 Task: Create new invoice with Date Opened :15-Apr-23, Select Customer: Murphy's Deli, Terms: Payment Term 1. Make invoice entry for item-1 with Date: 15-Apr-23, Description: Artskills Classic Poster Boards (5 ct)_x000D_
, Action: Material, Income Account: Income:Sales, Quantity: 1, Unit Price: 8.6, Discount %: 7. Make entry for item-2 with Date: 15-Apr-23, Description: Bon Appetit Chocolate Donuts, Action: Material, Income Account: Income:Sales, Quantity: 2, Unit Price: 9.5, Discount %: 8. Make entry for item-3 with Date: 15-Apr-23, Description: Woodford Reserve (750 ml)_x000D_
, Action: Material, Income Account: Income:Sales, Quantity: 1, Unit Price: 10.5, Discount %: 10. Write Notes: 'Looking forward to serving you again.'. Post Invoice with Post Date: 15-Apr-23, Post to Accounts: Assets:Accounts Receivable. Pay / Process Payment with Transaction Date: 15-May-23, Amount: 34.928, Transfer Account: Checking Account. Print Invoice, display notes by going to Option, then go to Display Tab and check 'Invoice Notes'.
Action: Mouse moved to (189, 39)
Screenshot: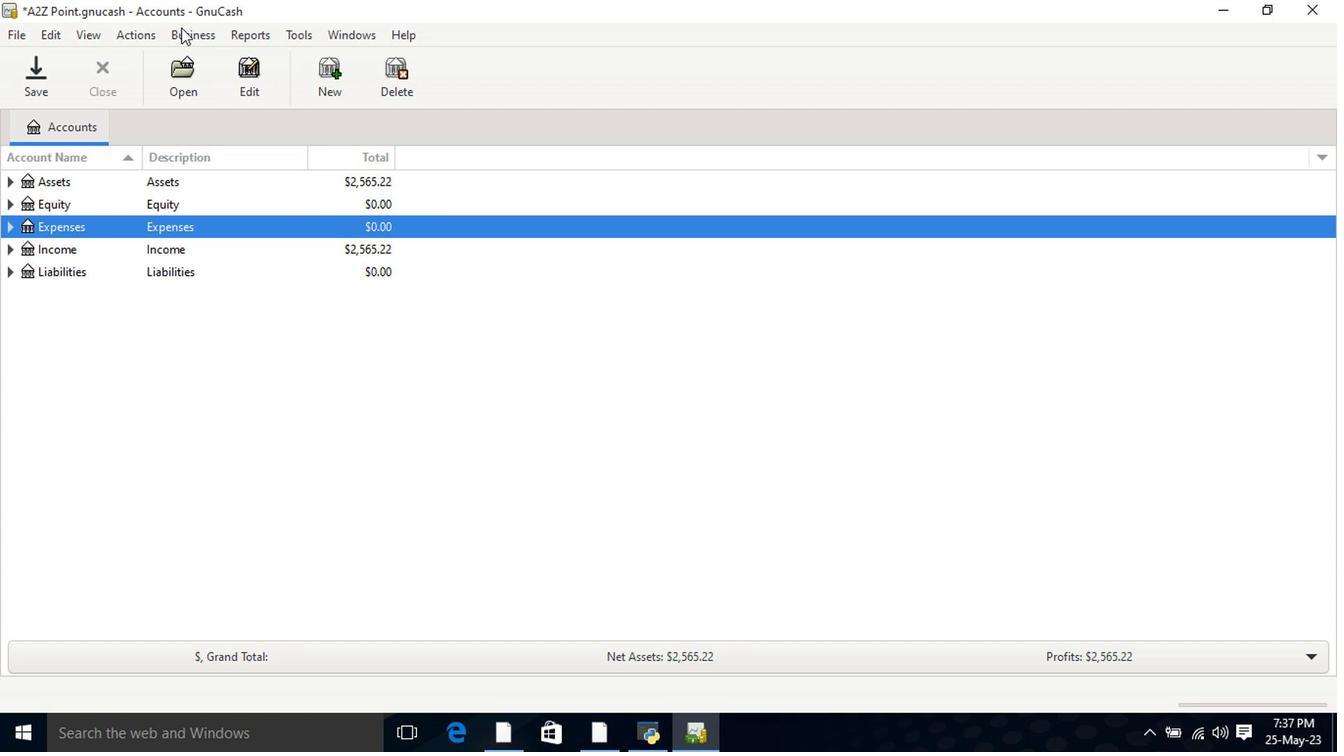 
Action: Mouse pressed left at (189, 39)
Screenshot: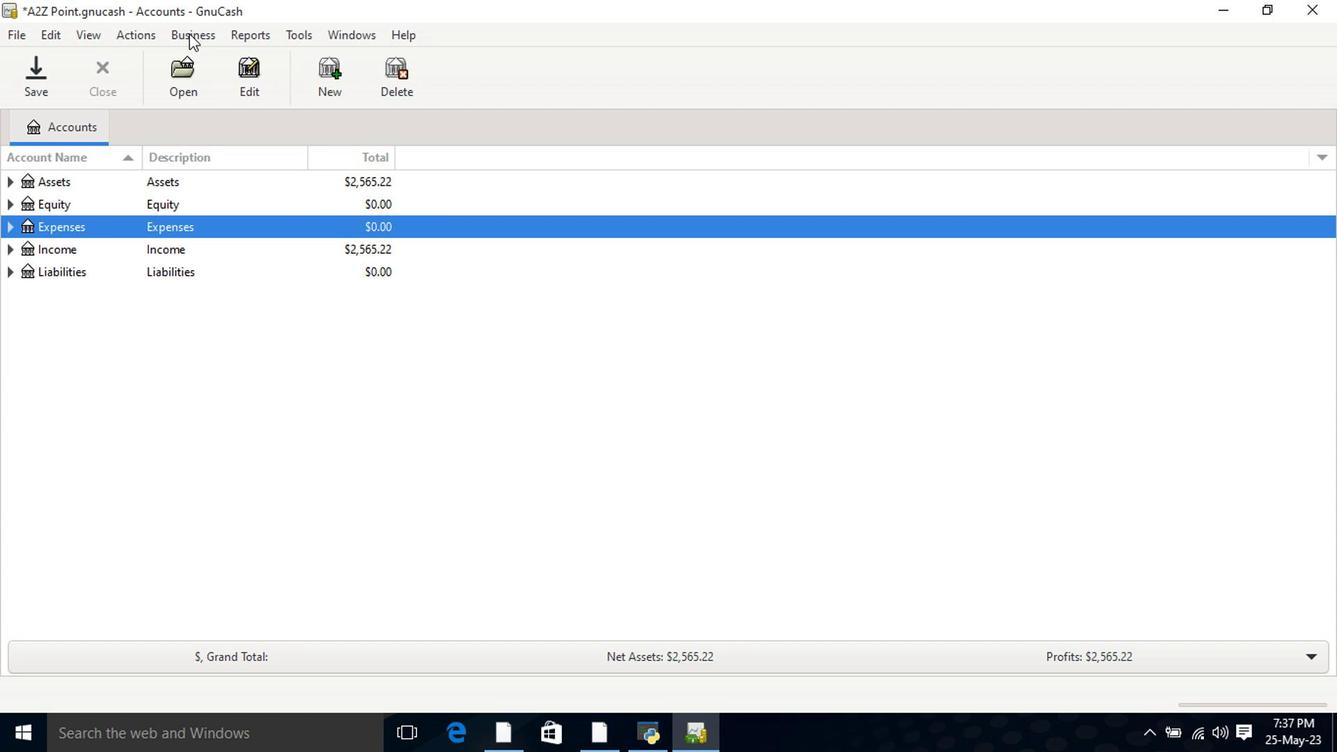 
Action: Mouse moved to (410, 137)
Screenshot: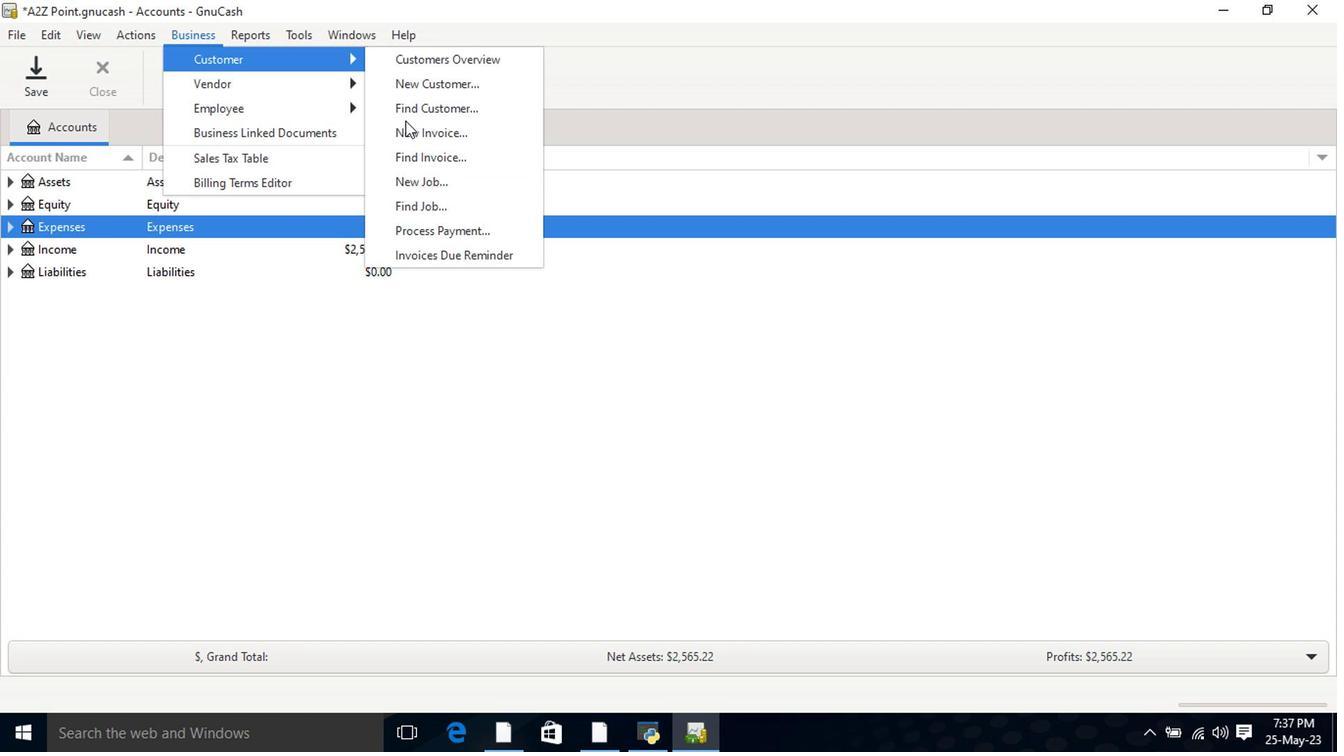 
Action: Mouse pressed left at (410, 137)
Screenshot: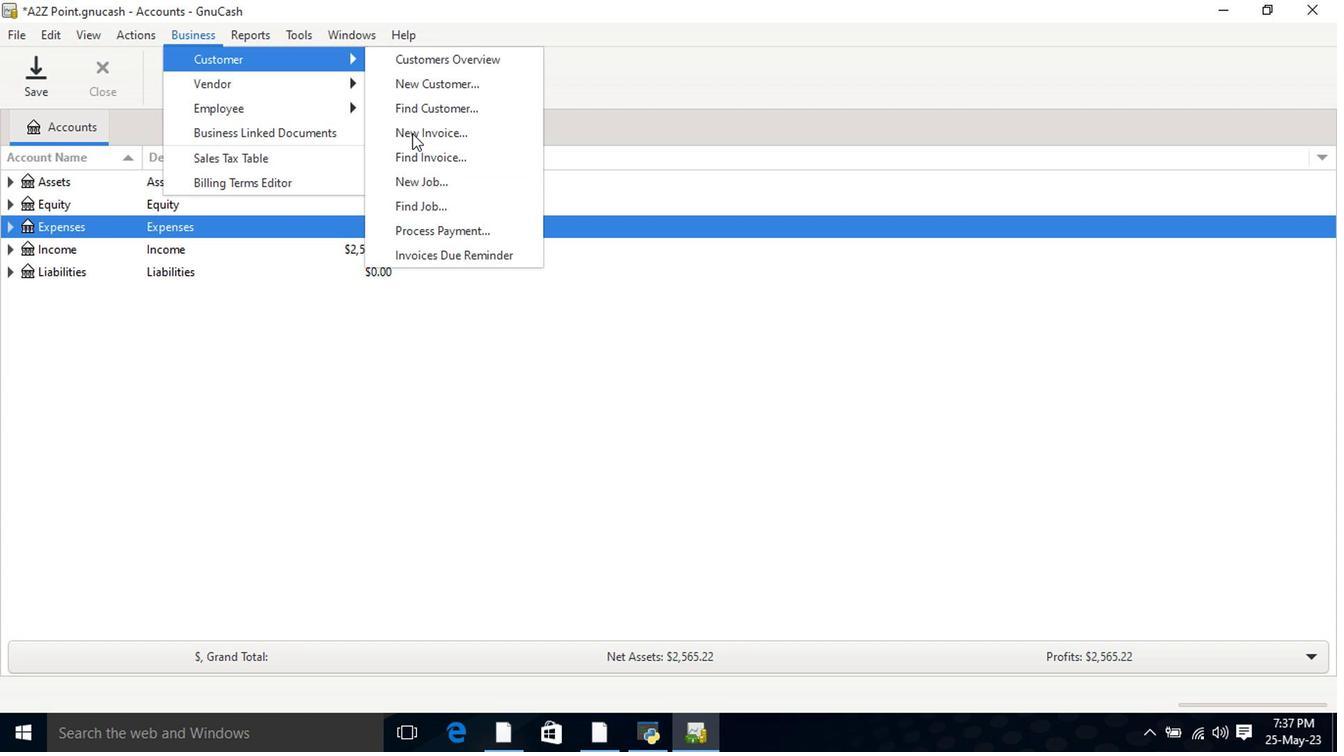 
Action: Mouse moved to (800, 300)
Screenshot: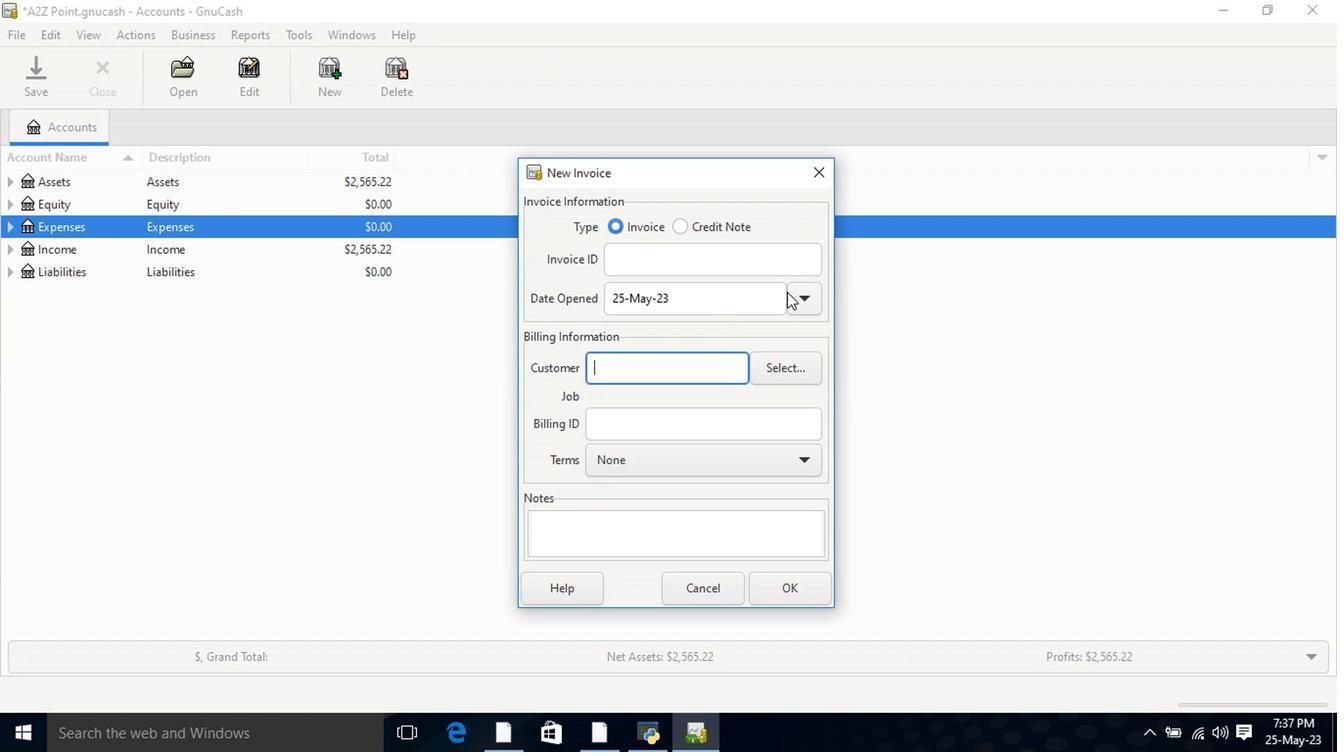 
Action: Mouse pressed left at (800, 300)
Screenshot: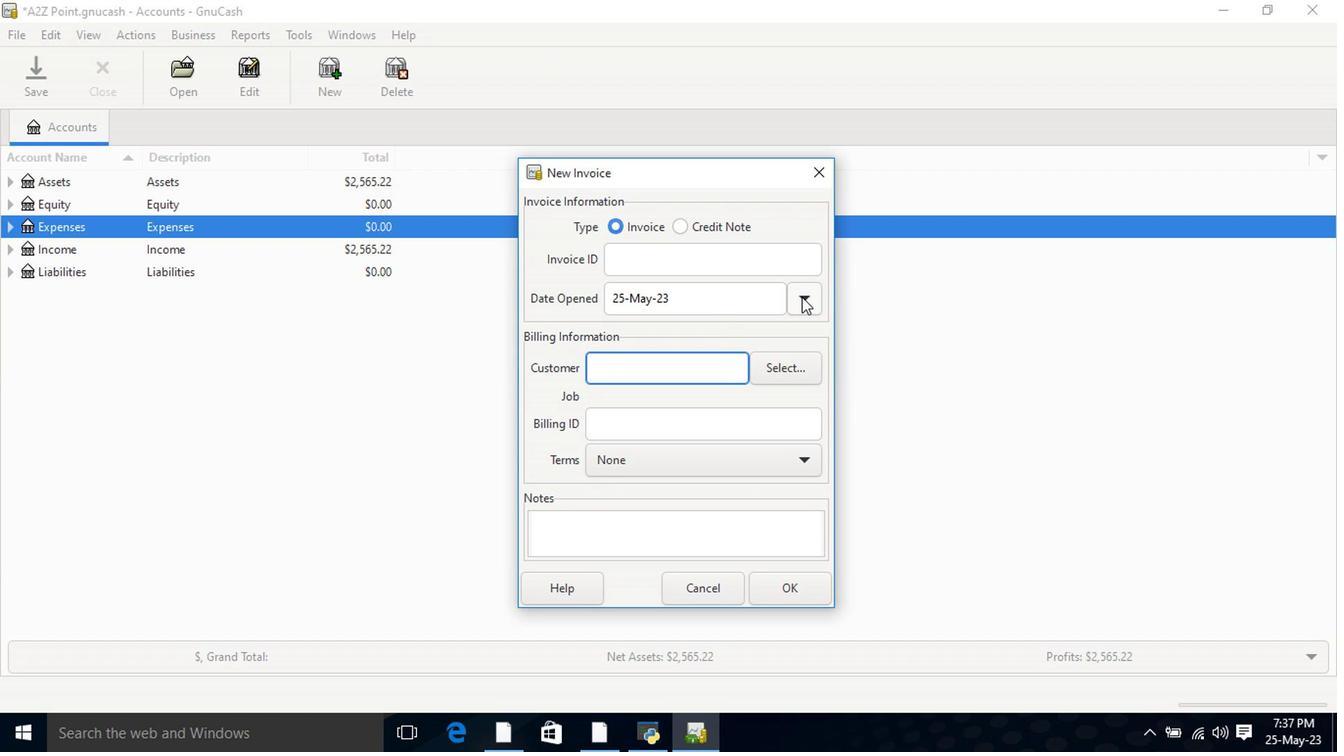
Action: Mouse moved to (650, 335)
Screenshot: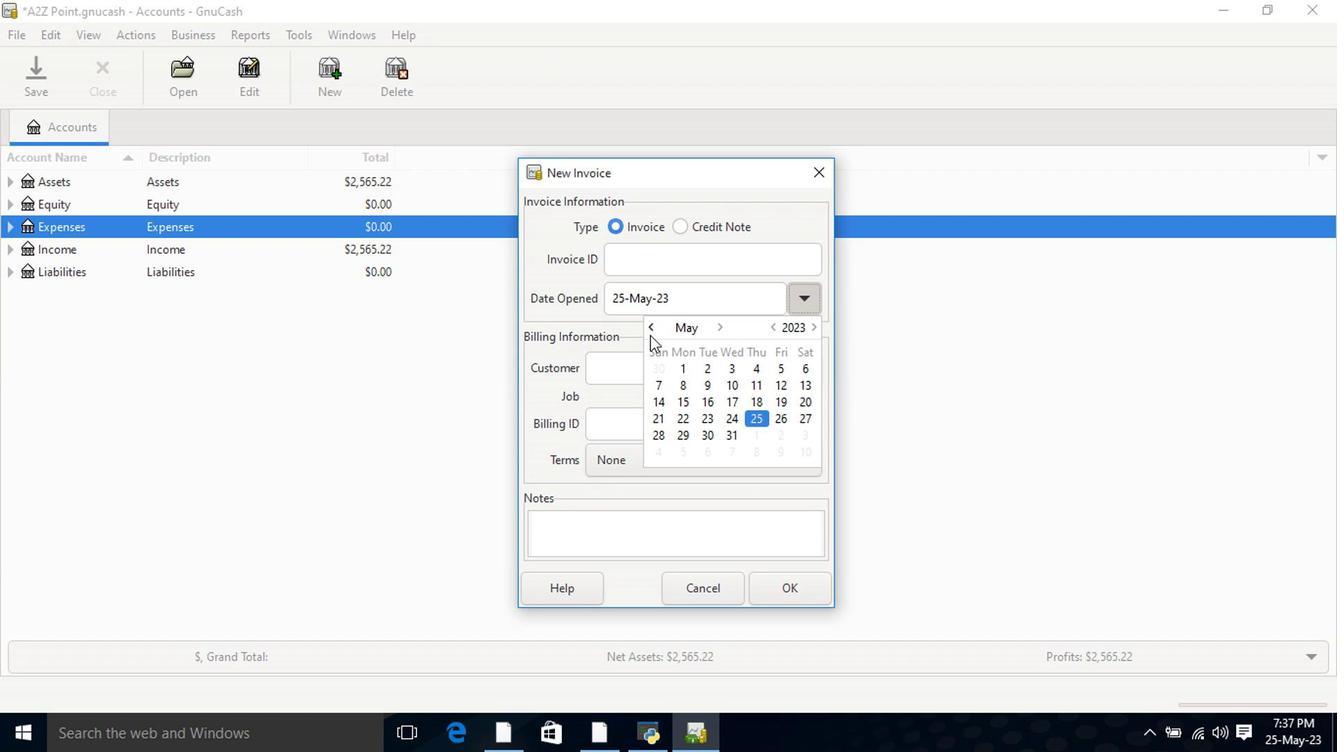 
Action: Mouse pressed left at (650, 335)
Screenshot: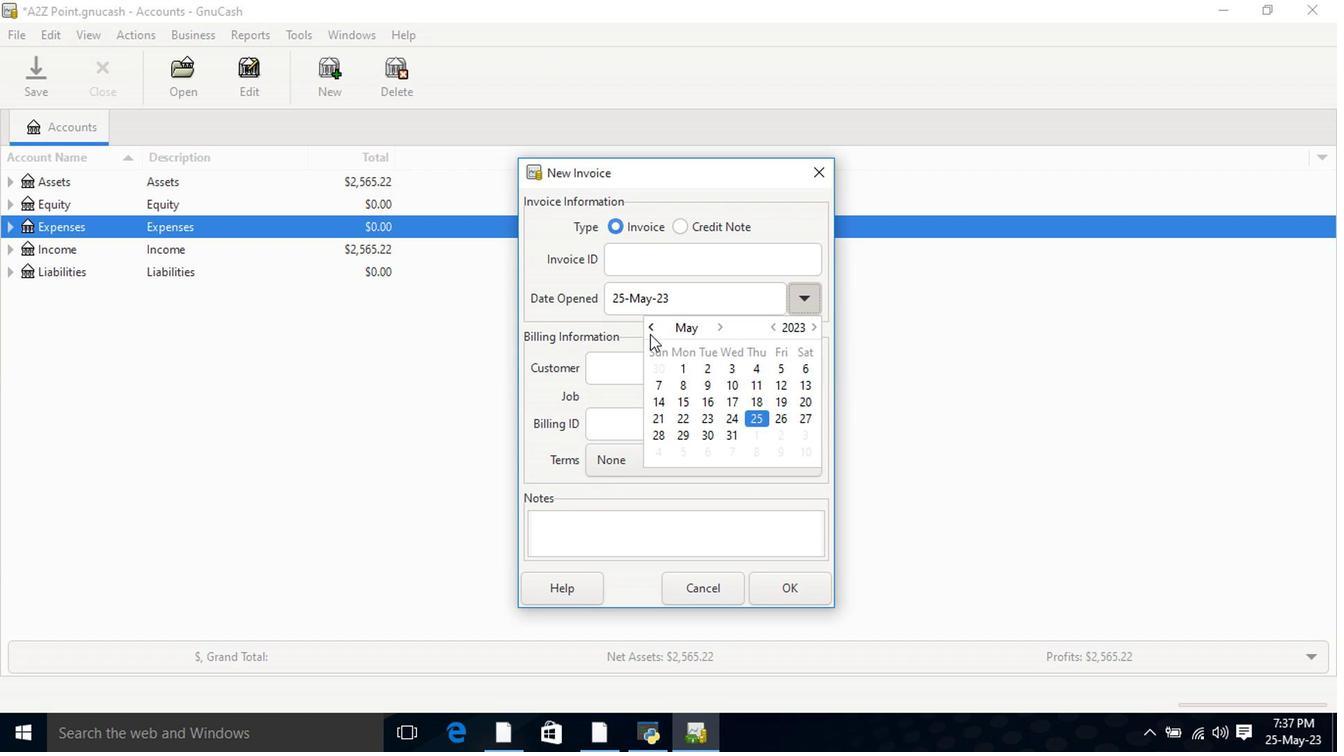
Action: Mouse moved to (799, 404)
Screenshot: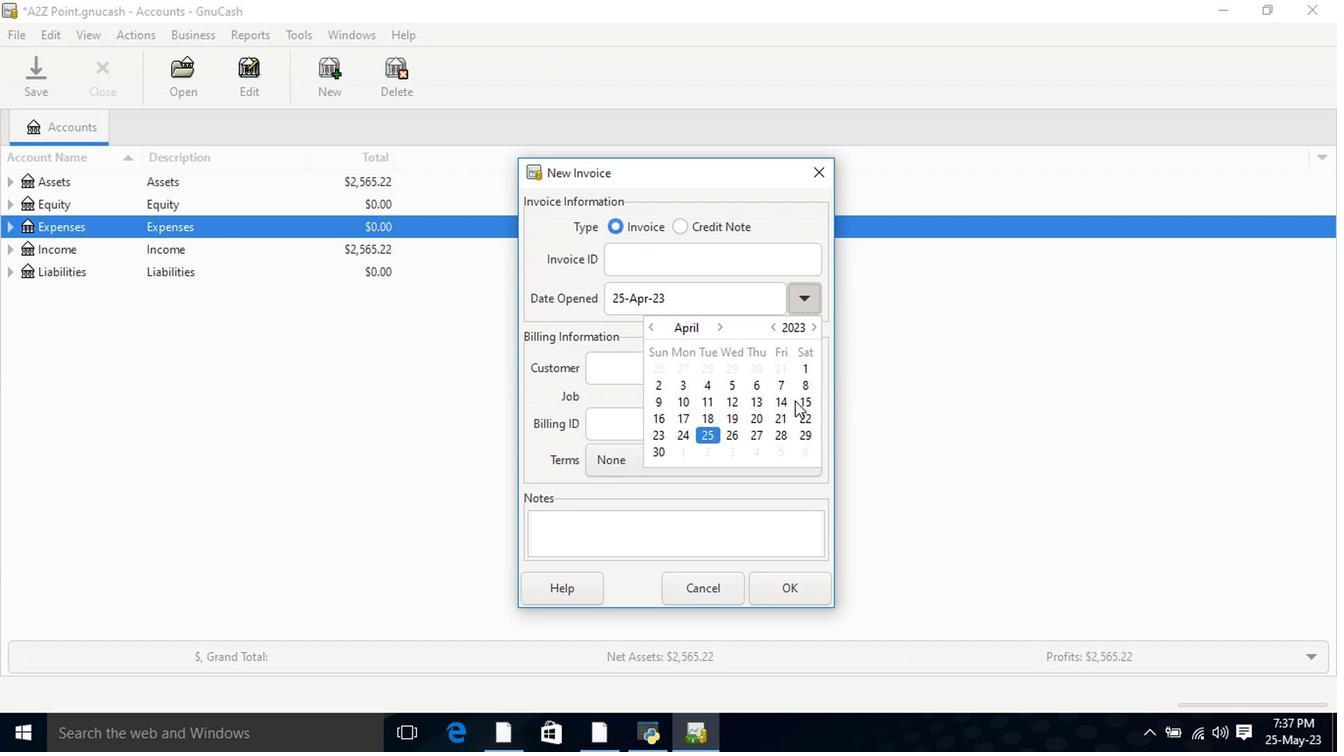 
Action: Mouse pressed left at (799, 404)
Screenshot: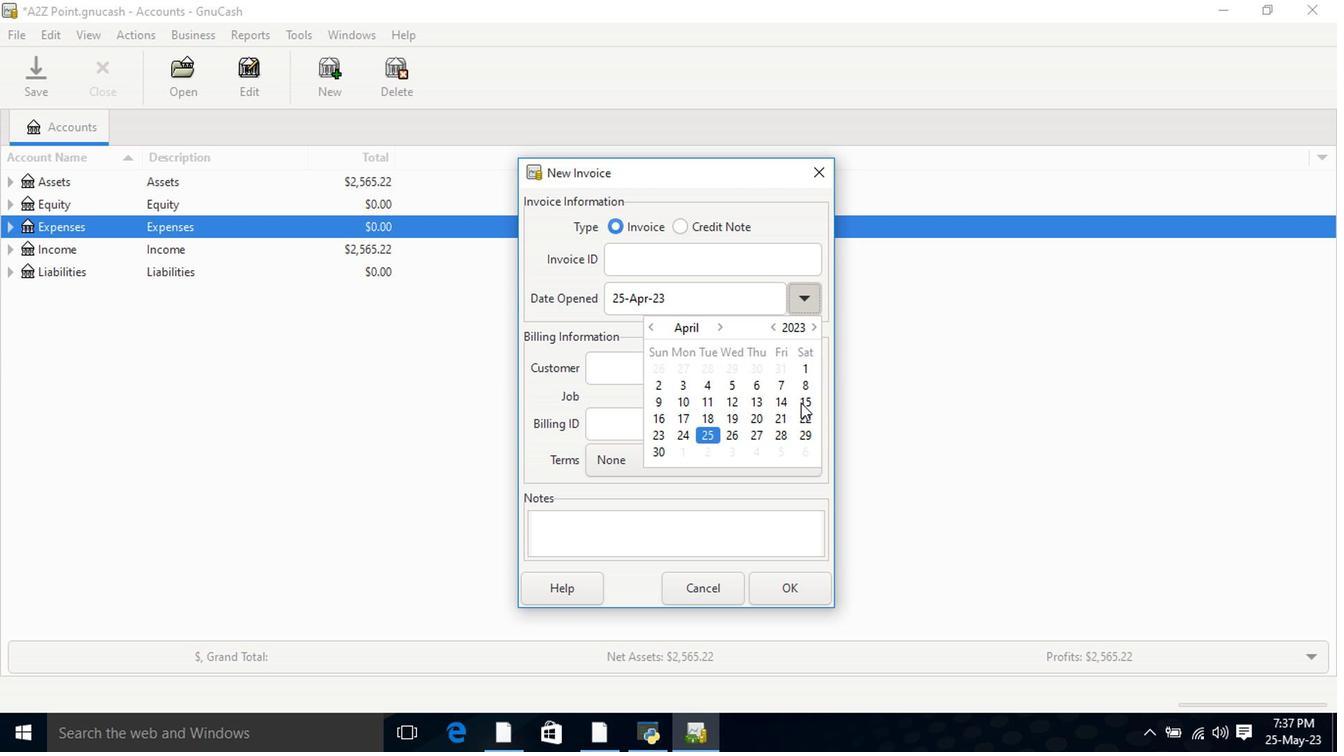 
Action: Mouse pressed left at (799, 404)
Screenshot: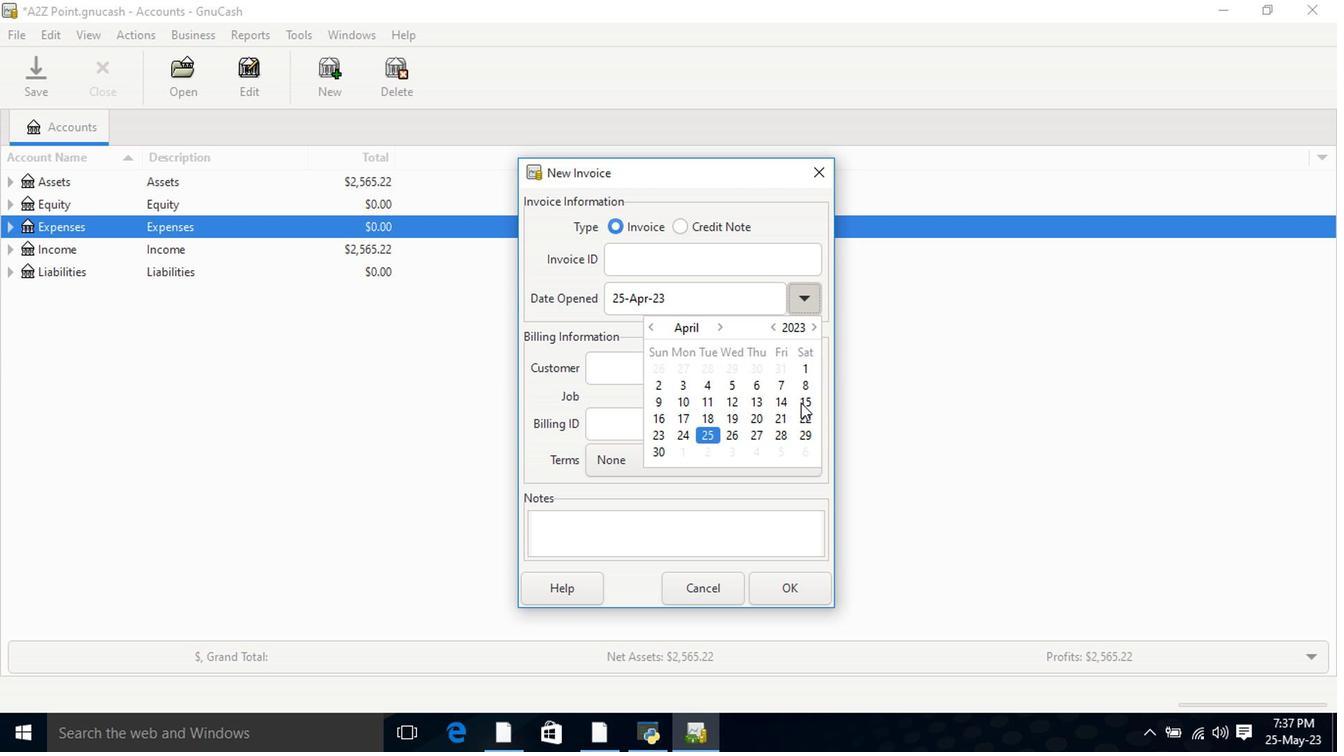 
Action: Mouse moved to (653, 370)
Screenshot: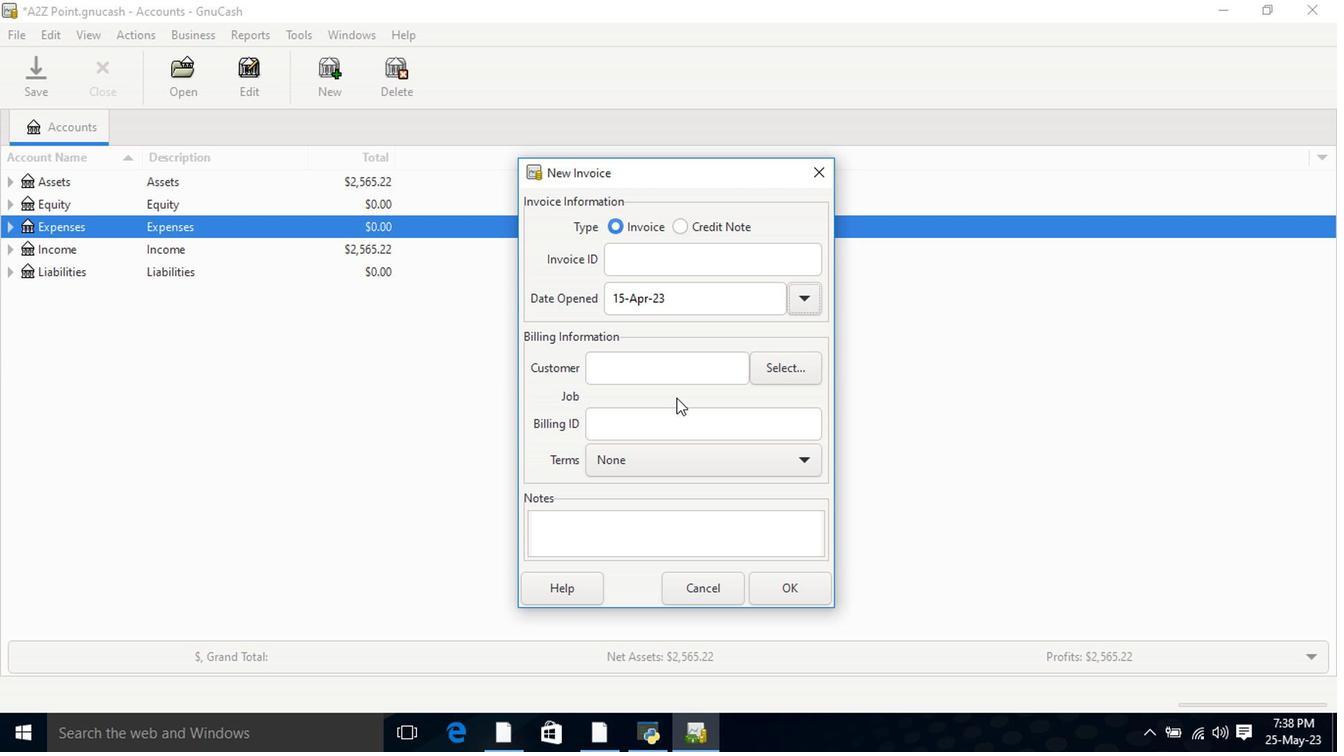 
Action: Mouse pressed left at (653, 370)
Screenshot: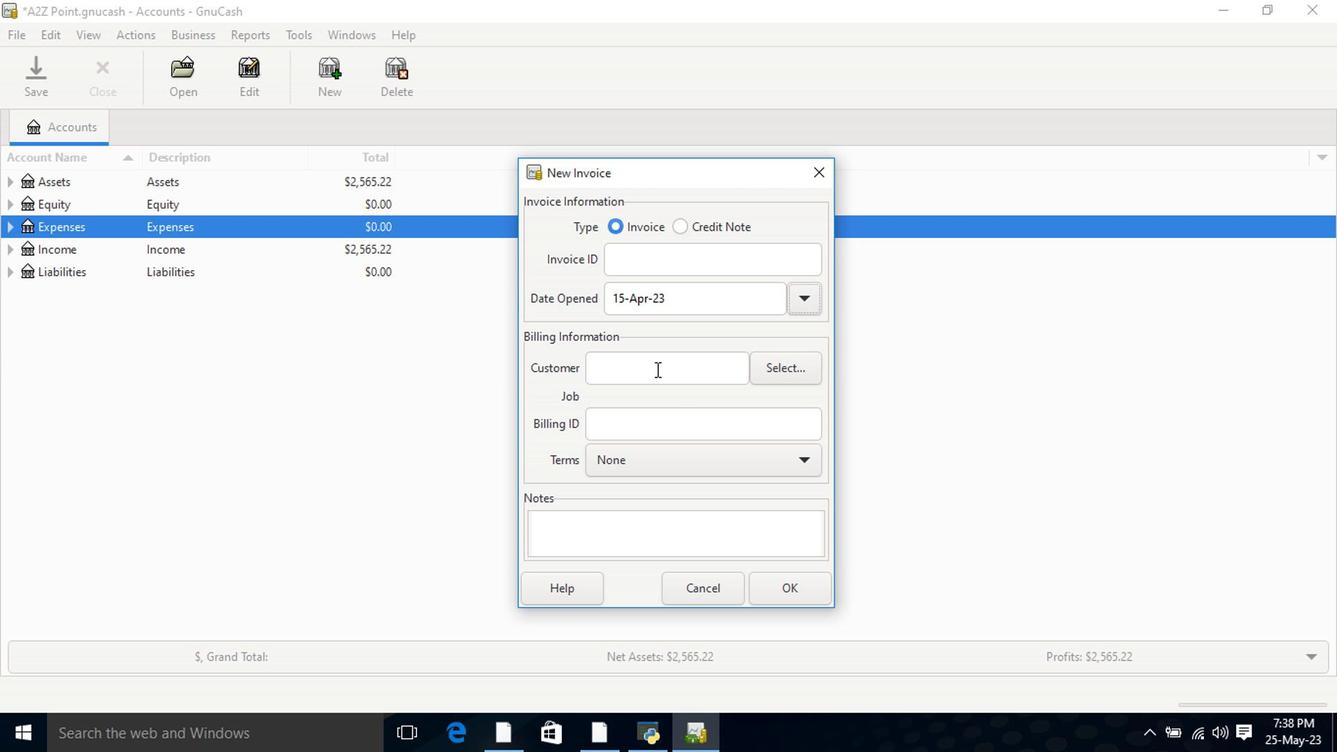 
Action: Key pressed mur
Screenshot: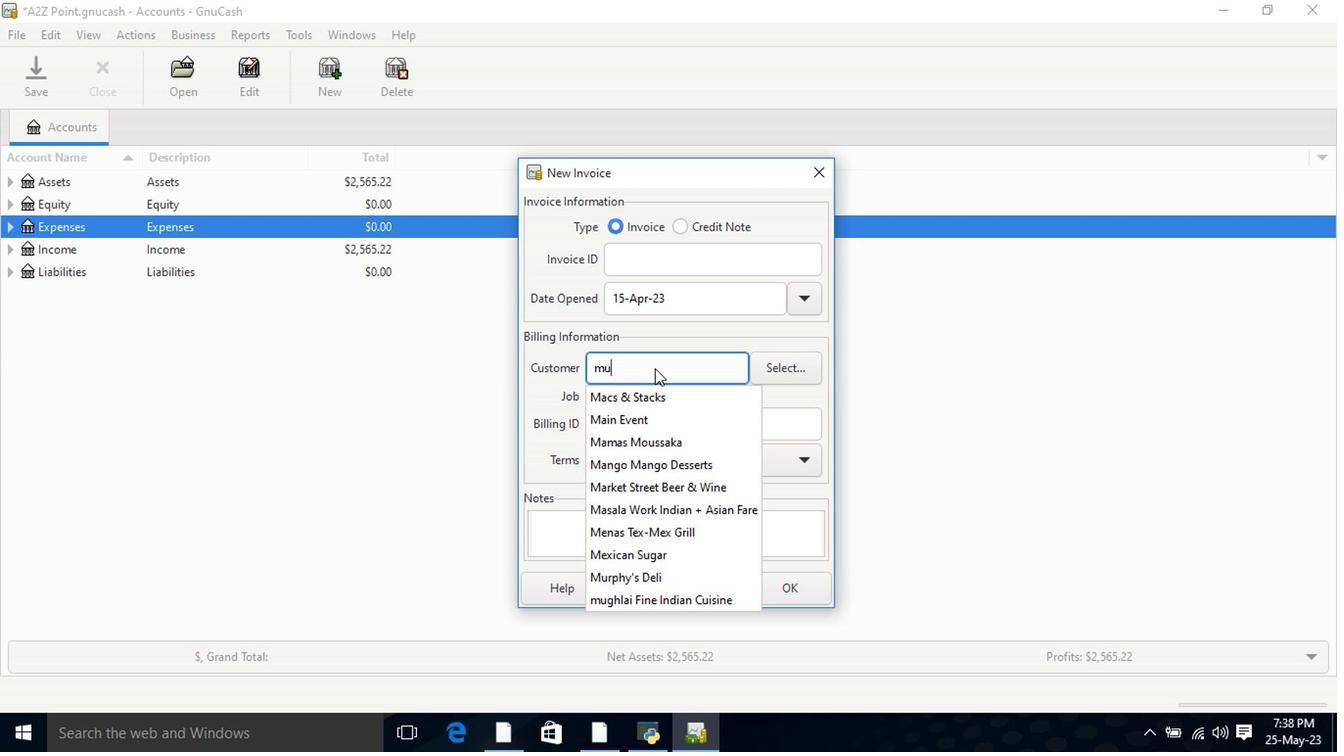 
Action: Mouse moved to (645, 399)
Screenshot: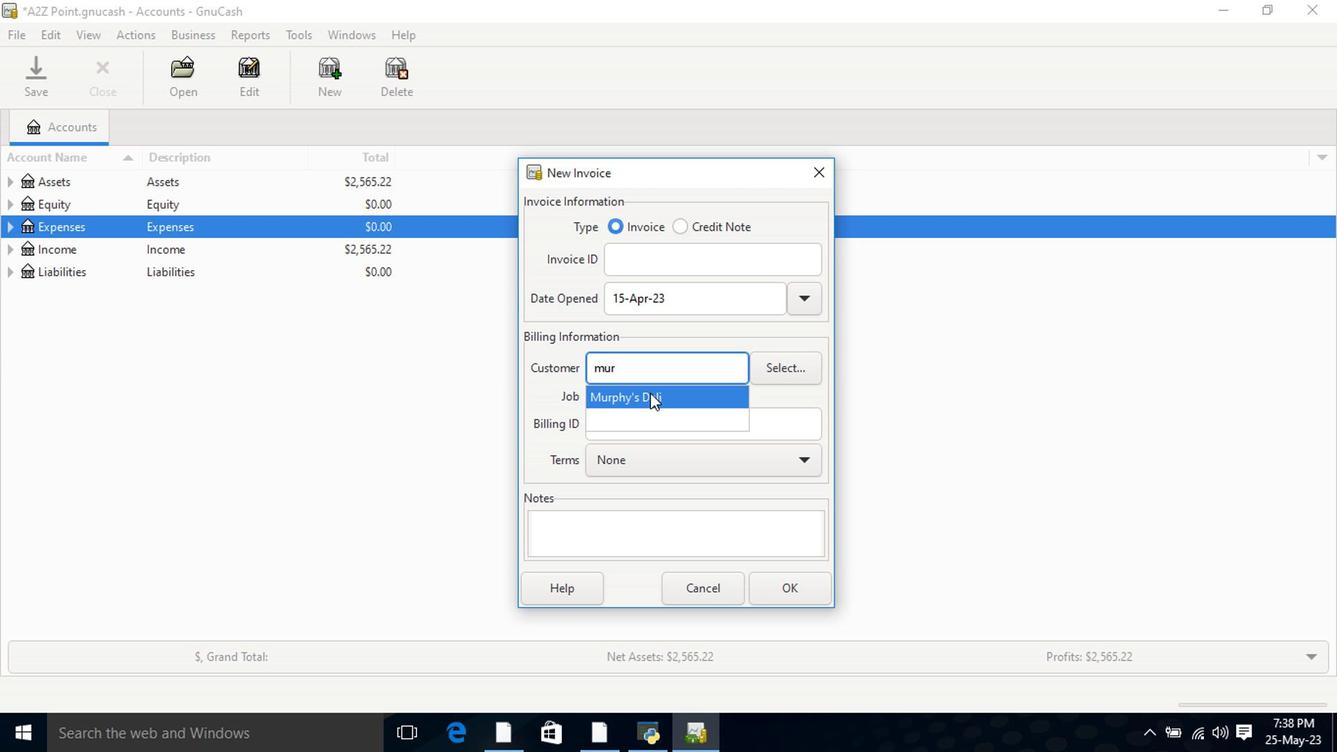 
Action: Mouse pressed left at (645, 399)
Screenshot: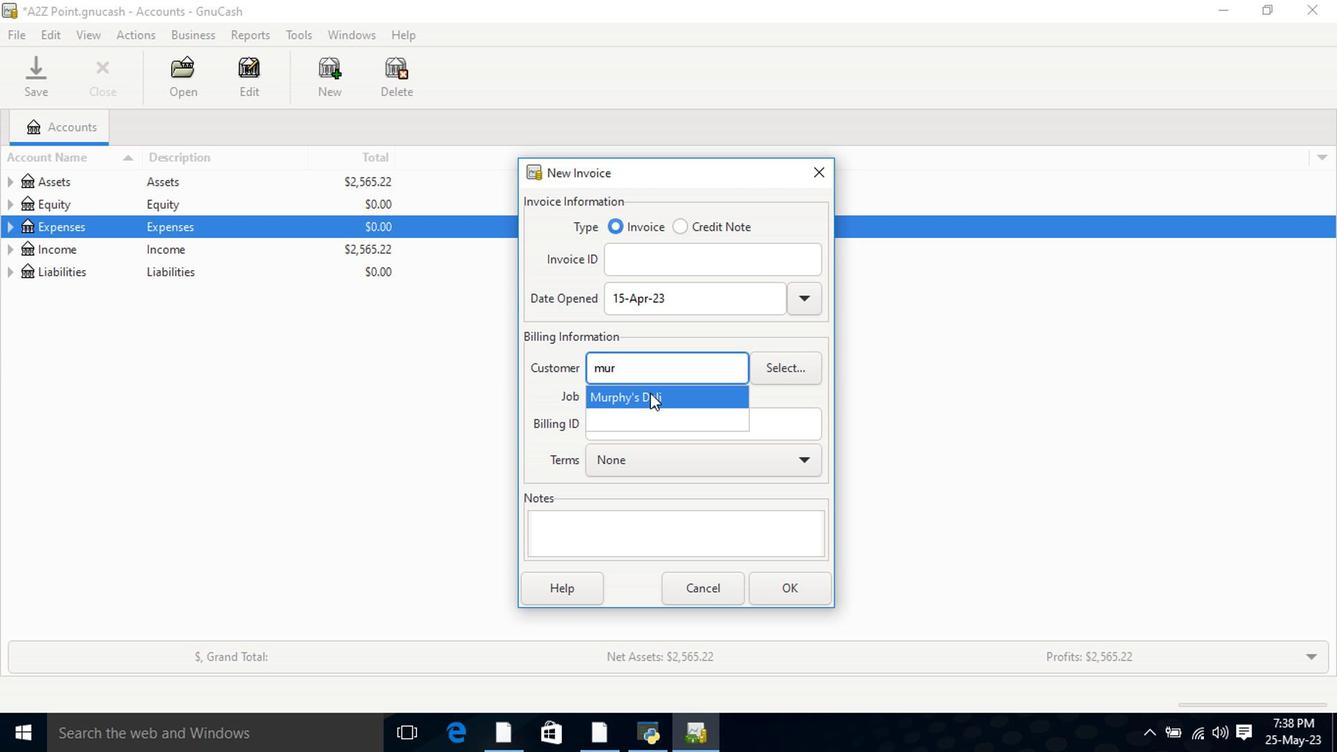 
Action: Mouse moved to (635, 485)
Screenshot: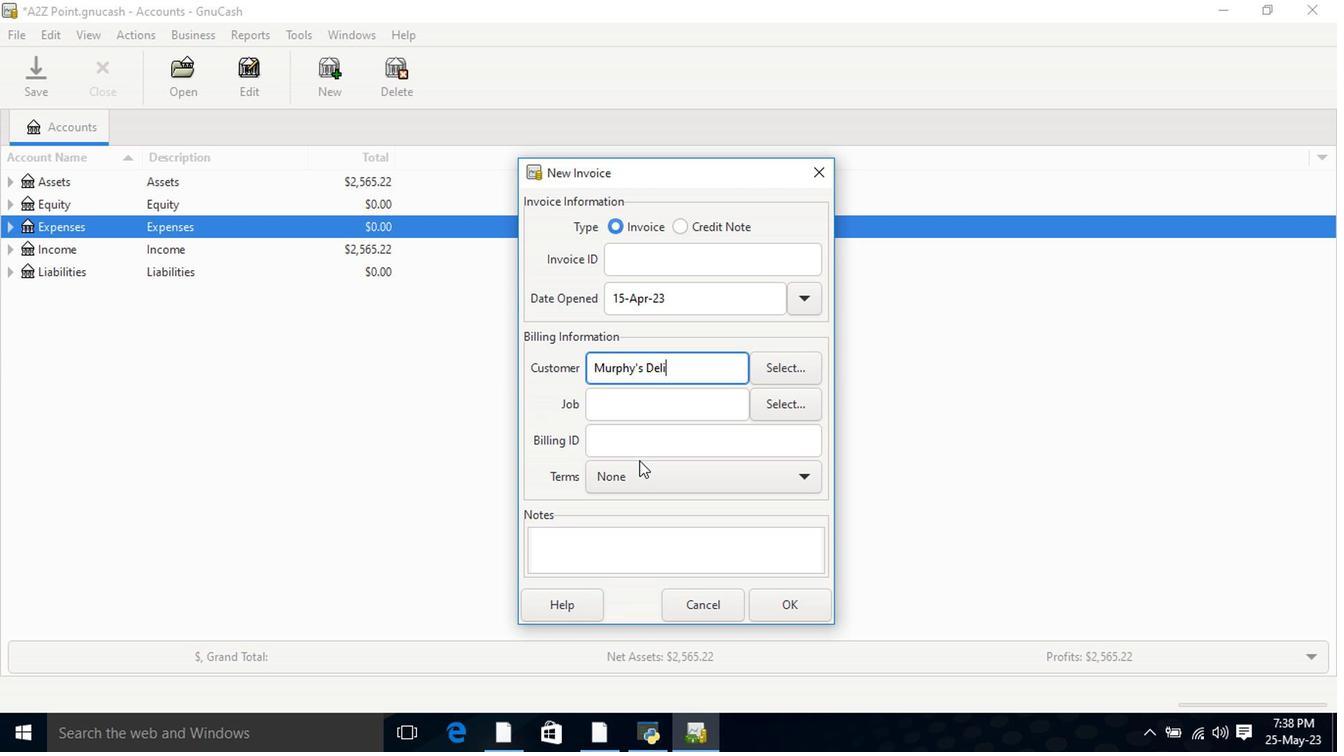 
Action: Mouse pressed left at (635, 485)
Screenshot: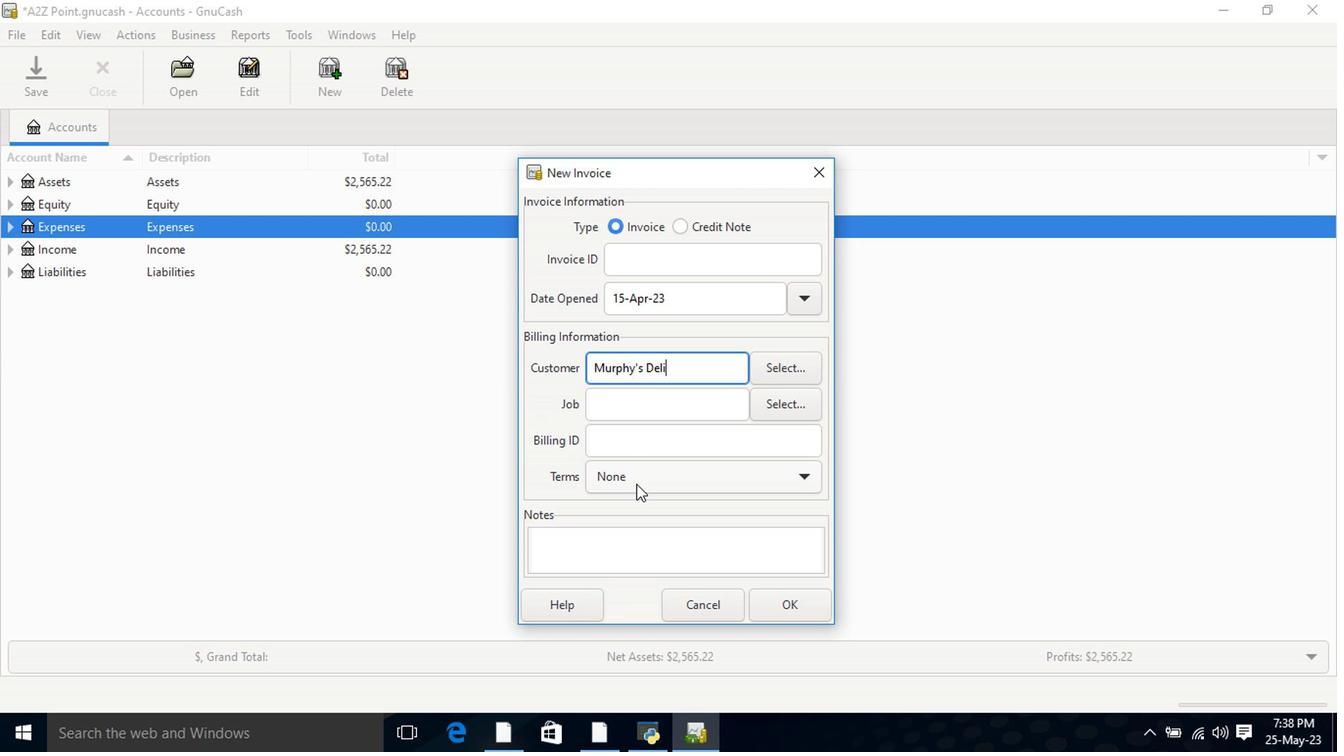 
Action: Mouse moved to (633, 507)
Screenshot: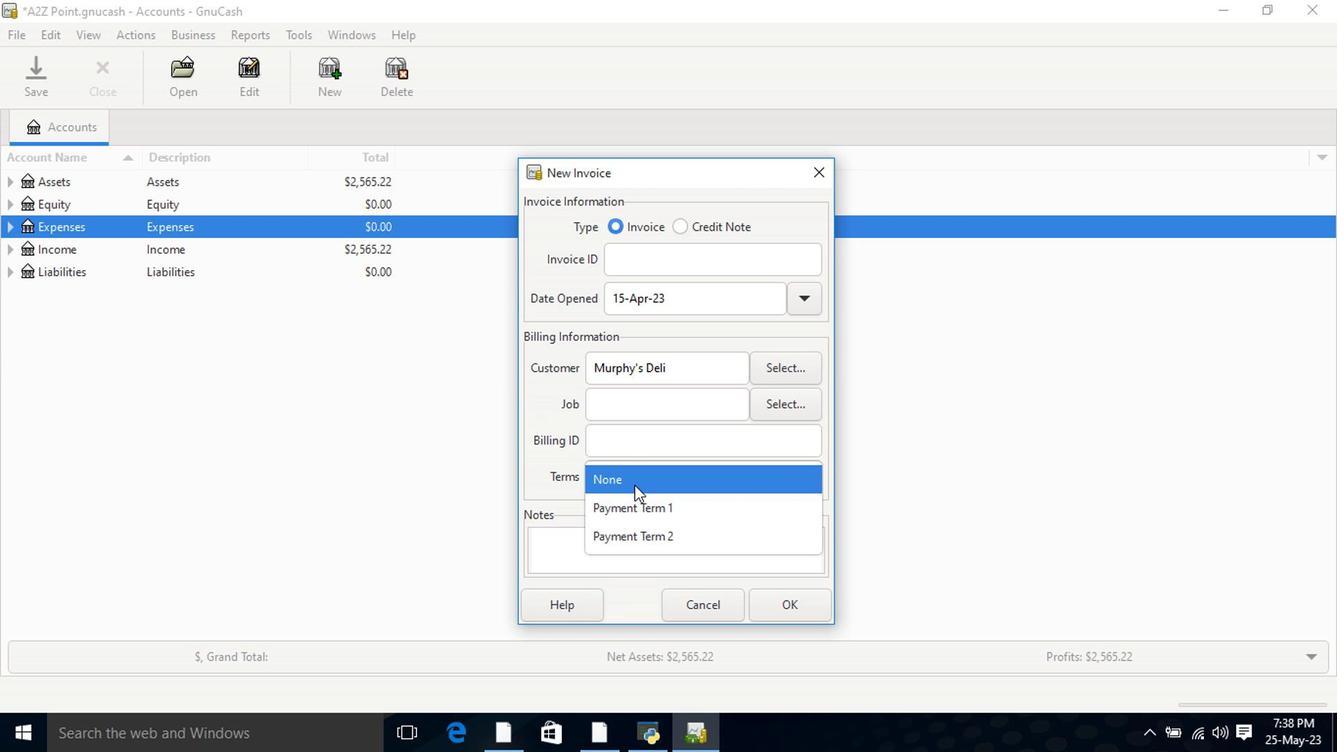 
Action: Mouse pressed left at (633, 507)
Screenshot: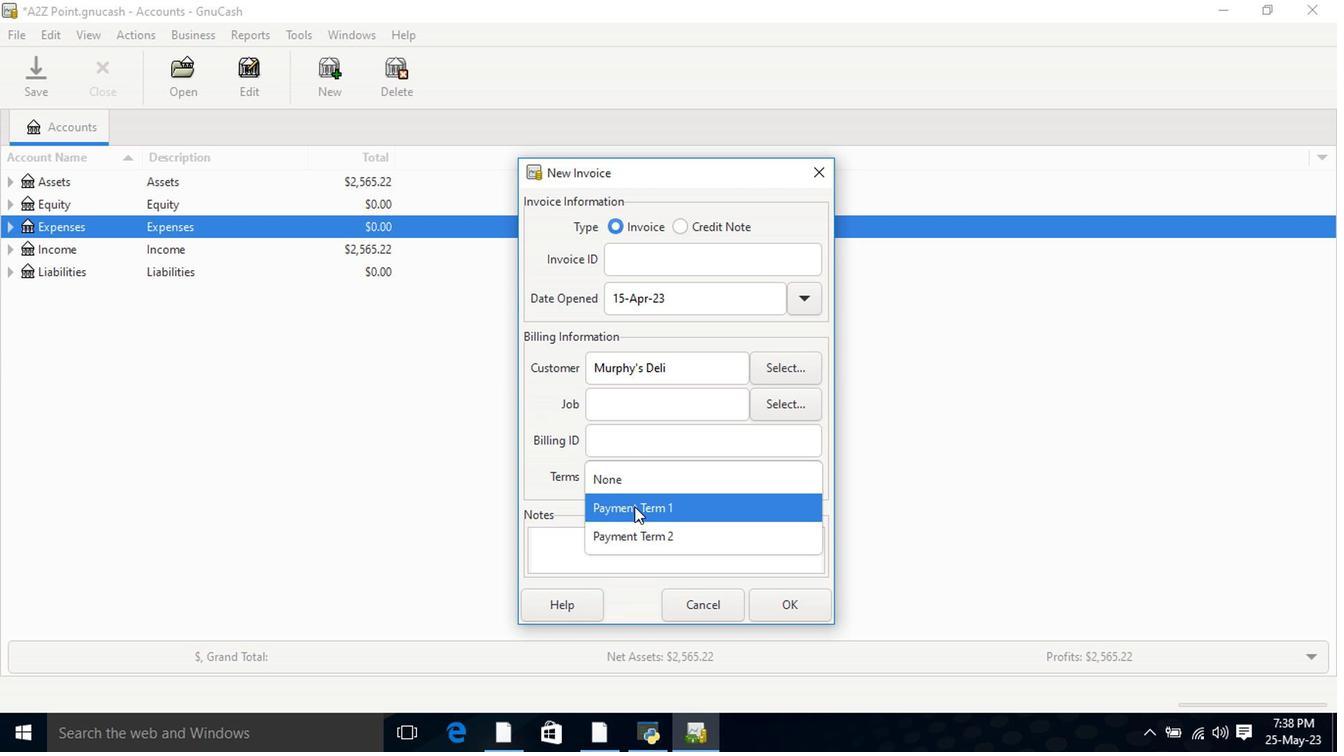 
Action: Mouse moved to (789, 599)
Screenshot: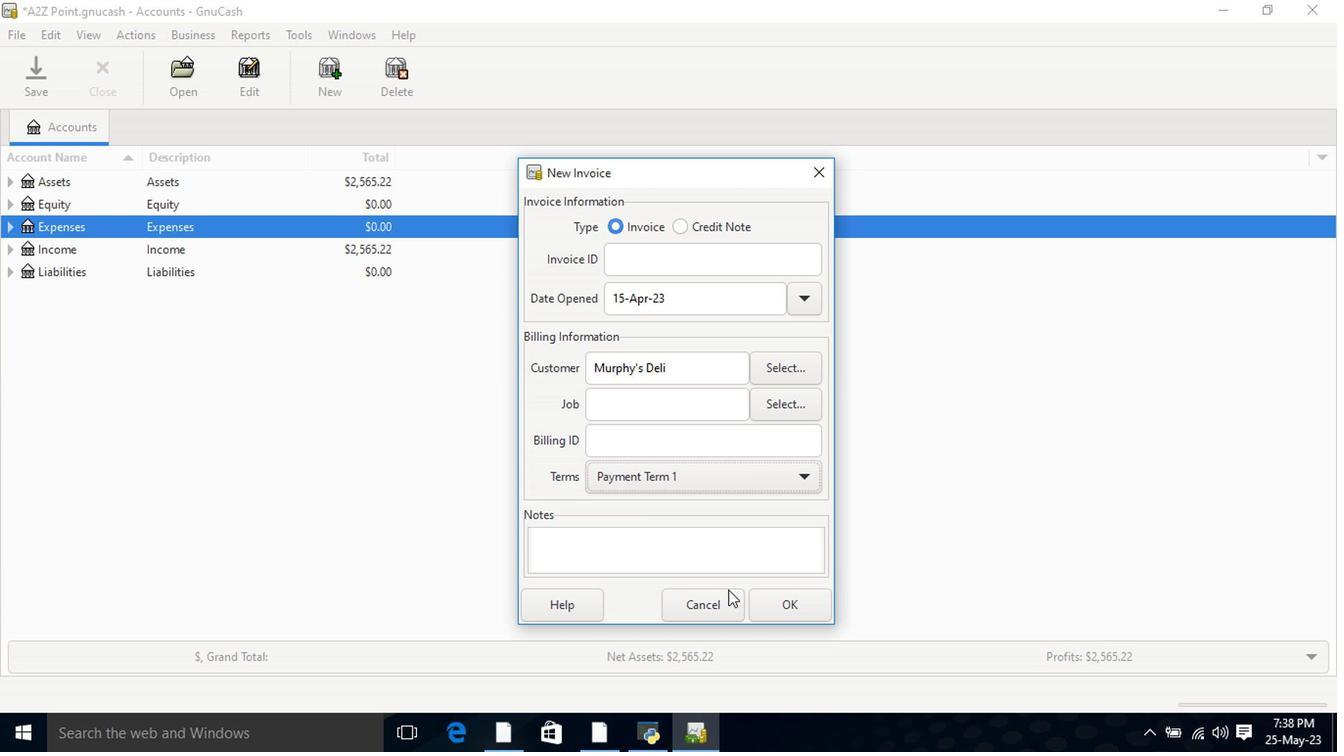 
Action: Mouse pressed left at (789, 599)
Screenshot: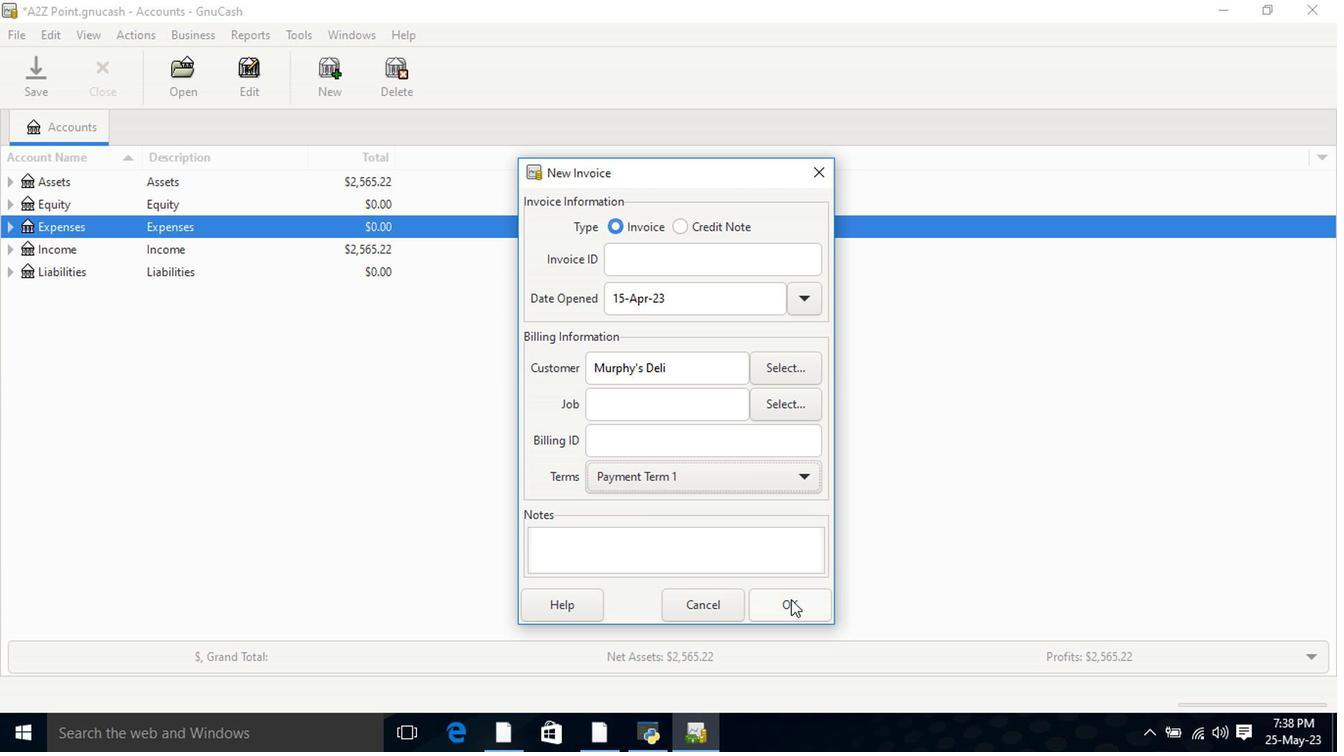 
Action: Mouse moved to (89, 379)
Screenshot: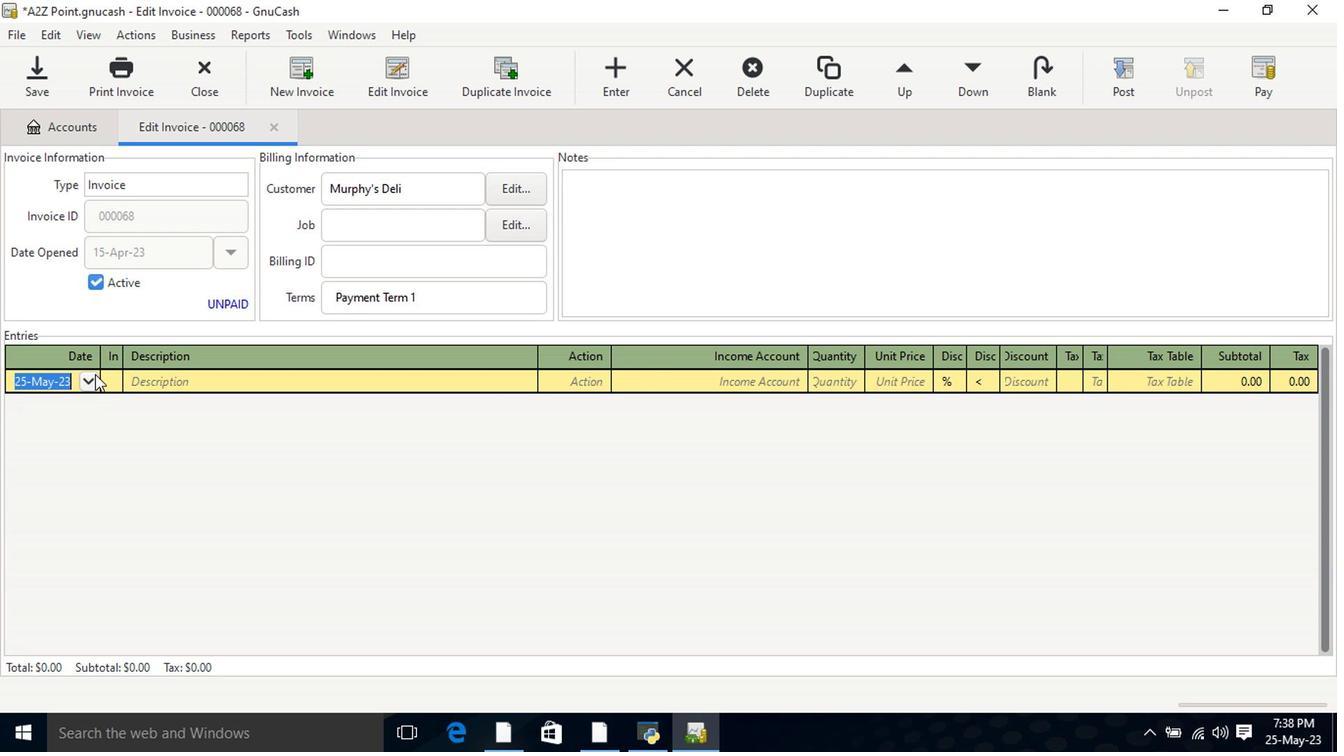 
Action: Mouse pressed left at (89, 379)
Screenshot: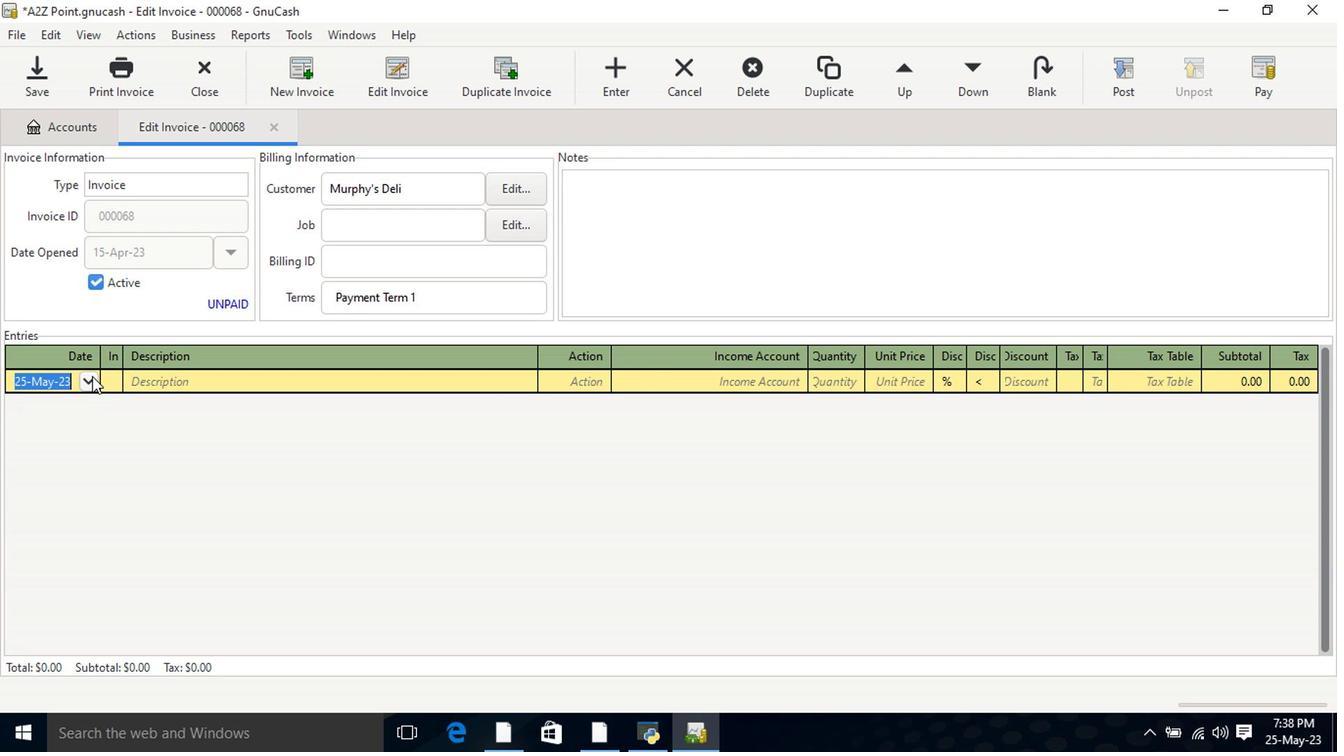 
Action: Mouse moved to (12, 410)
Screenshot: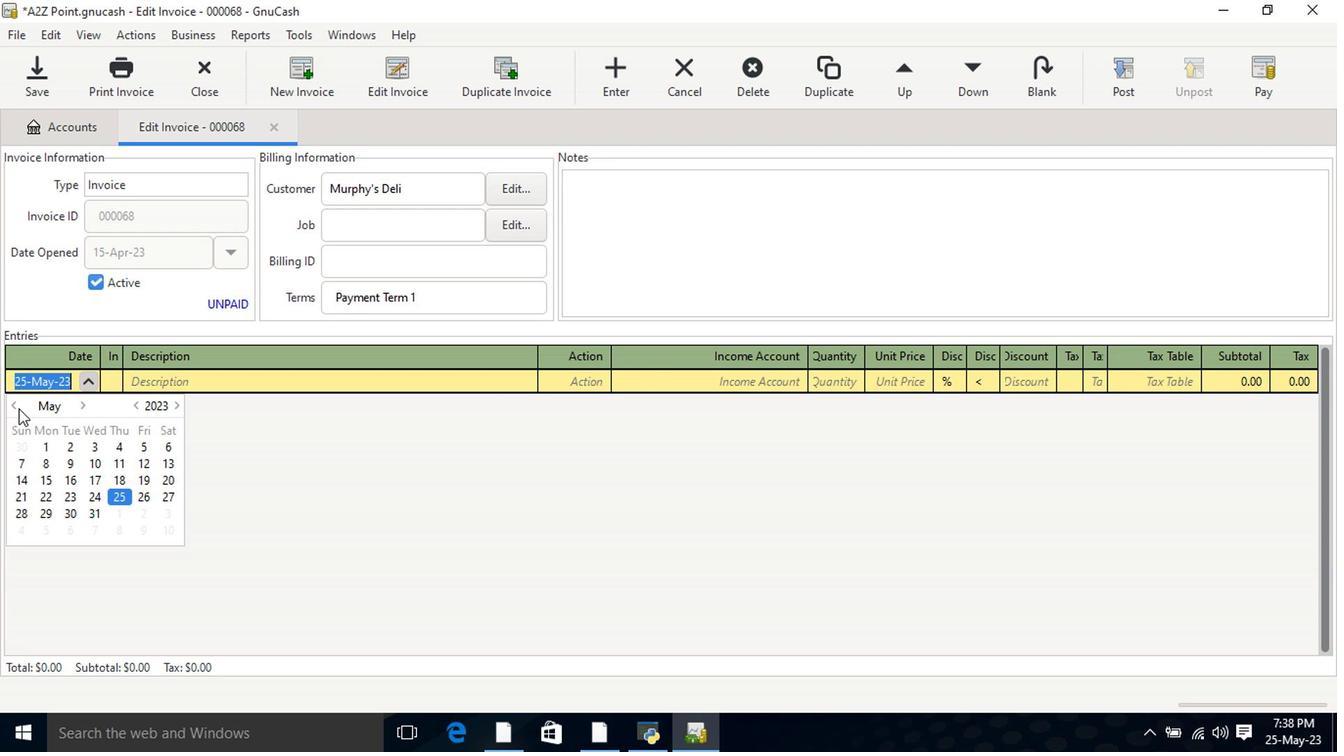 
Action: Mouse pressed left at (12, 410)
Screenshot: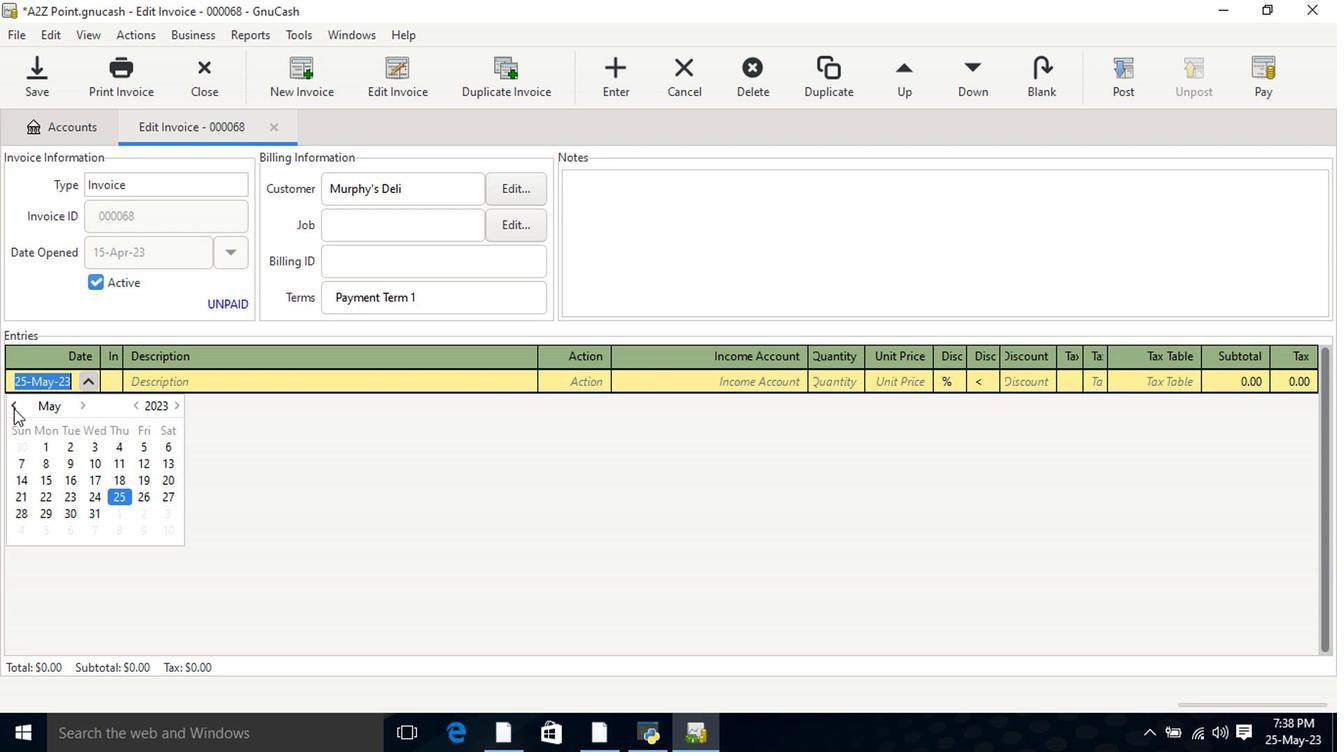 
Action: Mouse moved to (159, 481)
Screenshot: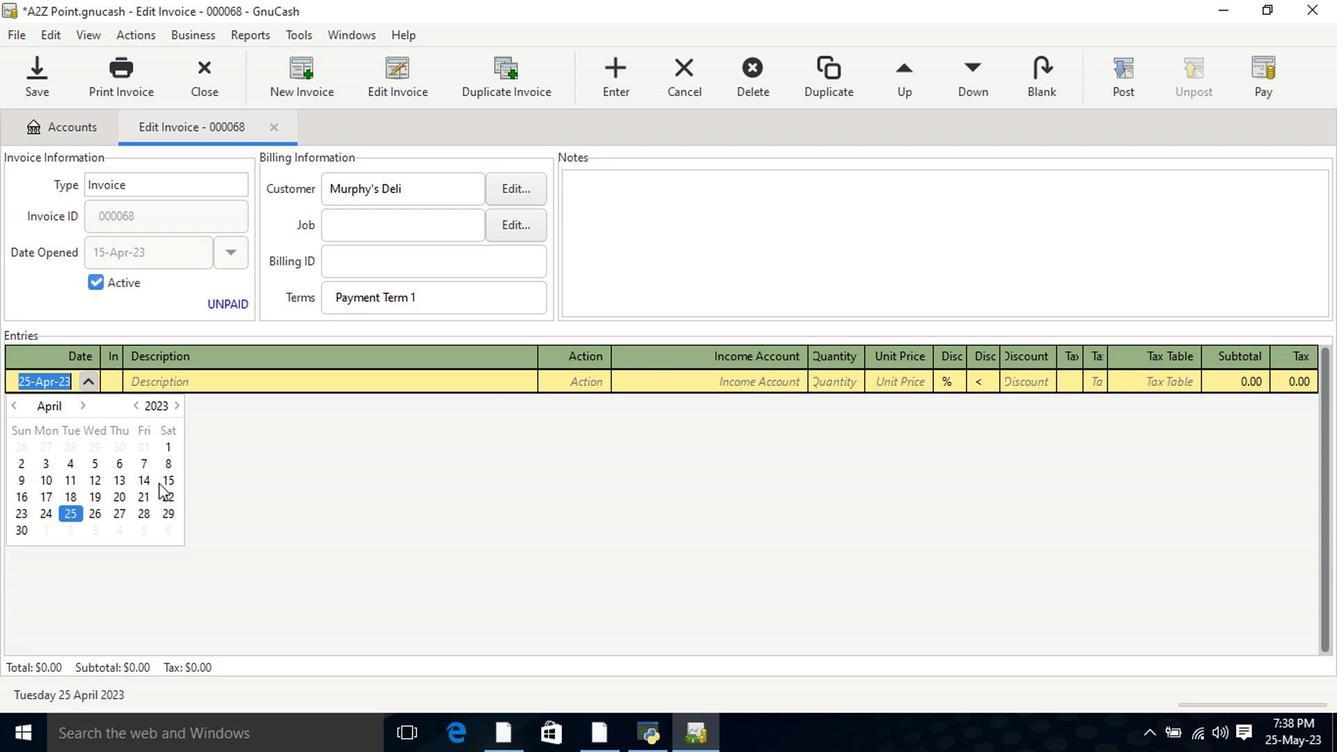 
Action: Mouse pressed left at (159, 481)
Screenshot: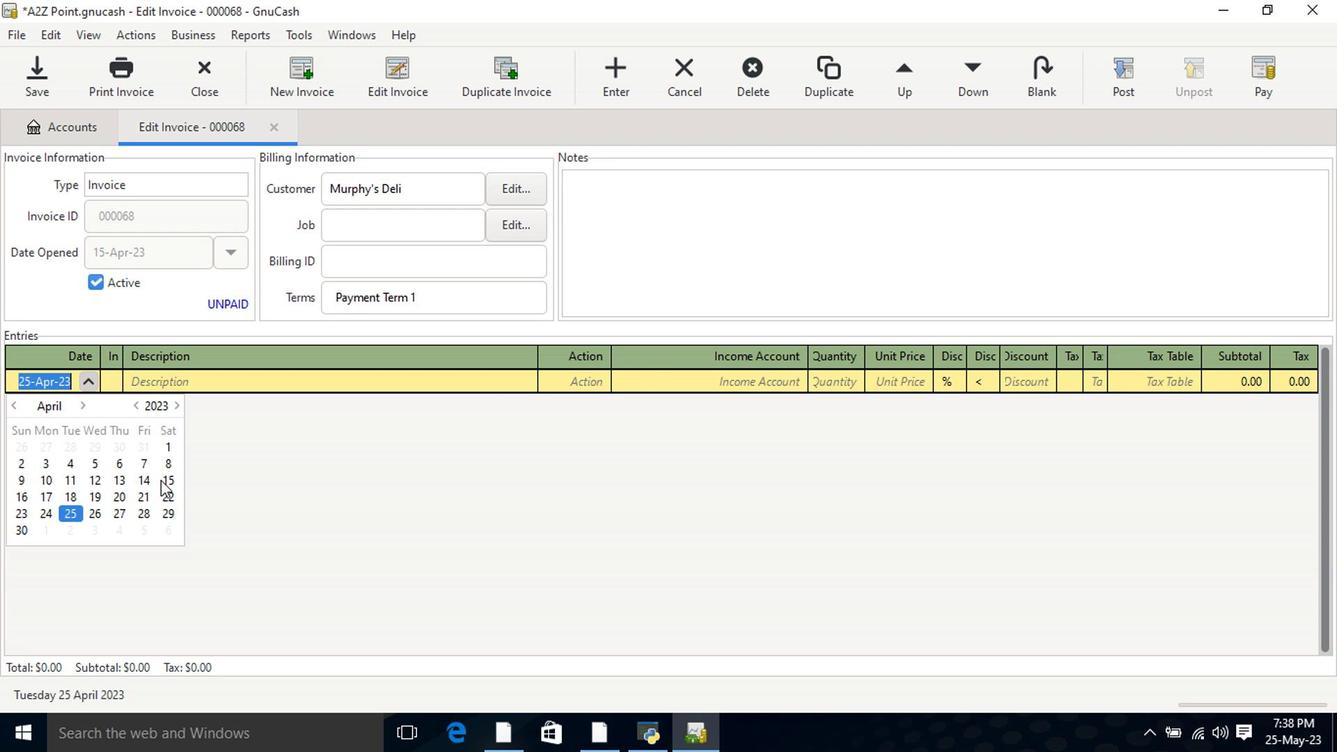 
Action: Mouse pressed left at (159, 481)
Screenshot: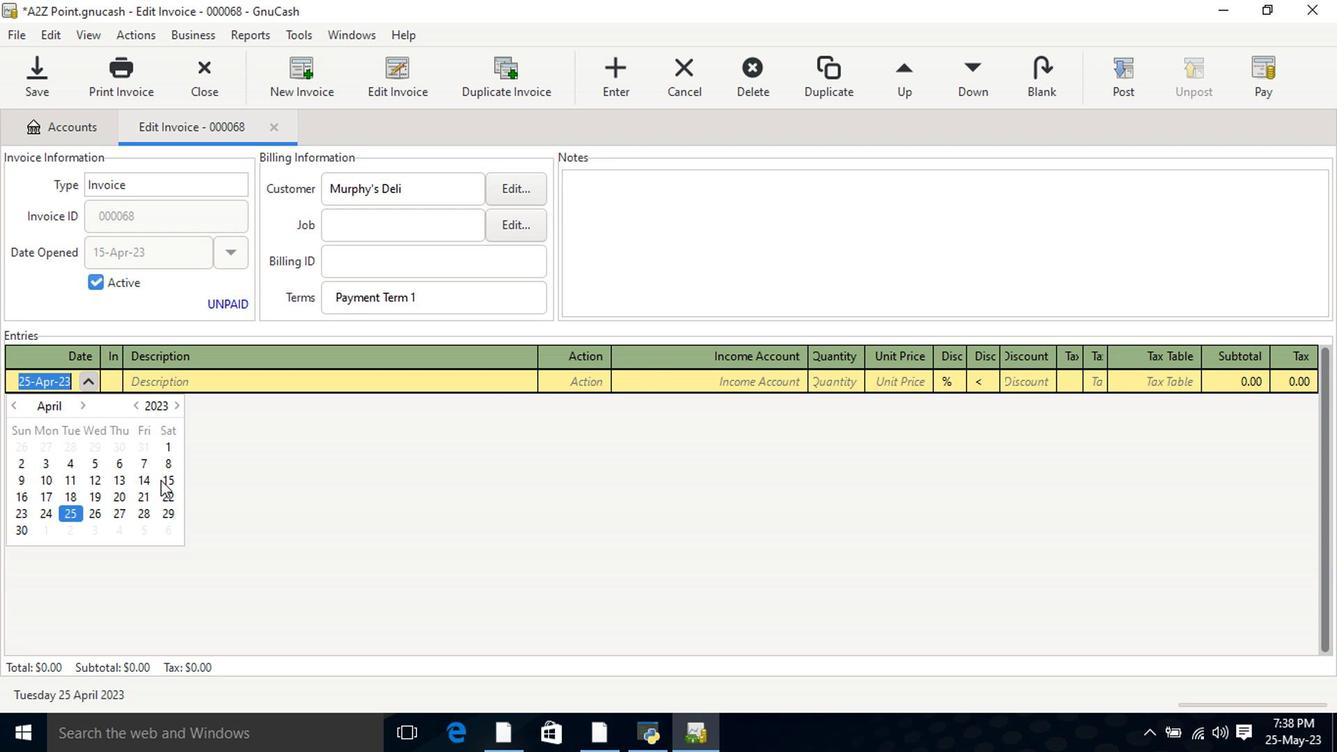 
Action: Mouse moved to (183, 367)
Screenshot: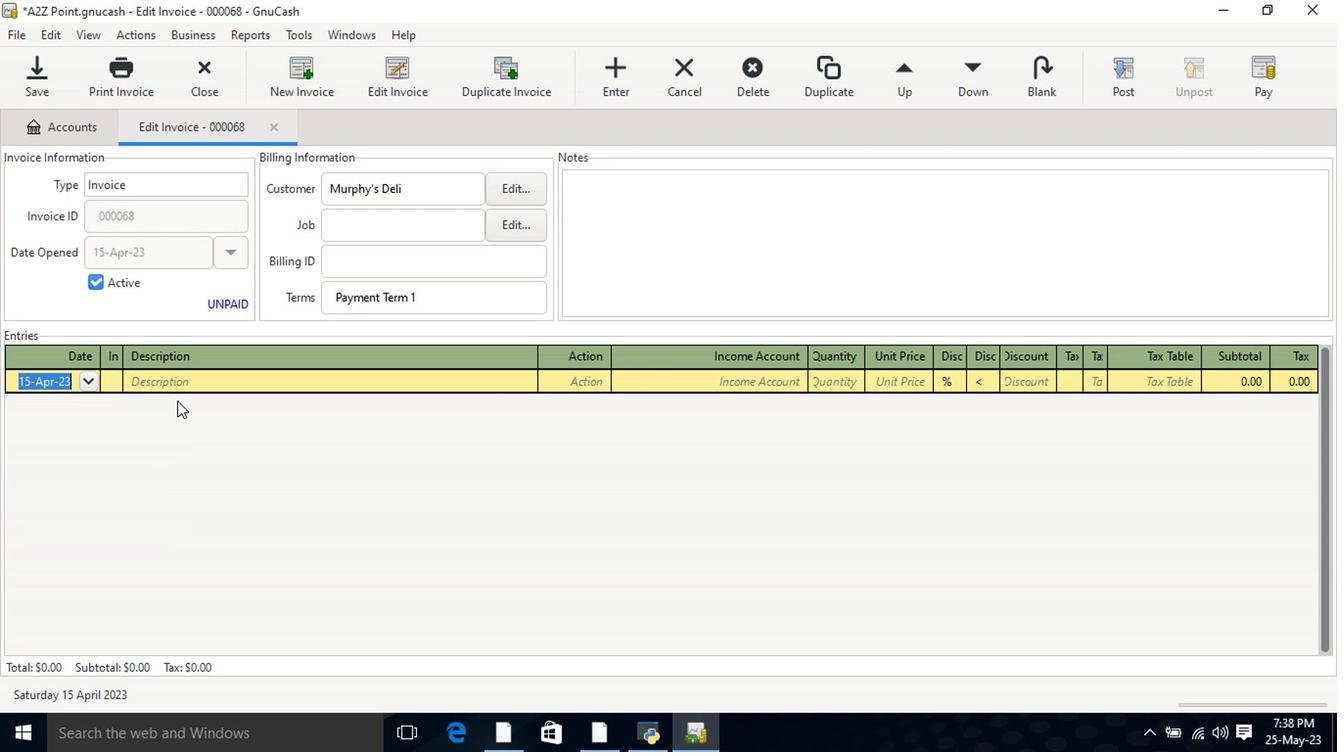 
Action: Mouse pressed left at (183, 367)
Screenshot: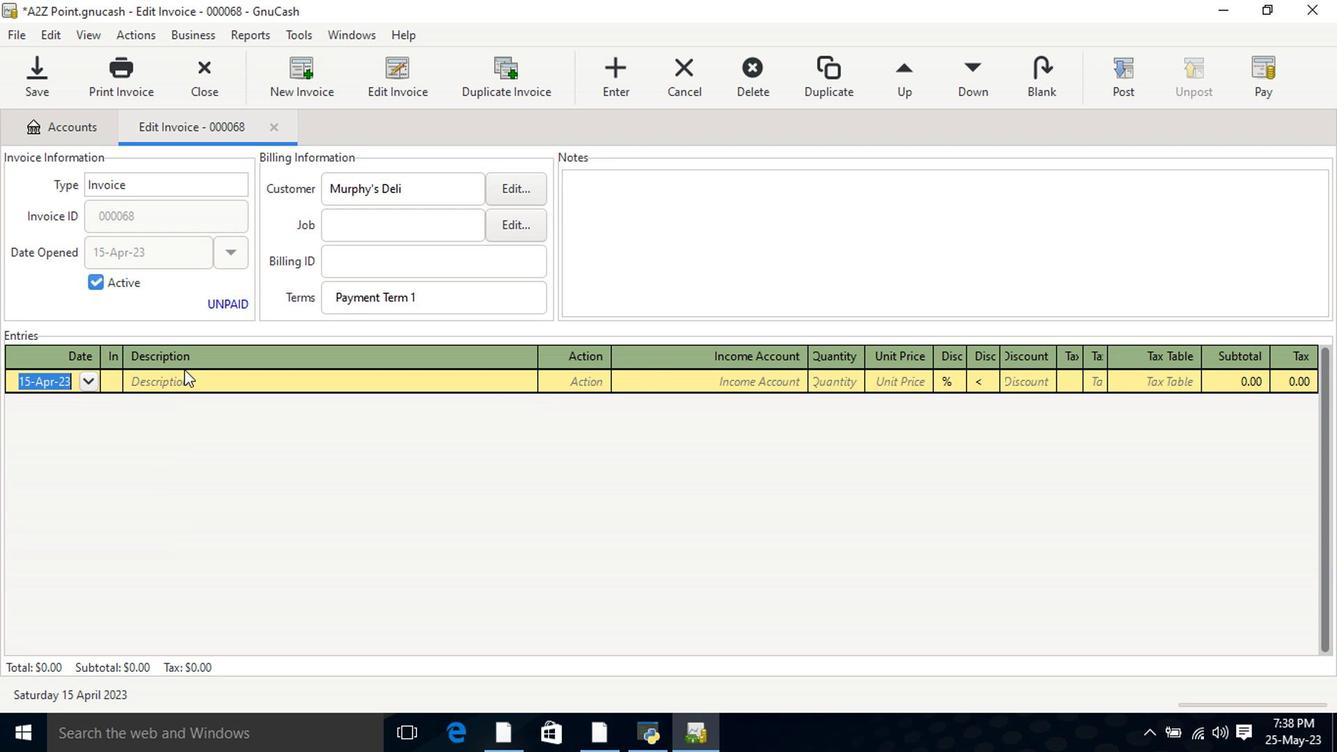 
Action: Mouse moved to (183, 385)
Screenshot: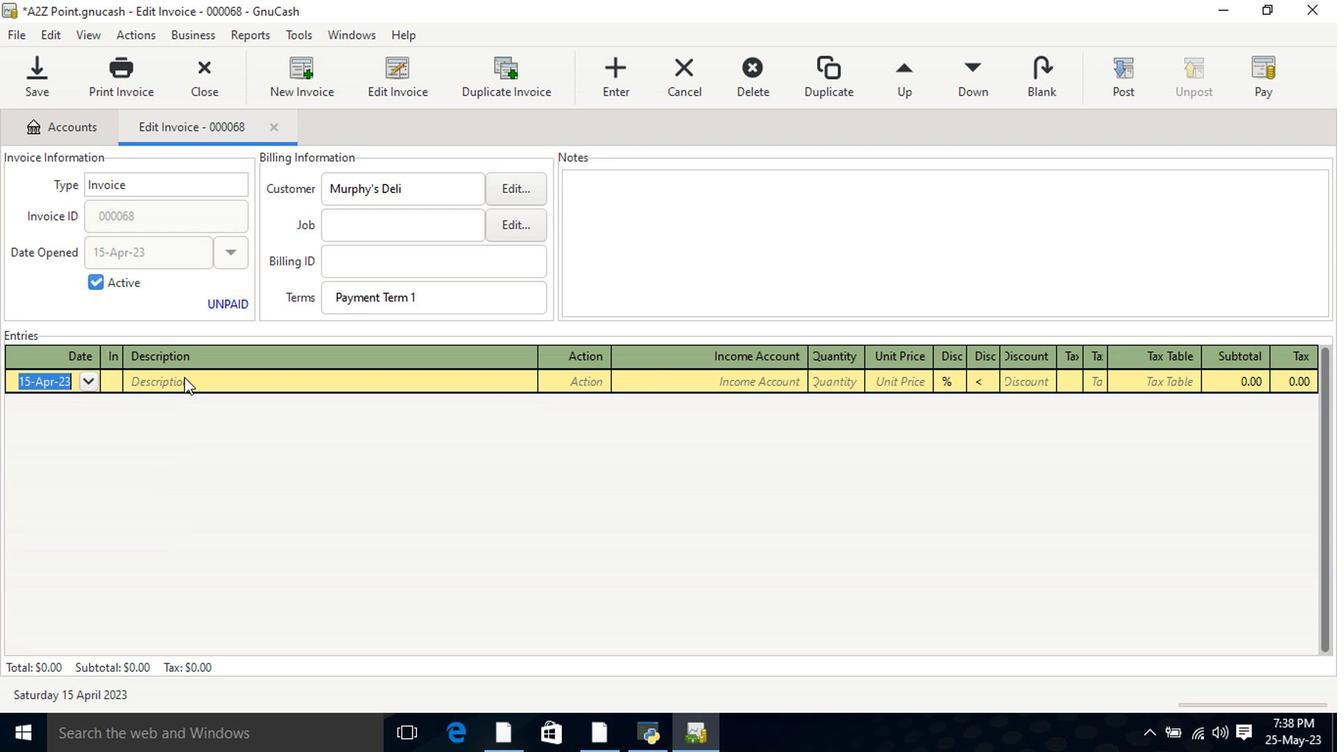 
Action: Mouse pressed left at (183, 385)
Screenshot: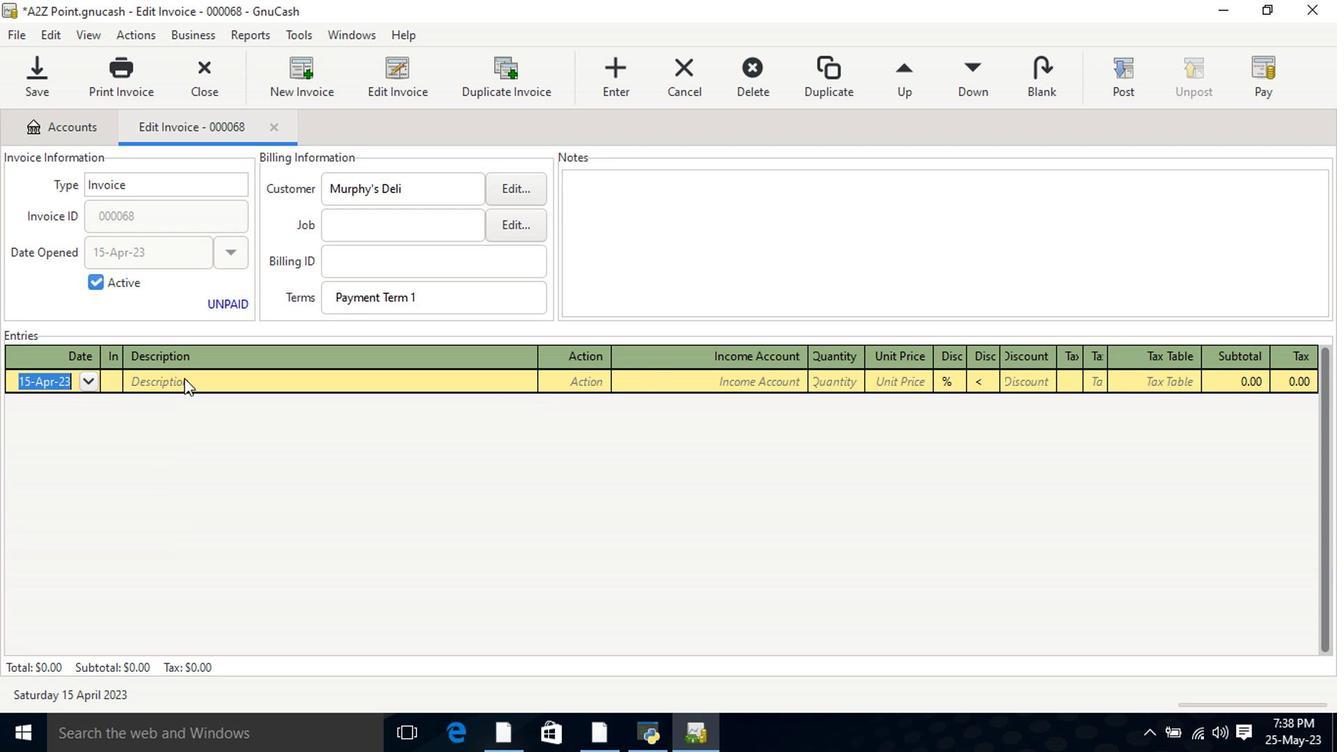 
Action: Key pressed <Key.shift>Artskills<Key.space><Key.shift>Classic<Key.space><Key.shift>Poser<Key.space><Key.shift>Boards<Key.space><Key.shift_r>(5<Key.space>ct<Key.shift_r>)<Key.tab>mat<Key.tab>inco<Key.down><Key.down><Key.down><Key.tab>1<Key.tab>8.6<Key.tab>
Screenshot: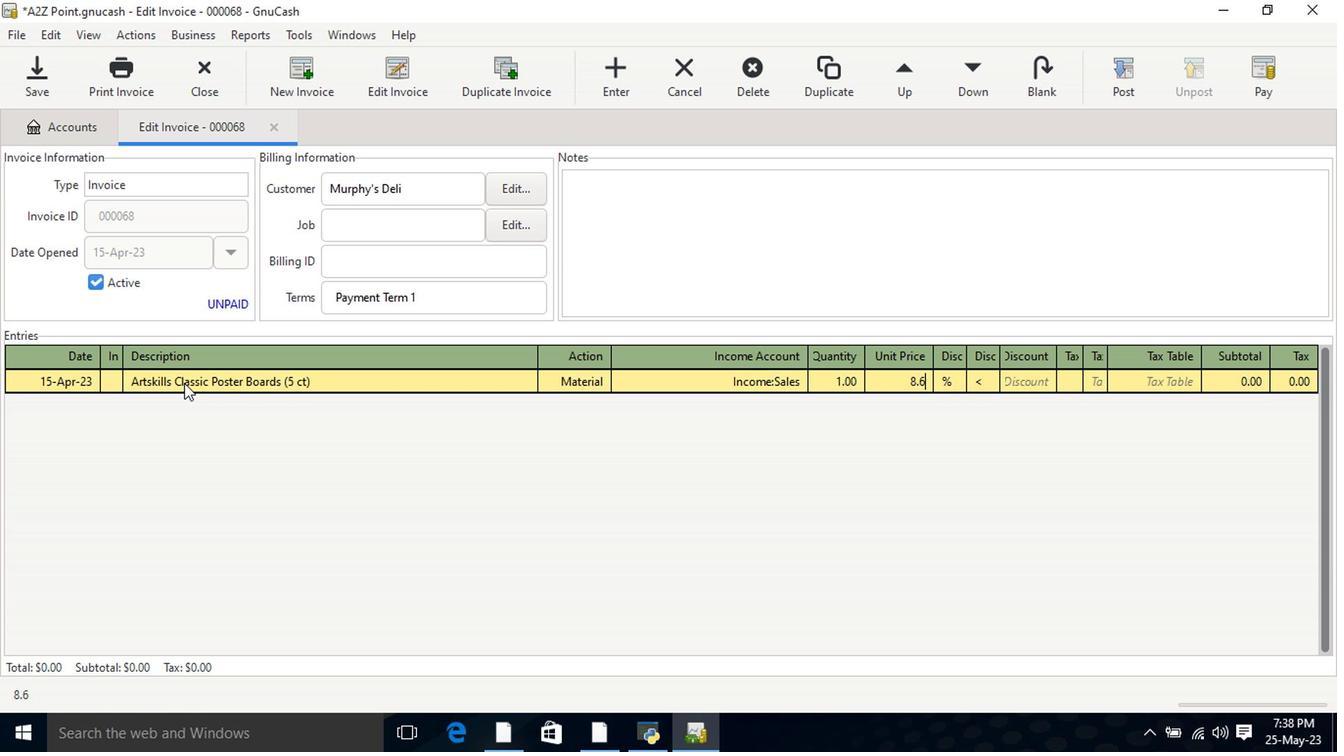
Action: Mouse moved to (970, 382)
Screenshot: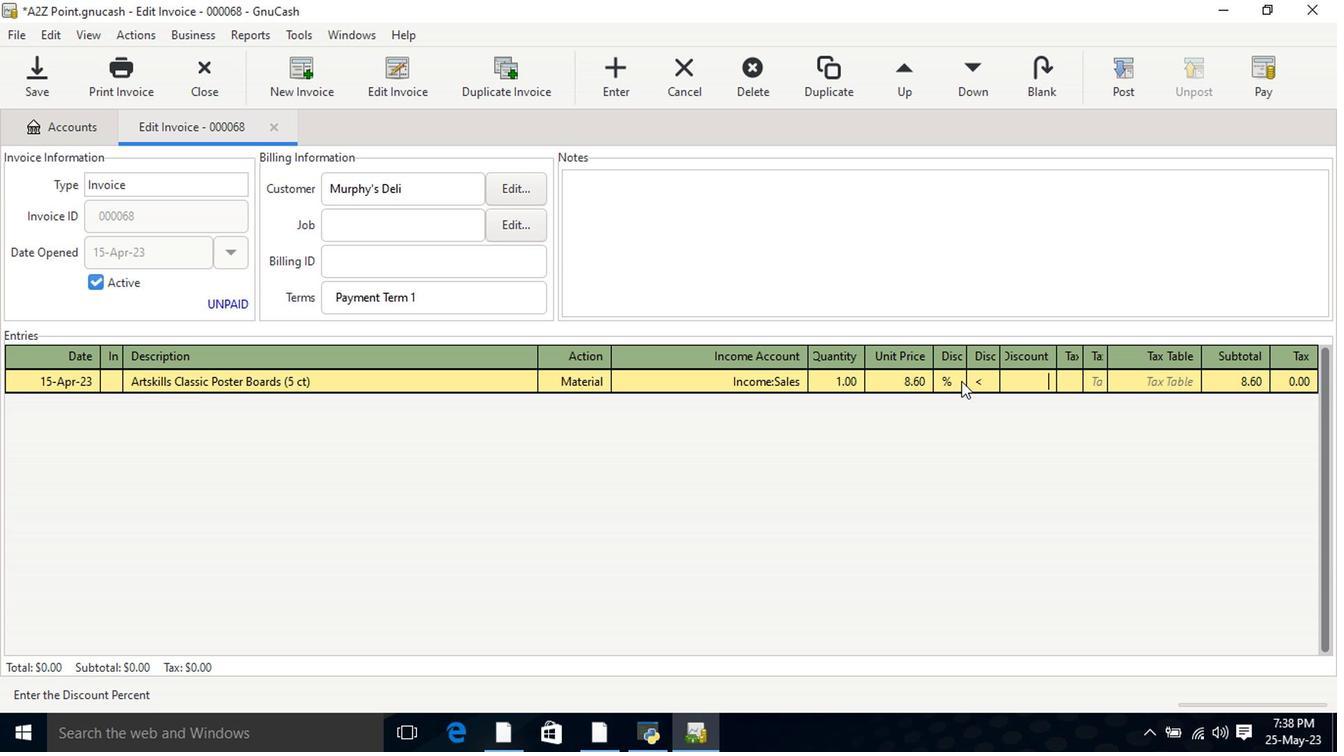 
Action: Mouse pressed left at (970, 382)
Screenshot: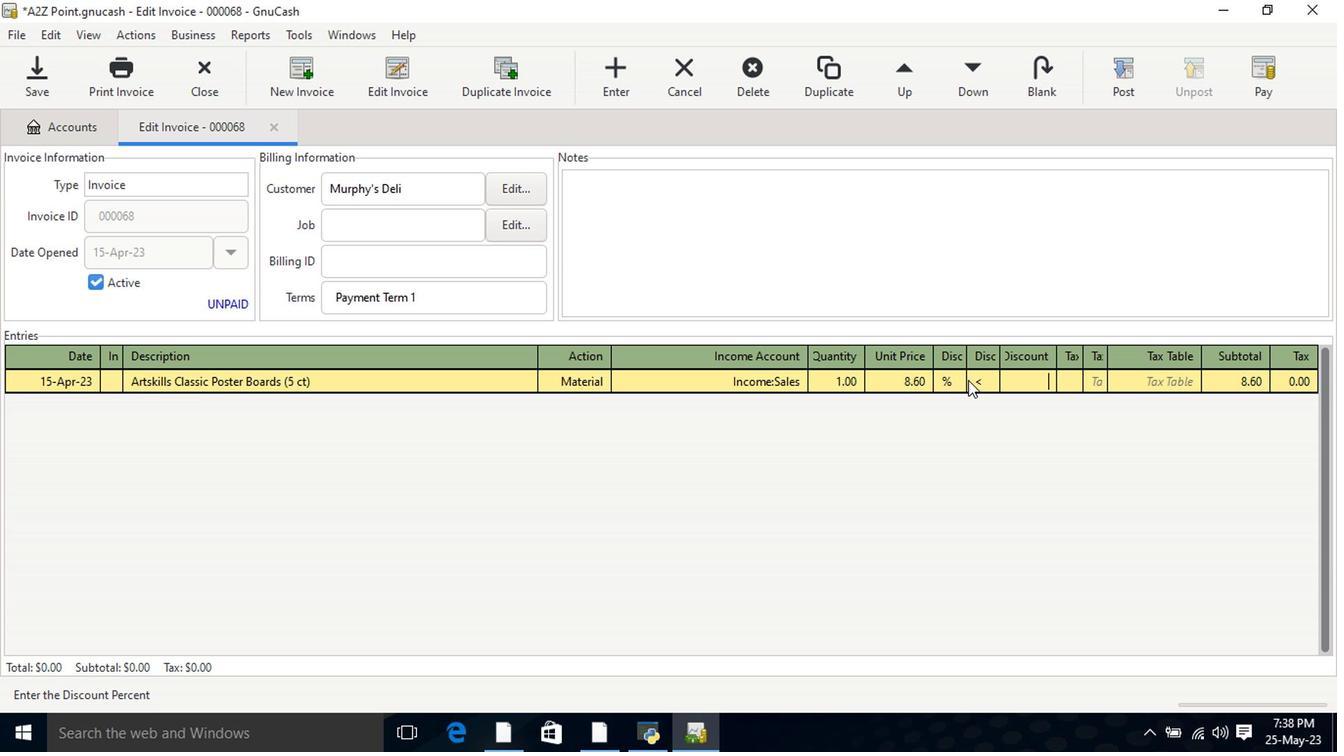 
Action: Mouse moved to (1039, 381)
Screenshot: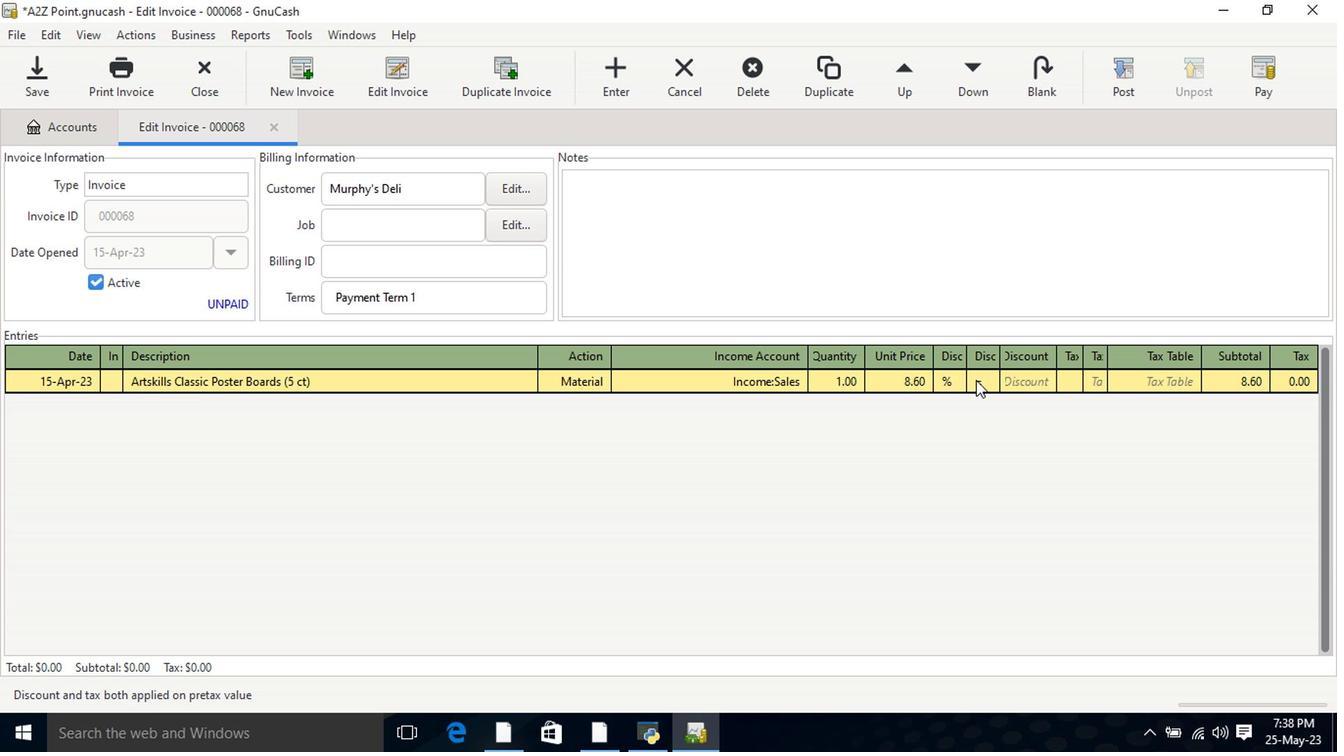 
Action: Mouse pressed left at (1039, 381)
Screenshot: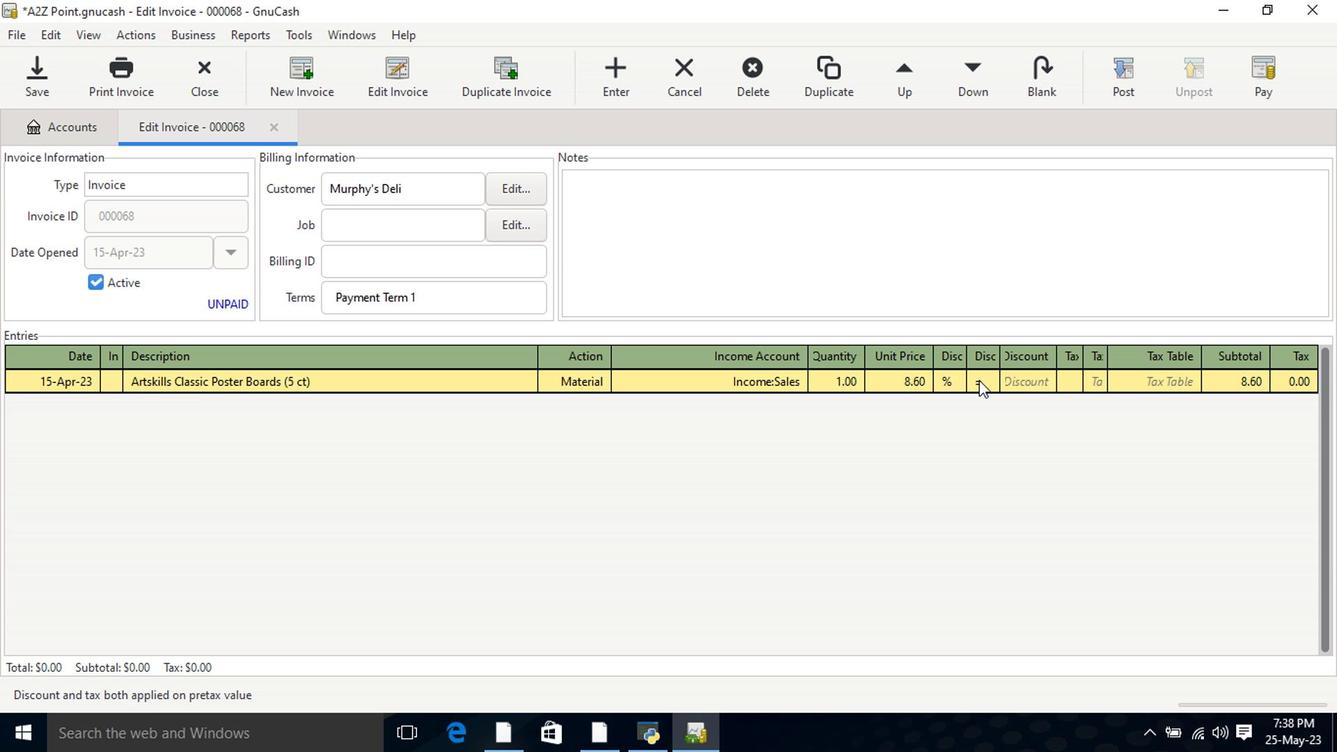
Action: Mouse moved to (1040, 380)
Screenshot: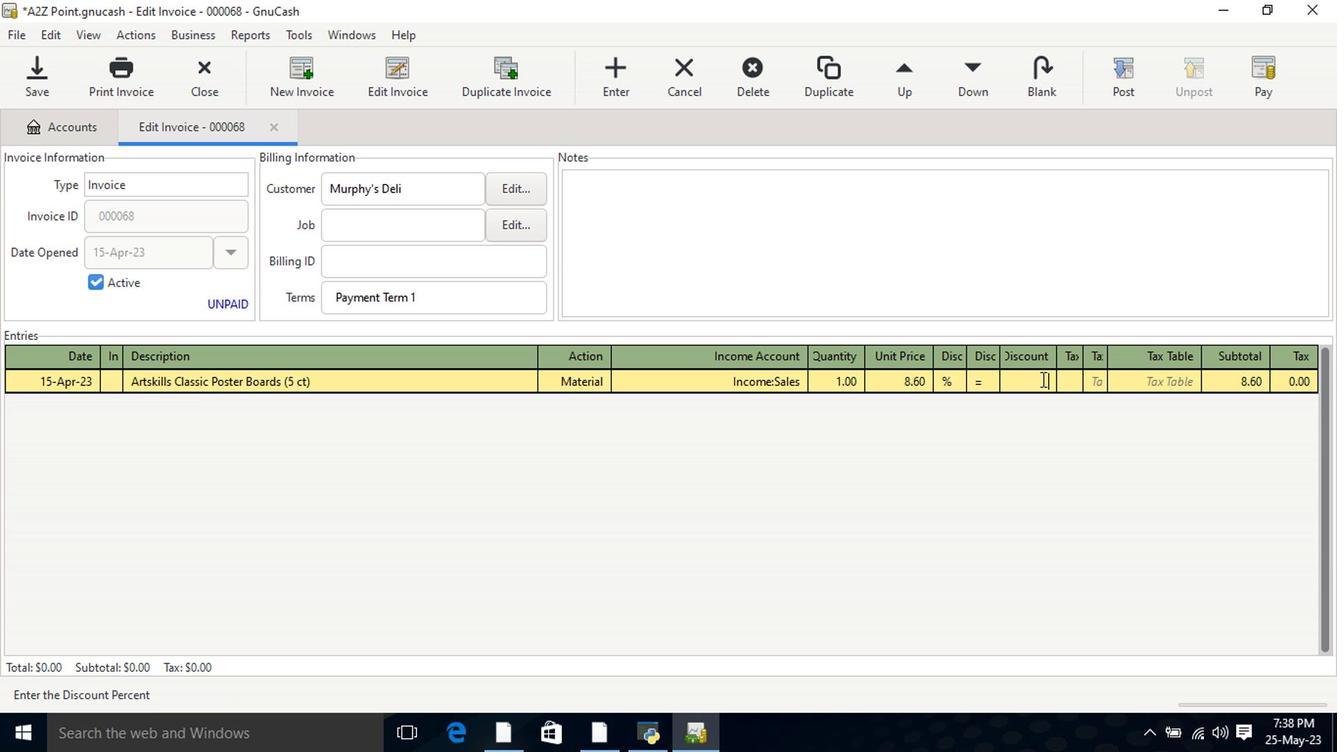 
Action: Key pressed 7<Key.tab><Key.tab><Key.shift>Bon<Key.space><Key.shift>Appetit<Key.space><Key.shift>Chocolate<Key.space><Key.shift>DONUTS<Key.tab>MA<Key.tab>INCO<Key.down><Key.down><Key.down><Key.tab>2<Key.tab>9.5<Key.tab>
Screenshot: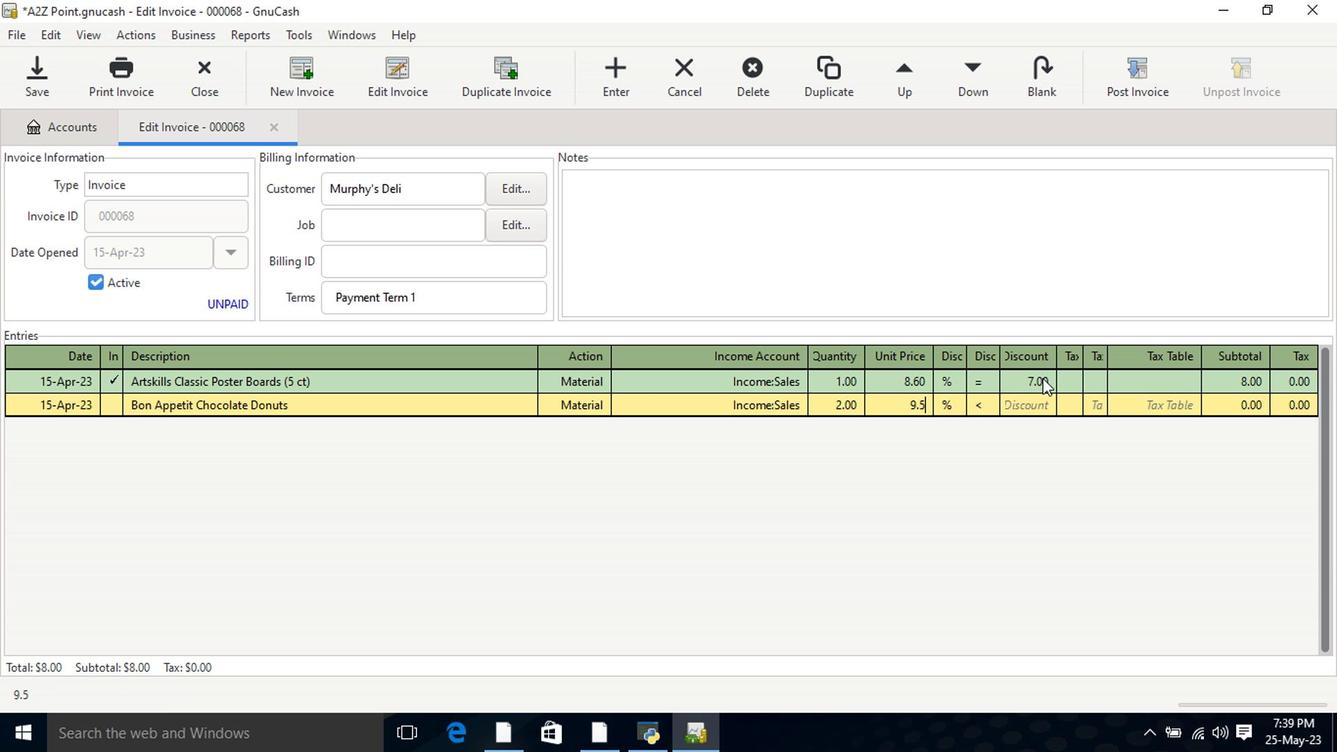 
Action: Mouse moved to (968, 404)
Screenshot: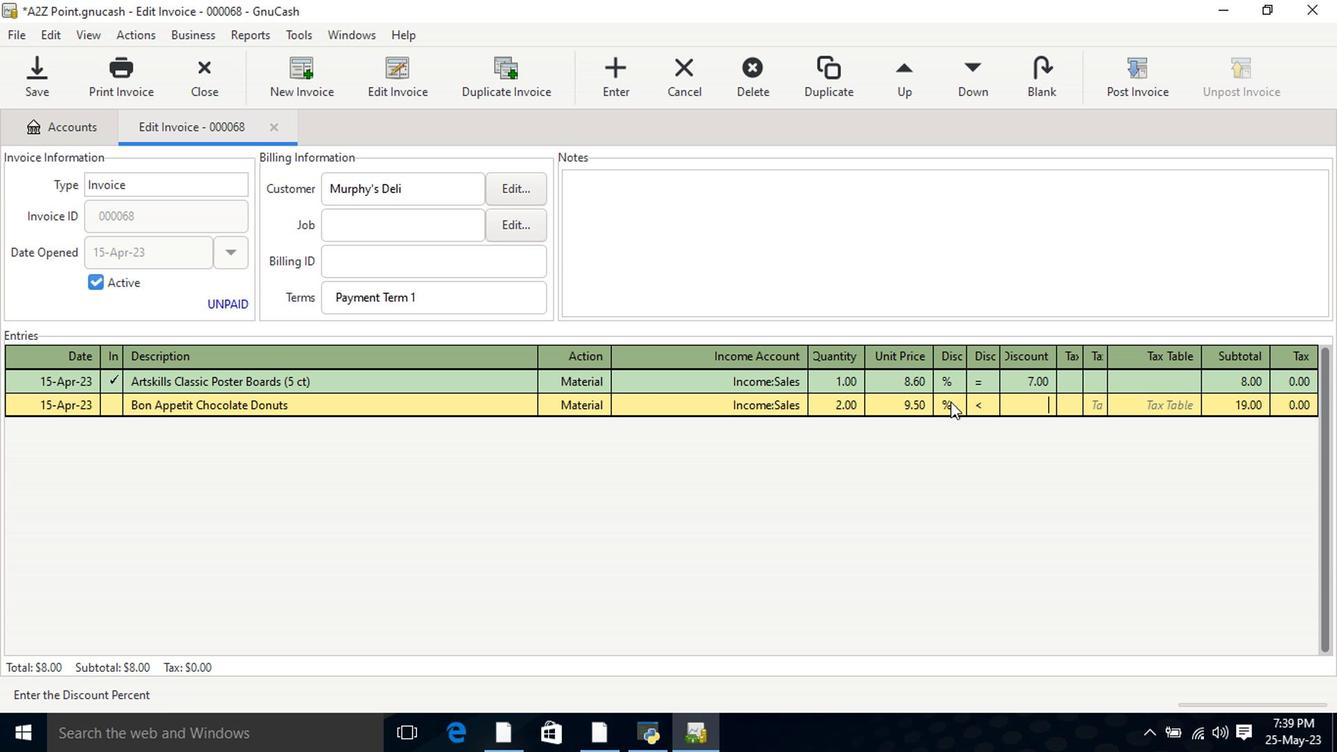 
Action: Mouse pressed left at (968, 404)
Screenshot: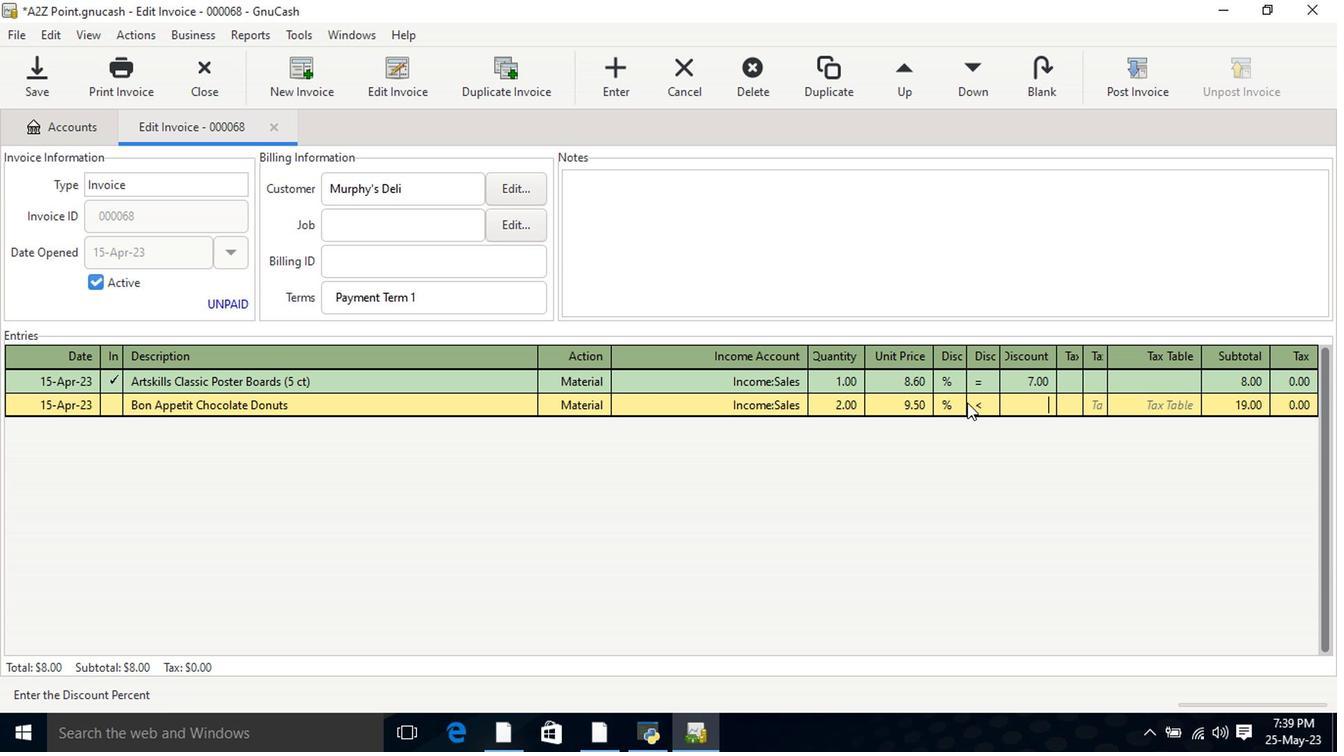 
Action: Mouse moved to (1014, 407)
Screenshot: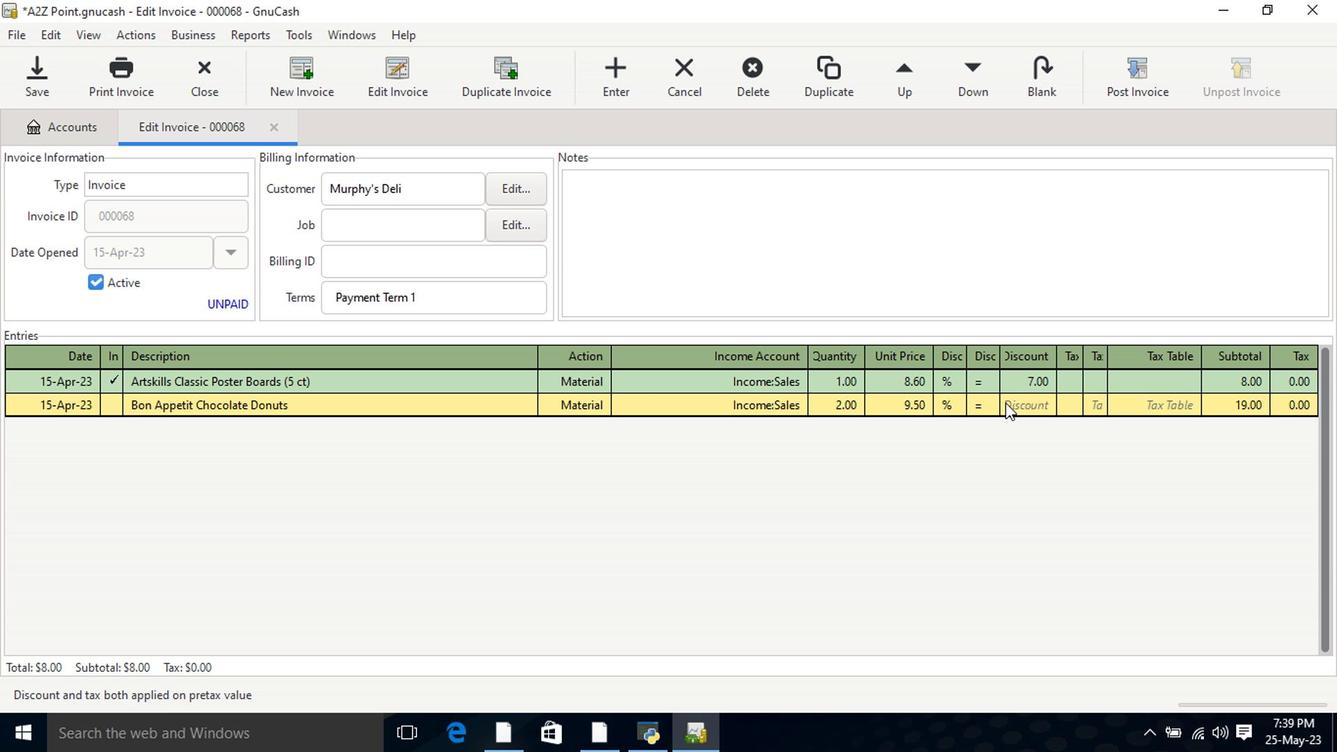 
Action: Mouse pressed left at (1014, 407)
Screenshot: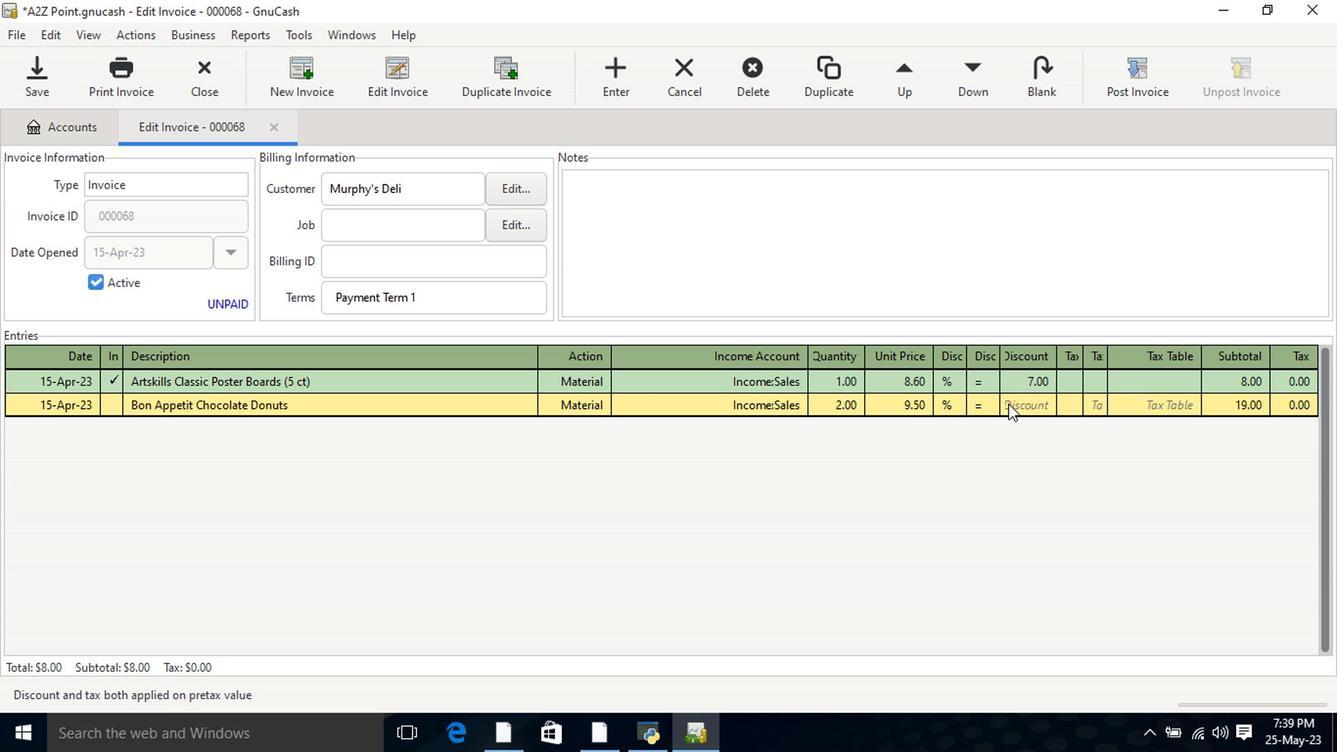 
Action: Mouse moved to (1015, 407)
Screenshot: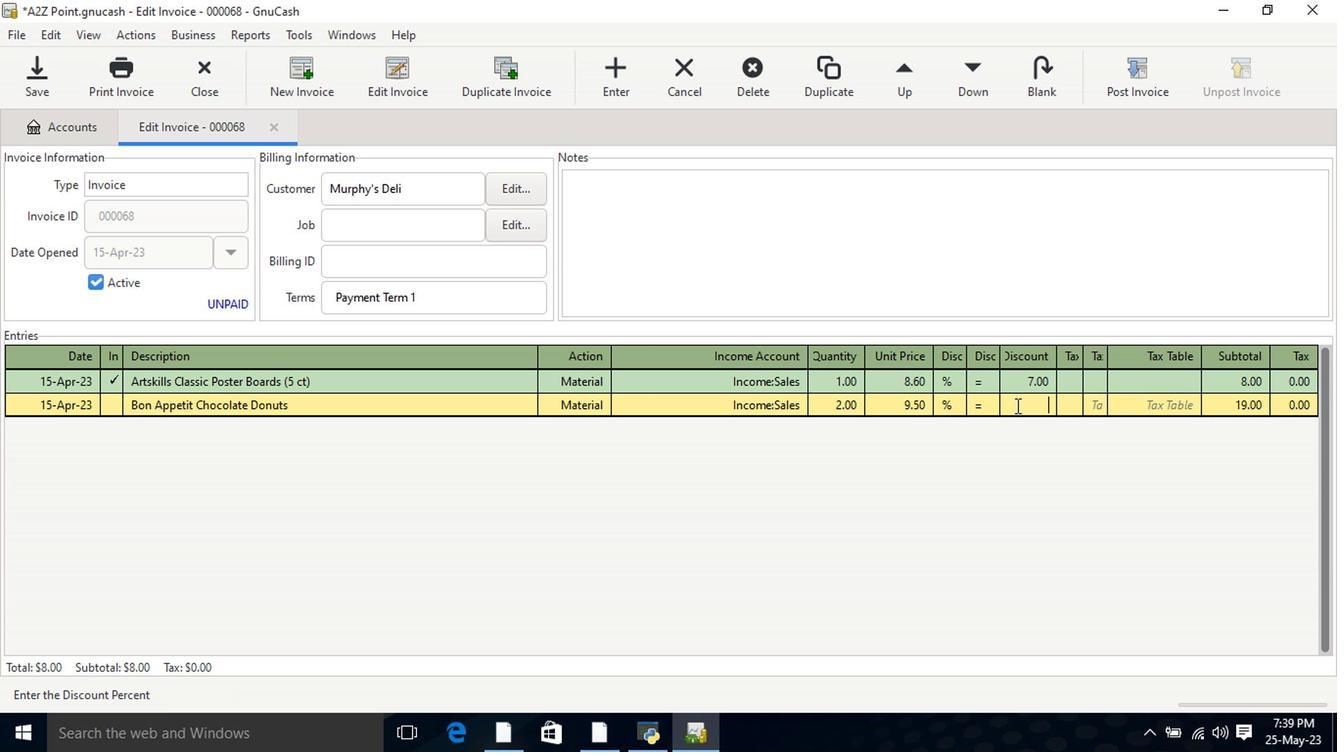 
Action: Key pressed 8<Key.tab><Key.tab><Key.shift>Woodford<Key.space><Key.shift>Reserve<Key.space><Key.shift_r>(750<Key.space>ml<Key.shift_r>)<Key.tab>mat<Key.tab>inco<Key.down><Key.down>
Screenshot: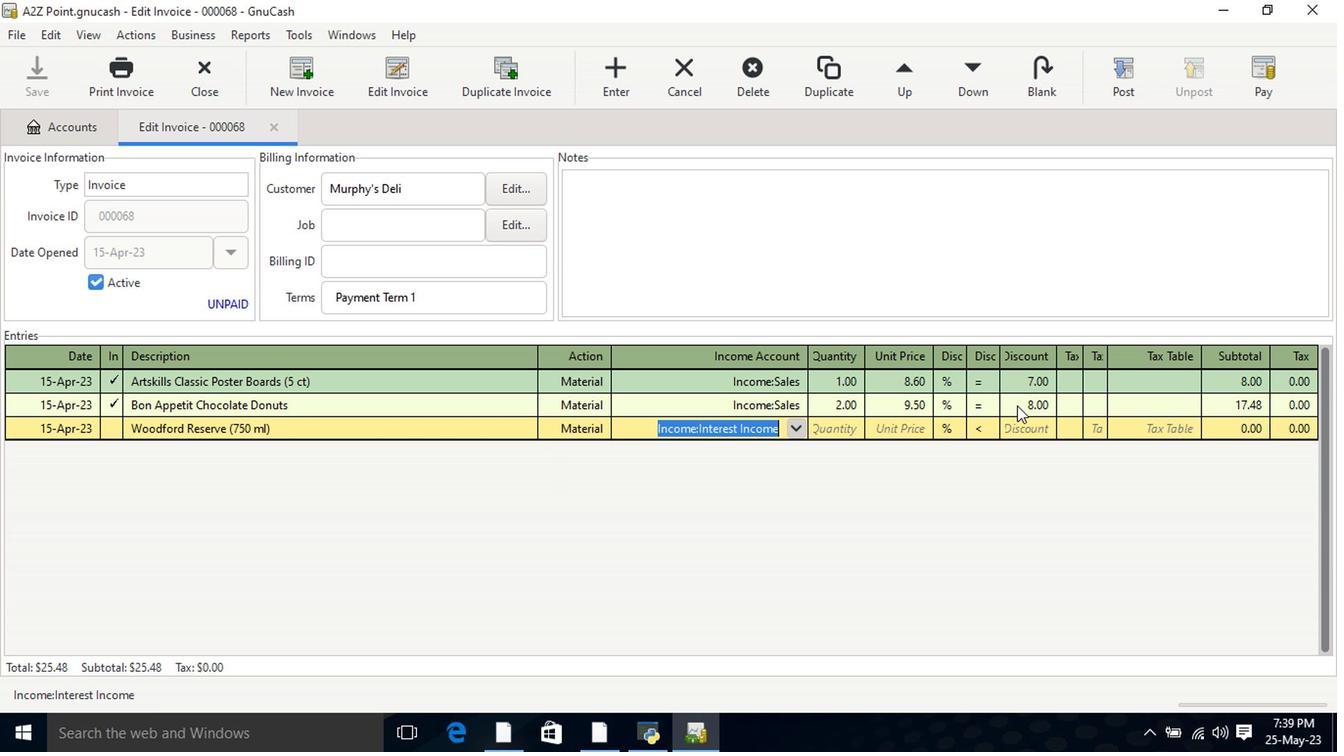 
Action: Mouse moved to (797, 429)
Screenshot: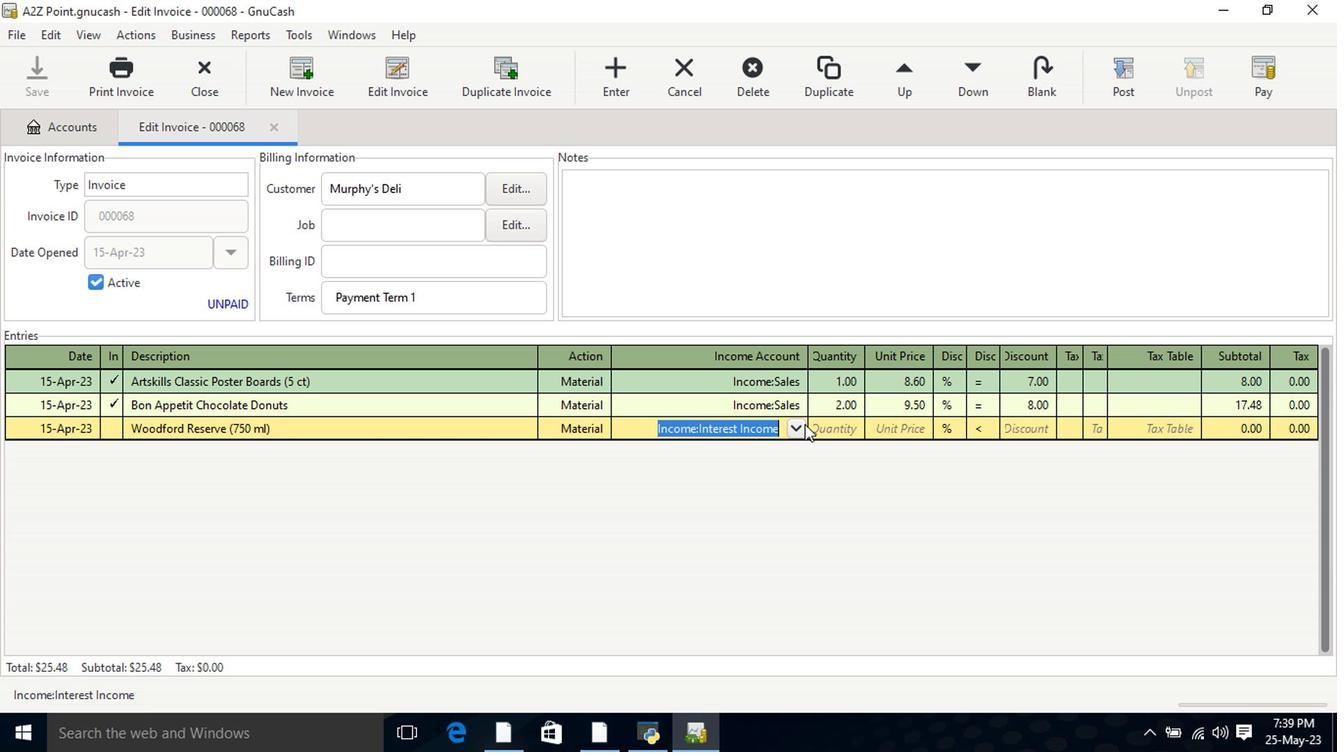 
Action: Mouse pressed left at (797, 429)
Screenshot: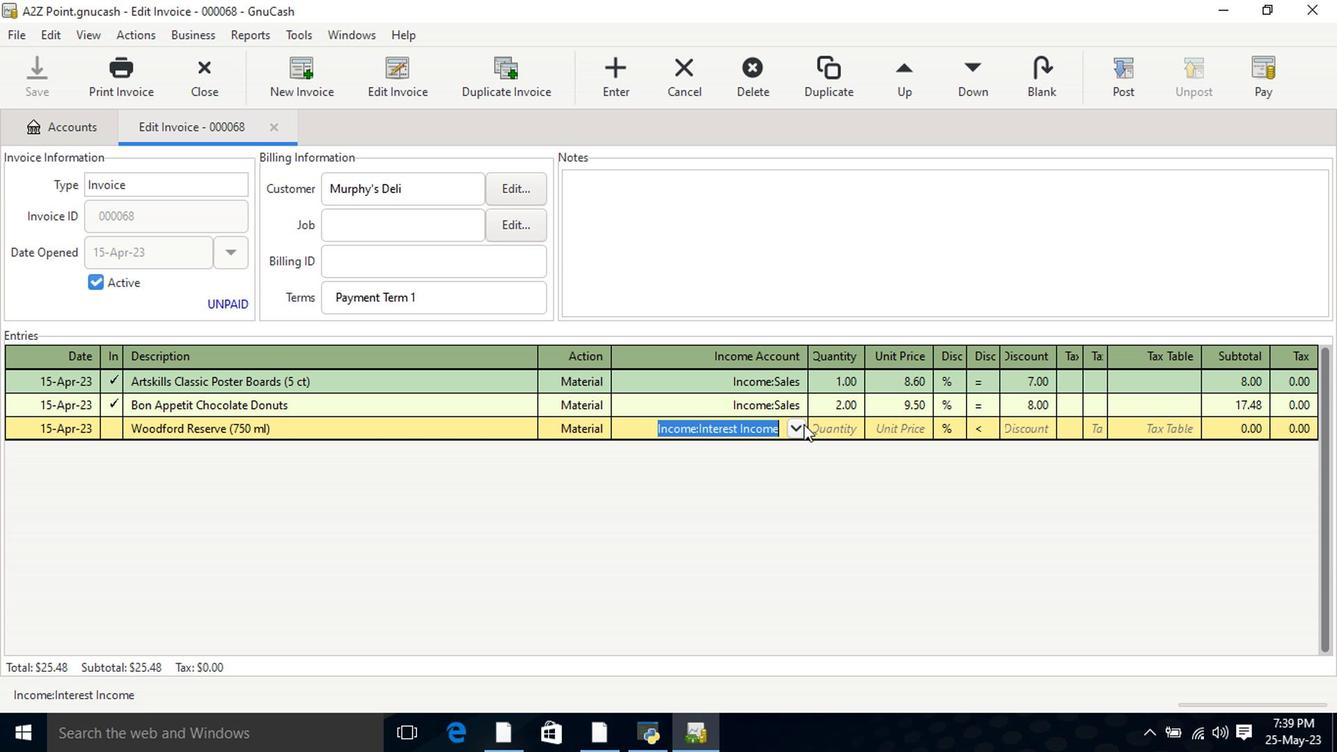 
Action: Mouse moved to (695, 527)
Screenshot: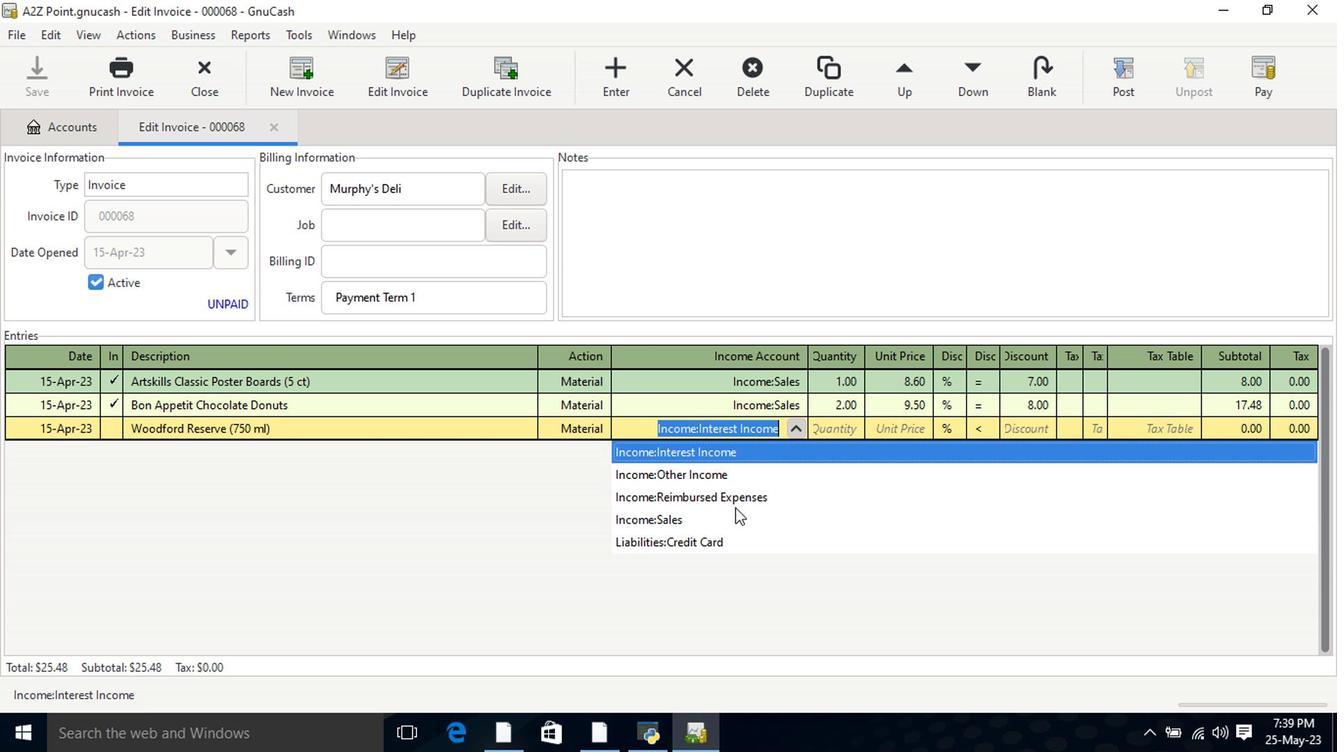 
Action: Mouse pressed left at (695, 527)
Screenshot: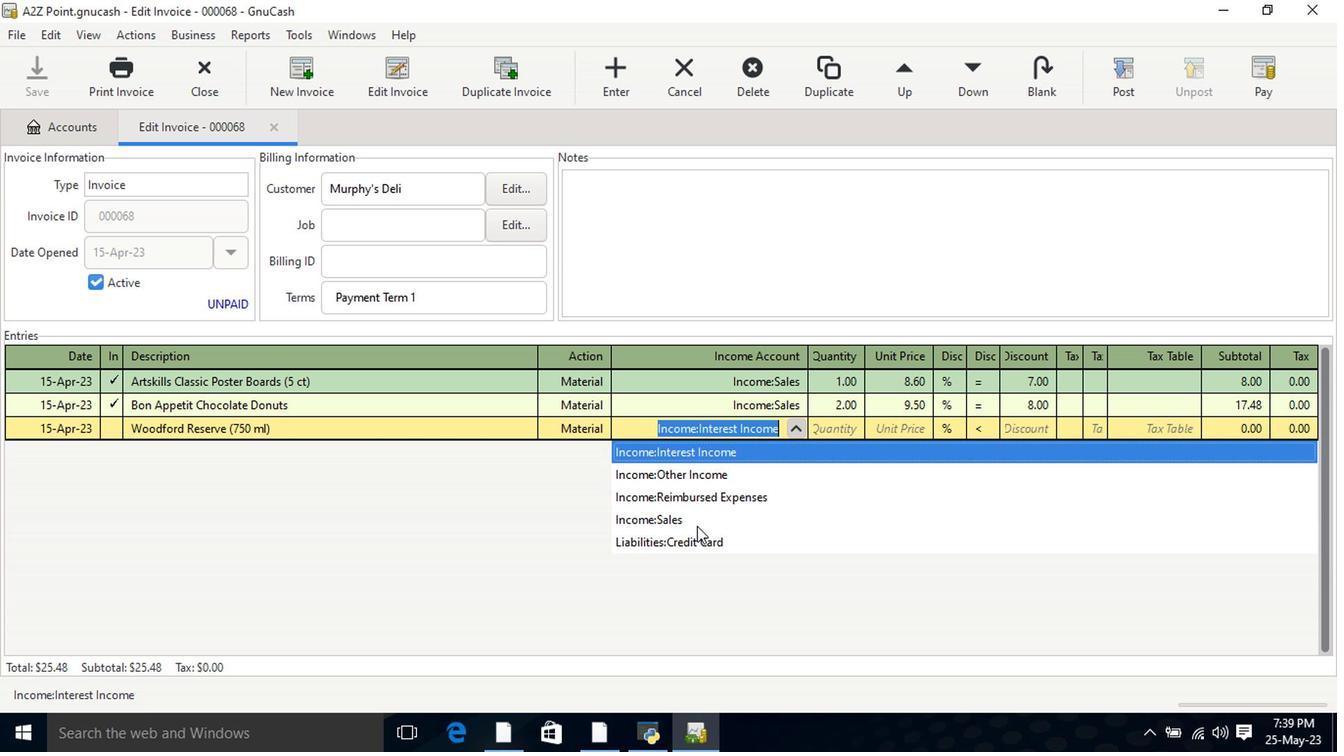 
Action: Mouse moved to (849, 434)
Screenshot: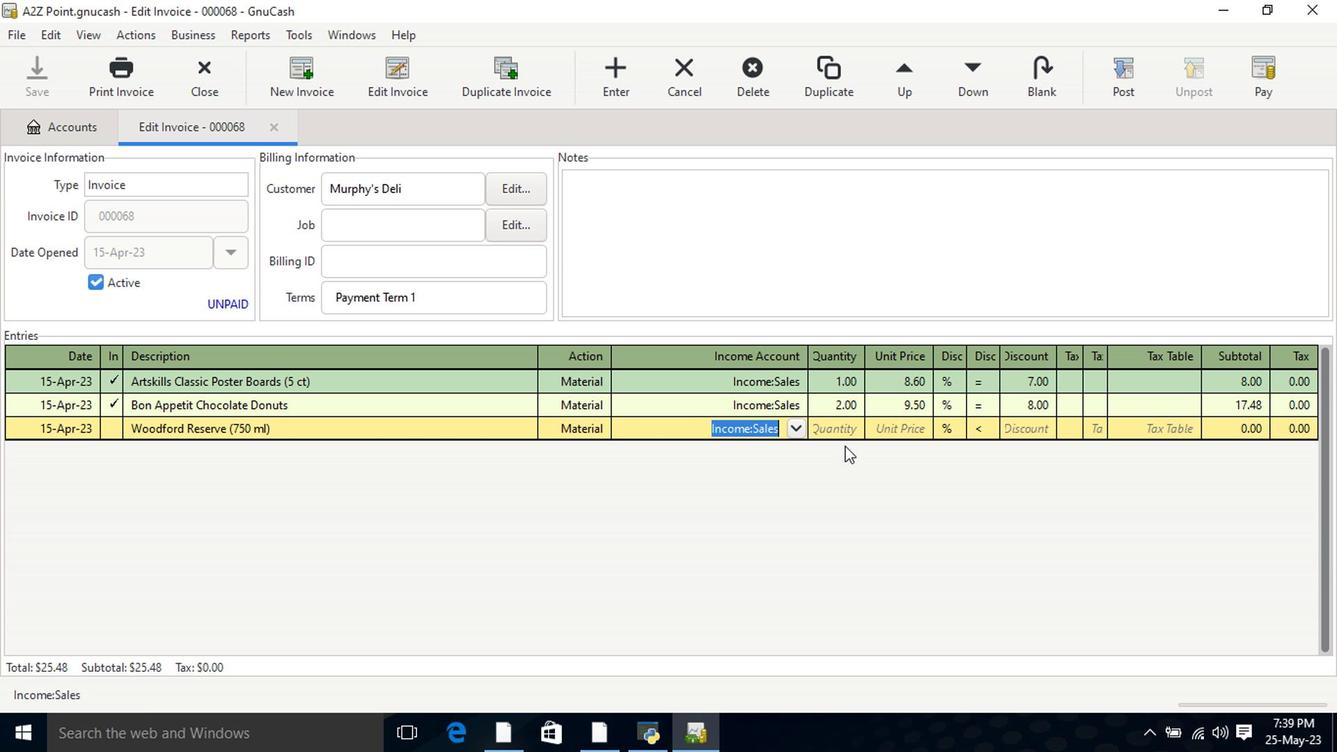 
Action: Mouse pressed left at (849, 434)
Screenshot: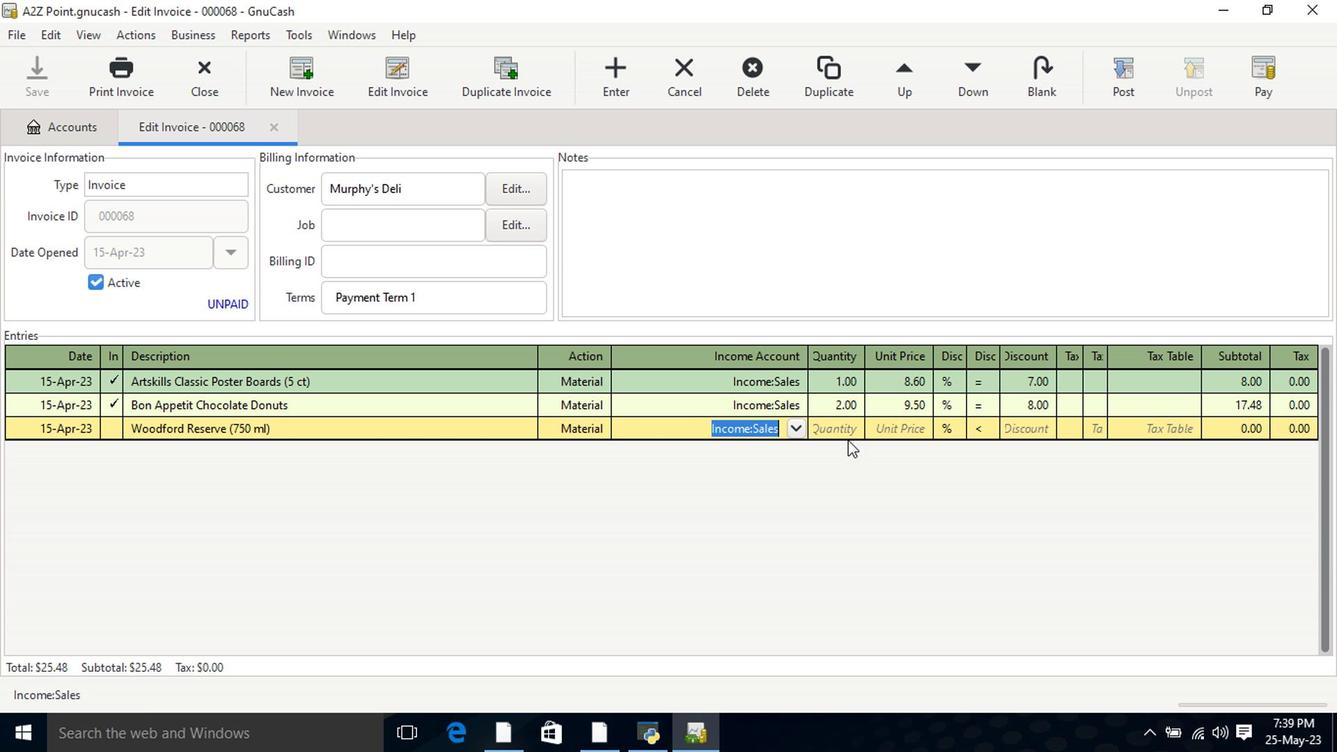 
Action: Key pressed 1<Key.tab>10.5<Key.tab>
Screenshot: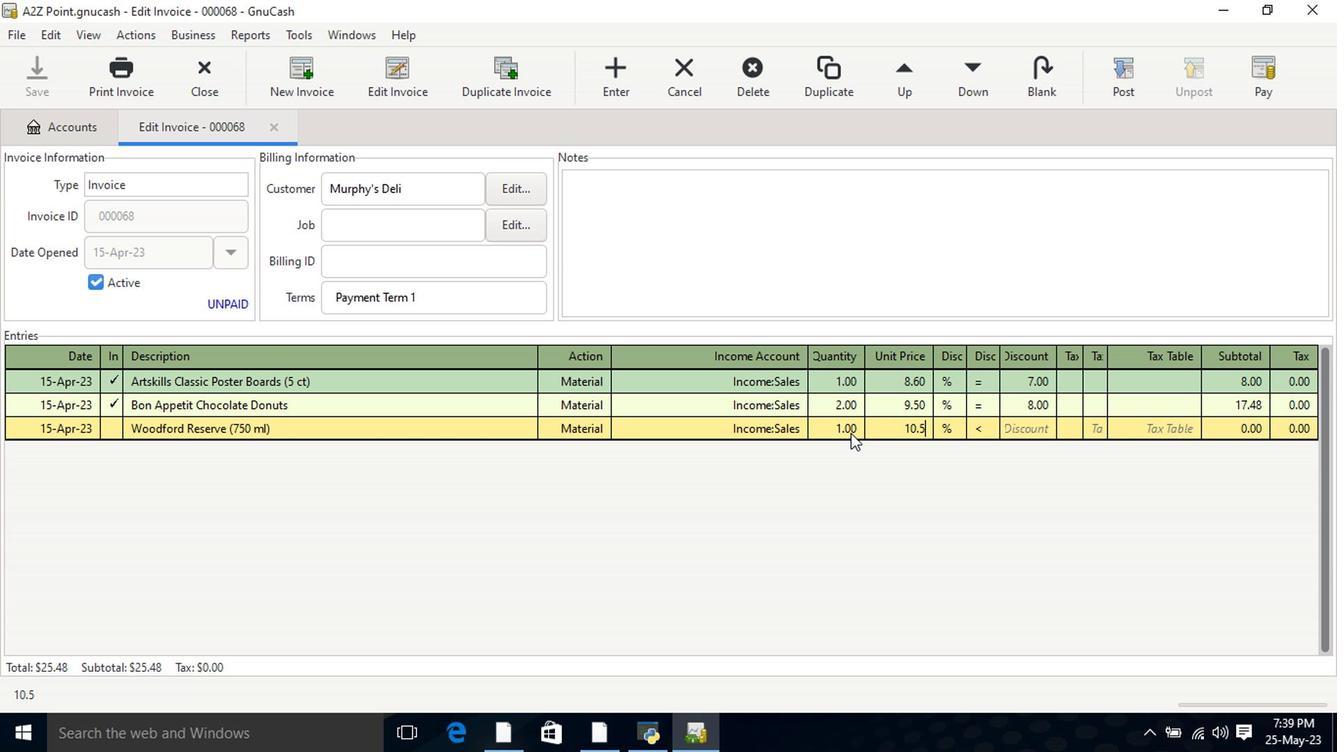 
Action: Mouse moved to (970, 429)
Screenshot: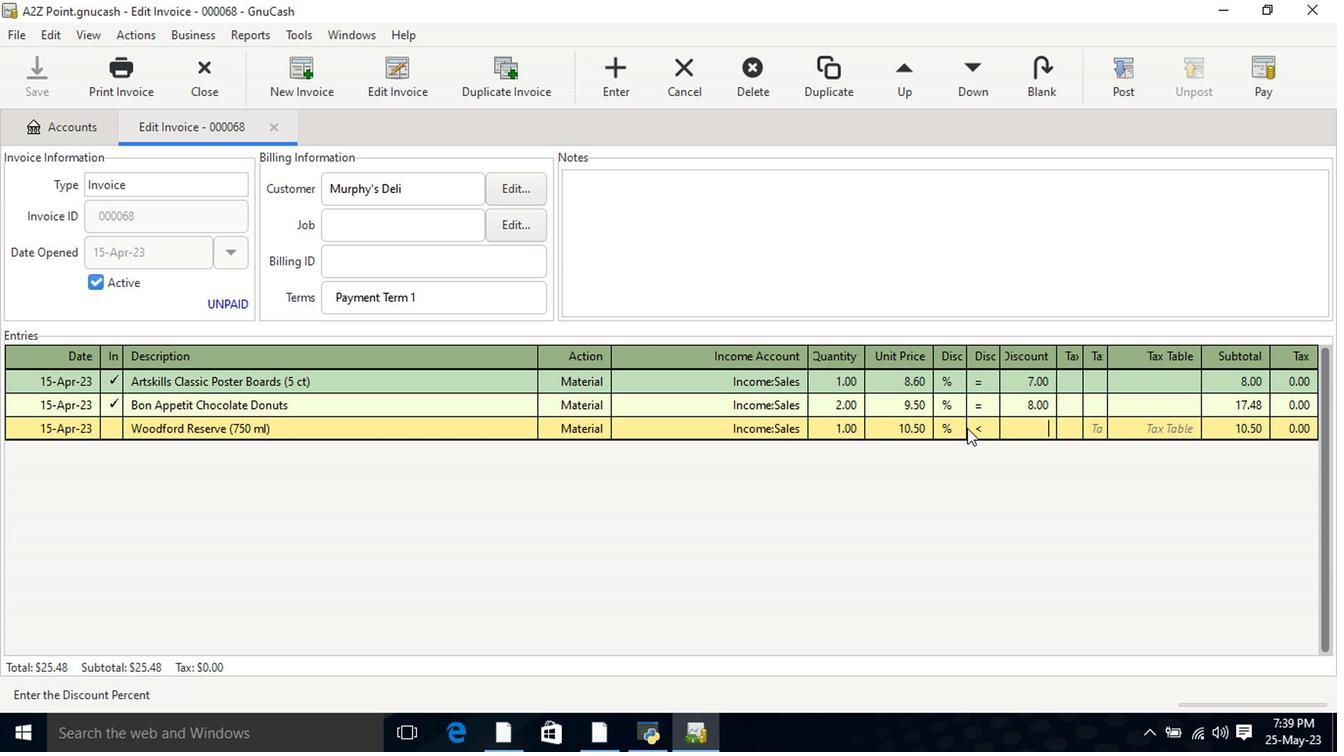 
Action: Mouse pressed left at (970, 429)
Screenshot: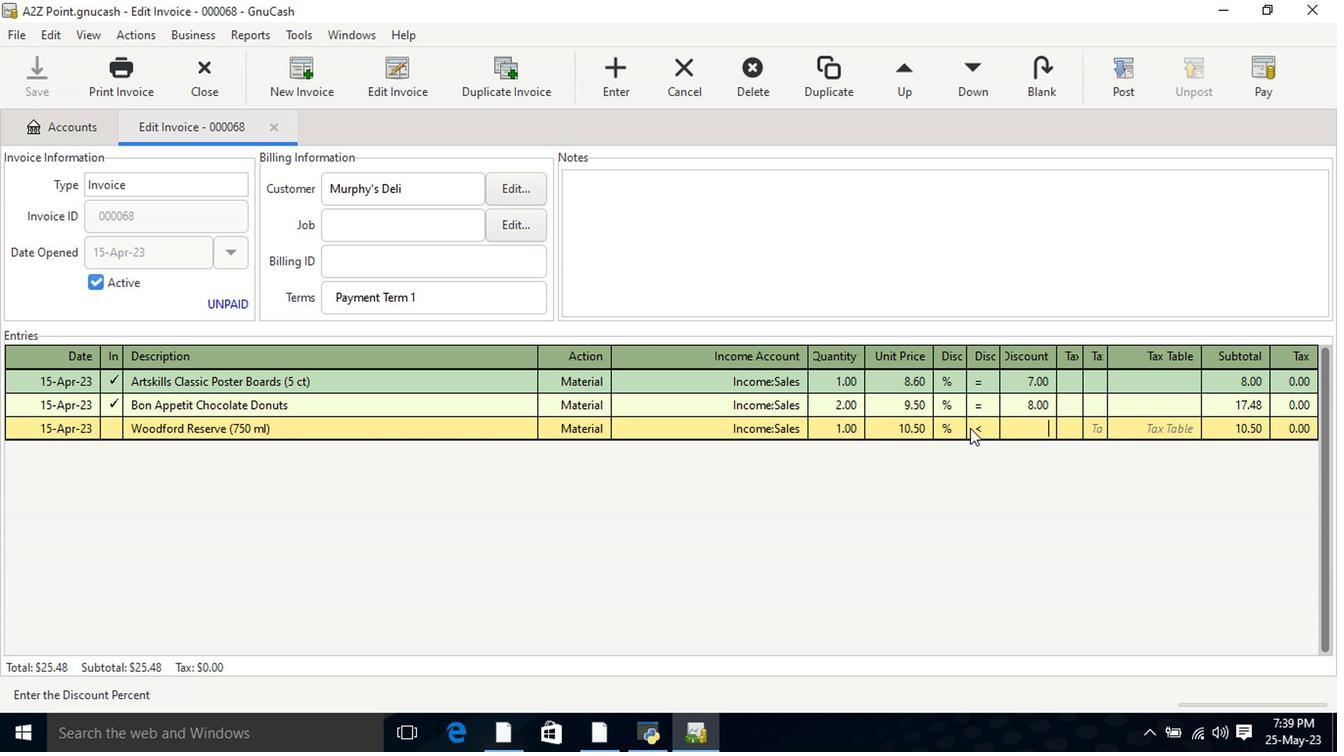 
Action: Mouse moved to (1014, 431)
Screenshot: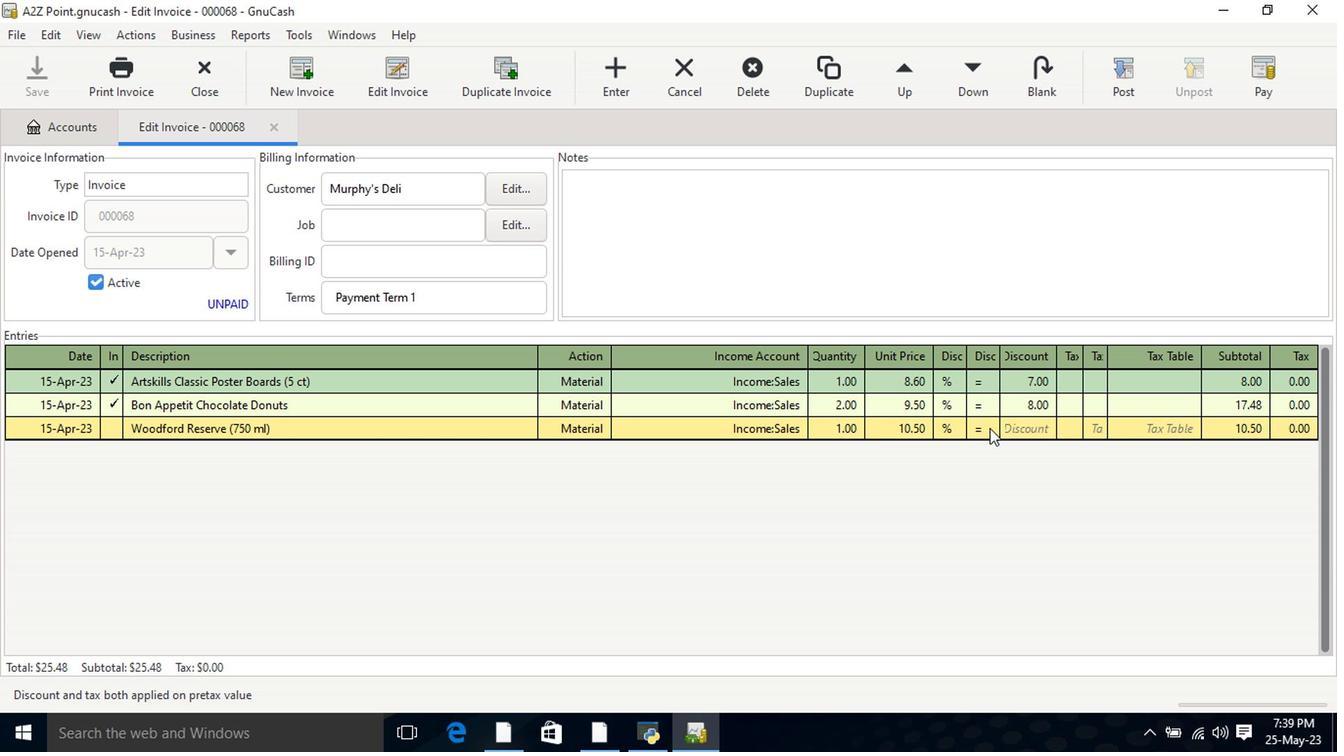 
Action: Mouse pressed left at (1014, 431)
Screenshot: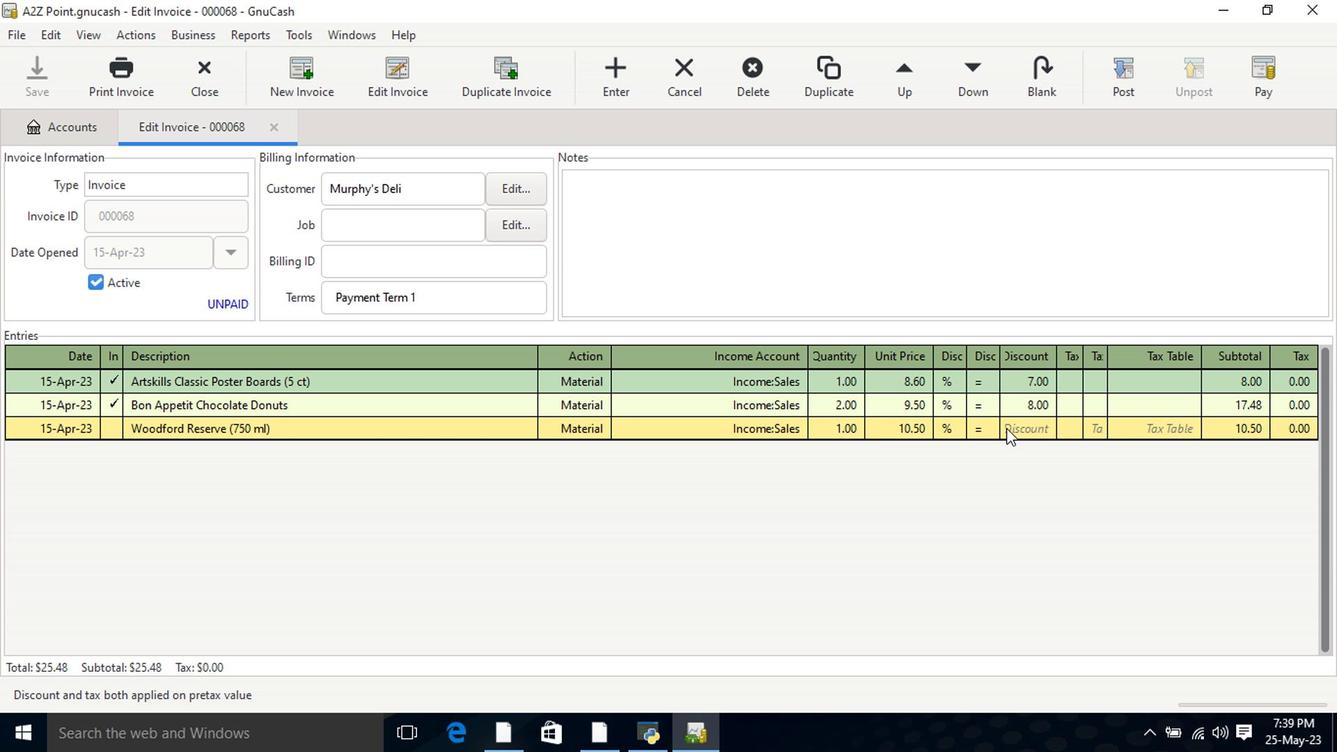 
Action: Mouse moved to (1015, 431)
Screenshot: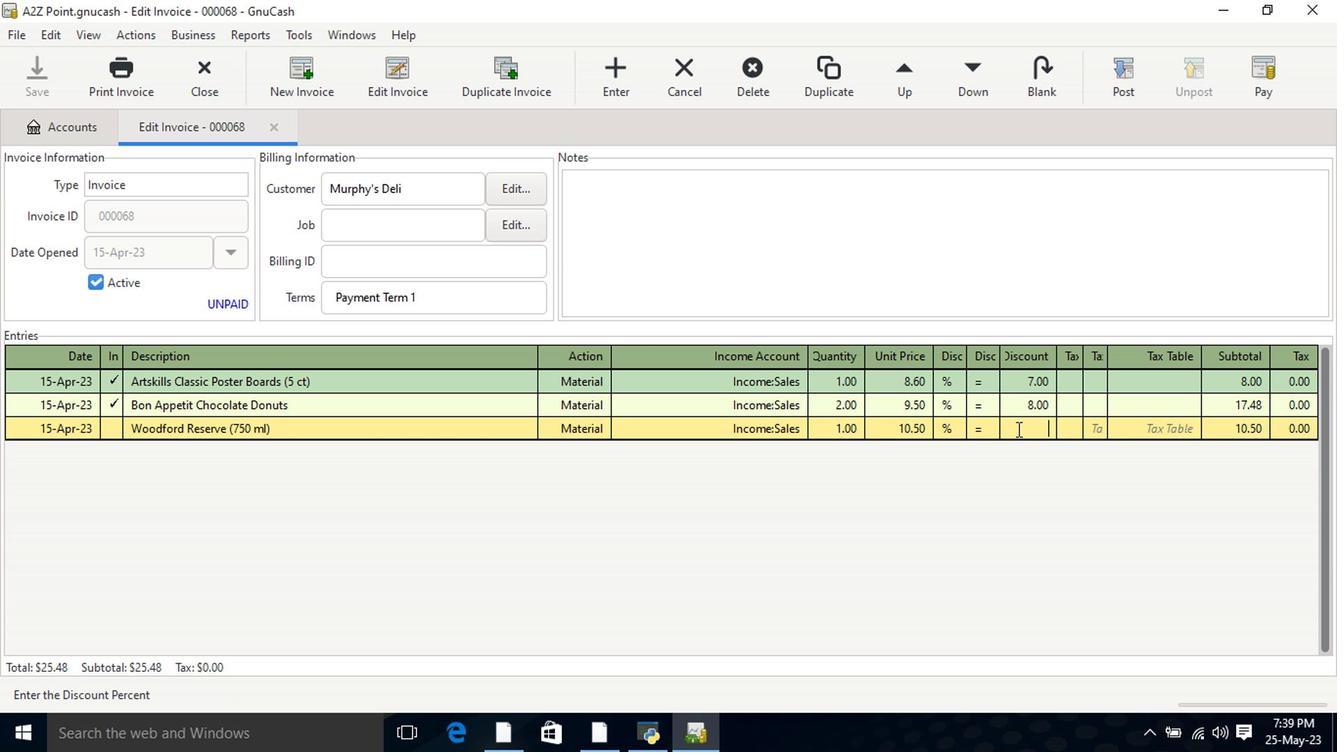 
Action: Key pressed 10<Key.tab>
Screenshot: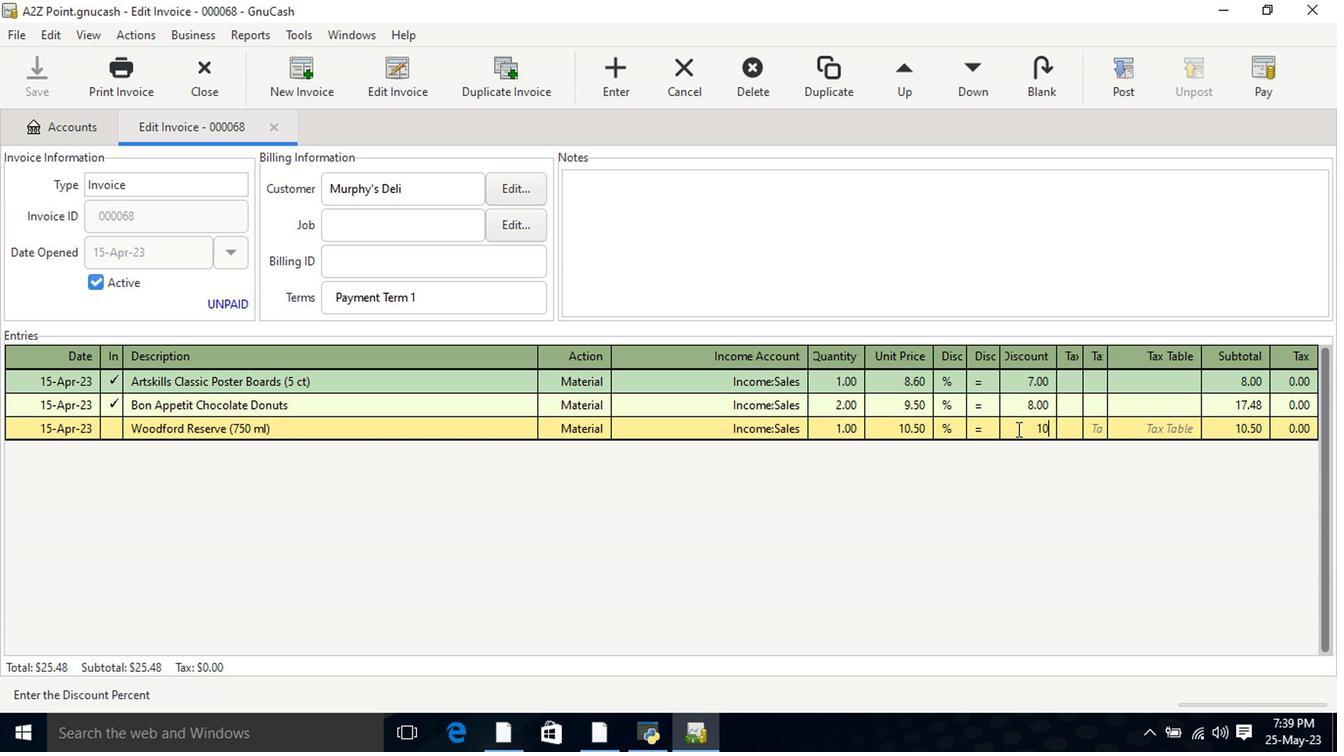 
Action: Mouse moved to (817, 245)
Screenshot: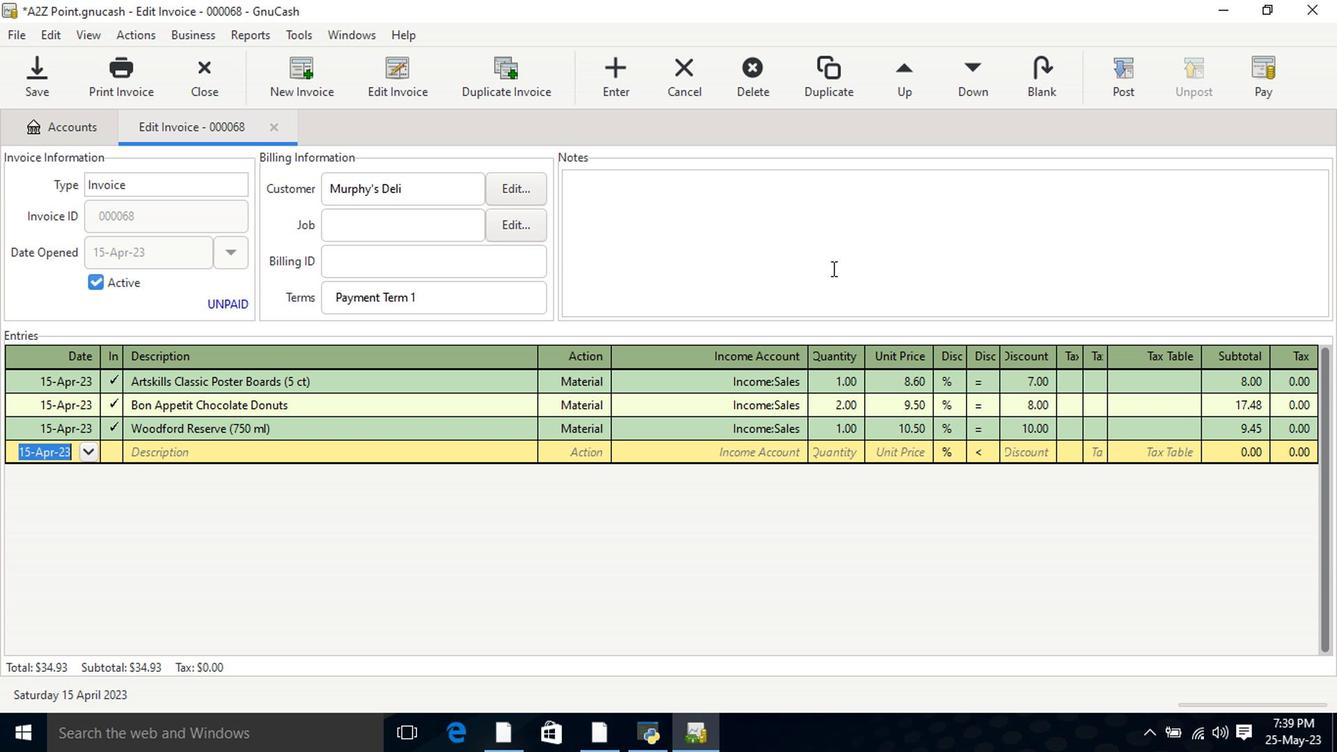 
Action: Mouse pressed left at (817, 245)
Screenshot: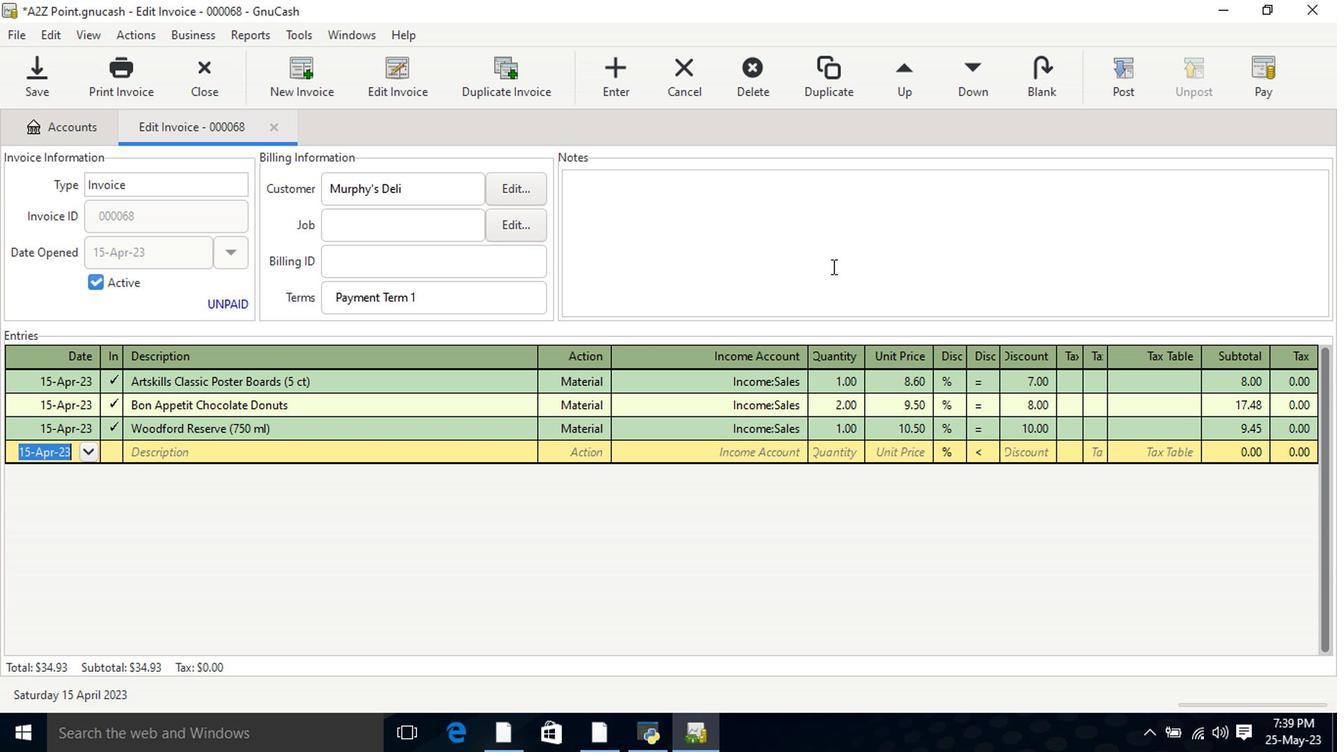 
Action: Key pressed <Key.shift>Looking<Key.space>forward<Key.space>to<Key.space>serving<Key.space>y
Screenshot: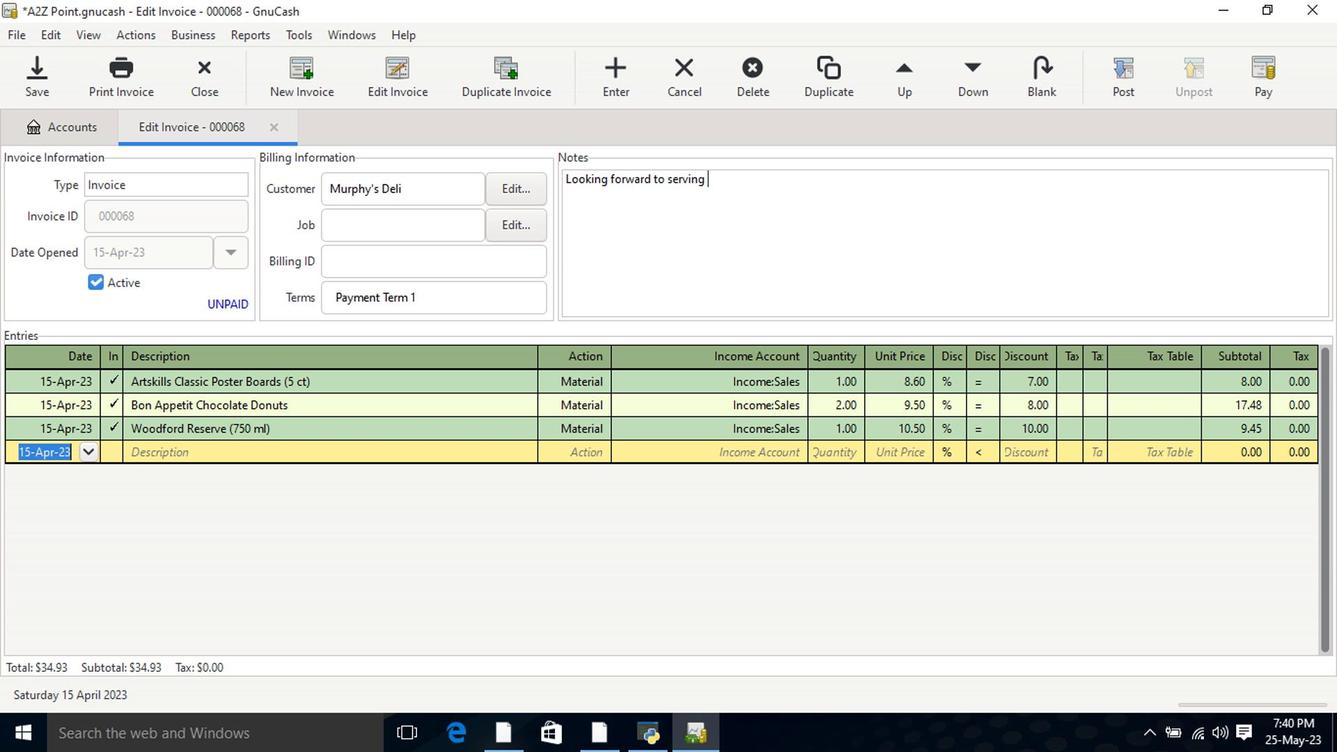 
Action: Mouse moved to (739, 240)
Screenshot: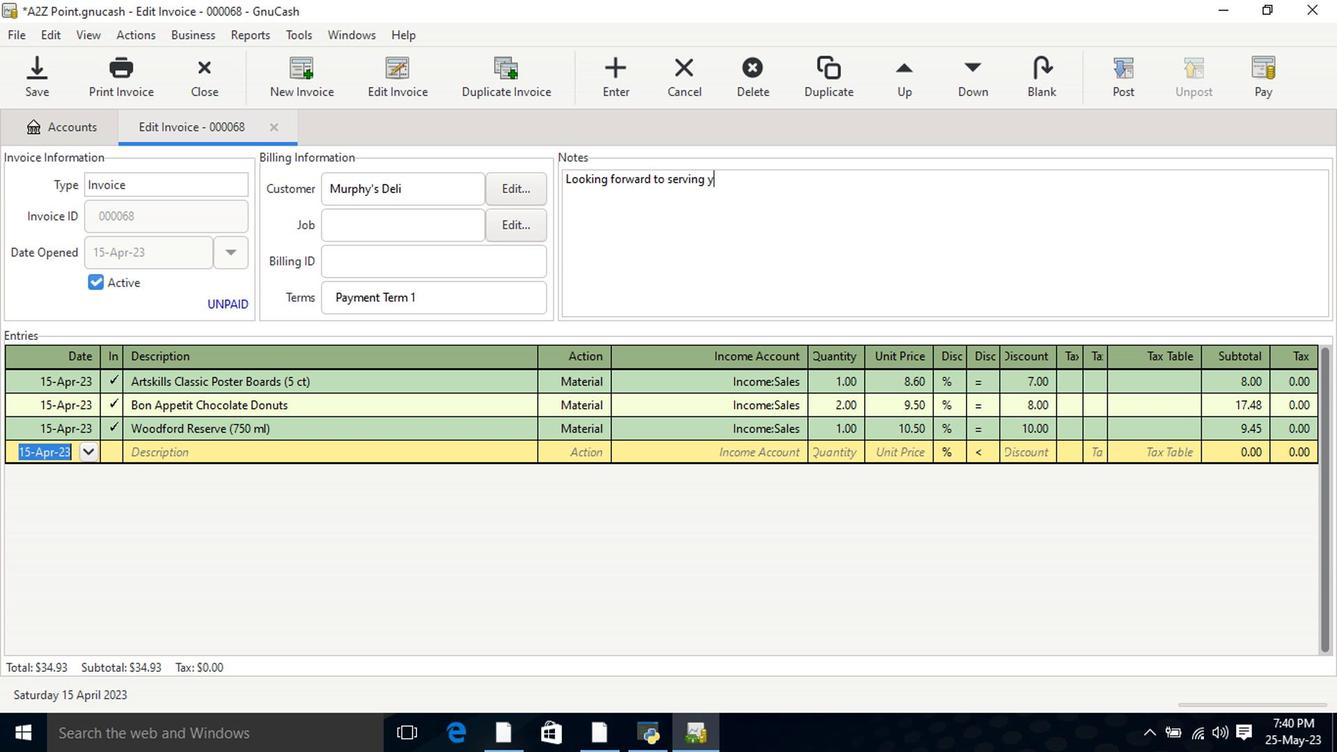 
Action: Key pressed i
Screenshot: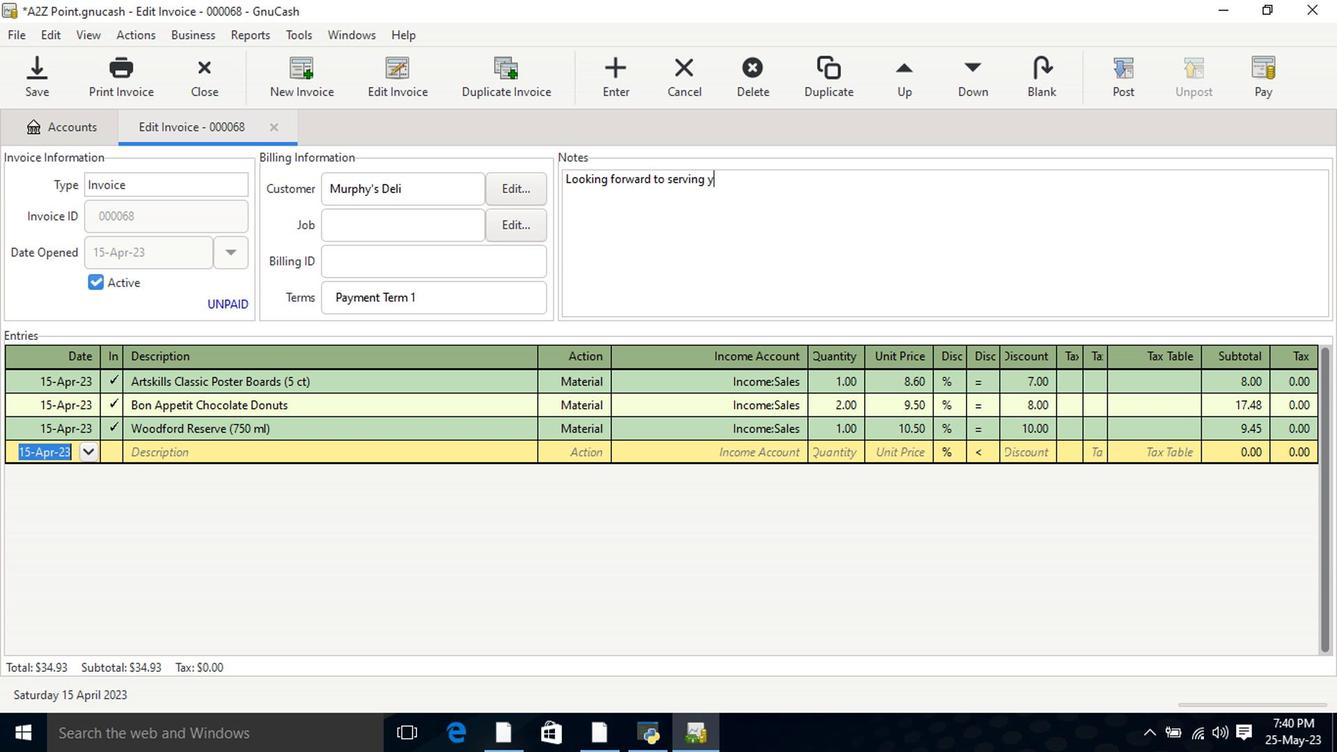 
Action: Mouse moved to (718, 243)
Screenshot: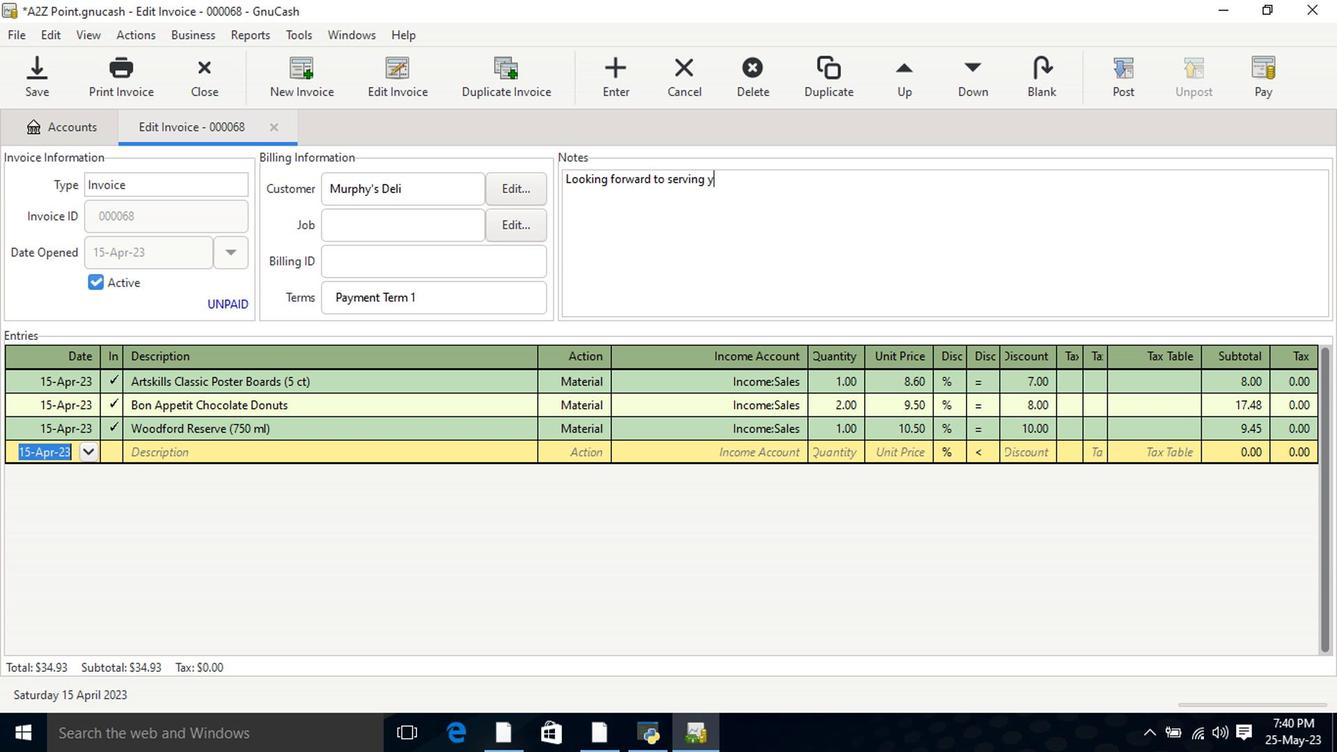
Action: Key pressed n.
Screenshot: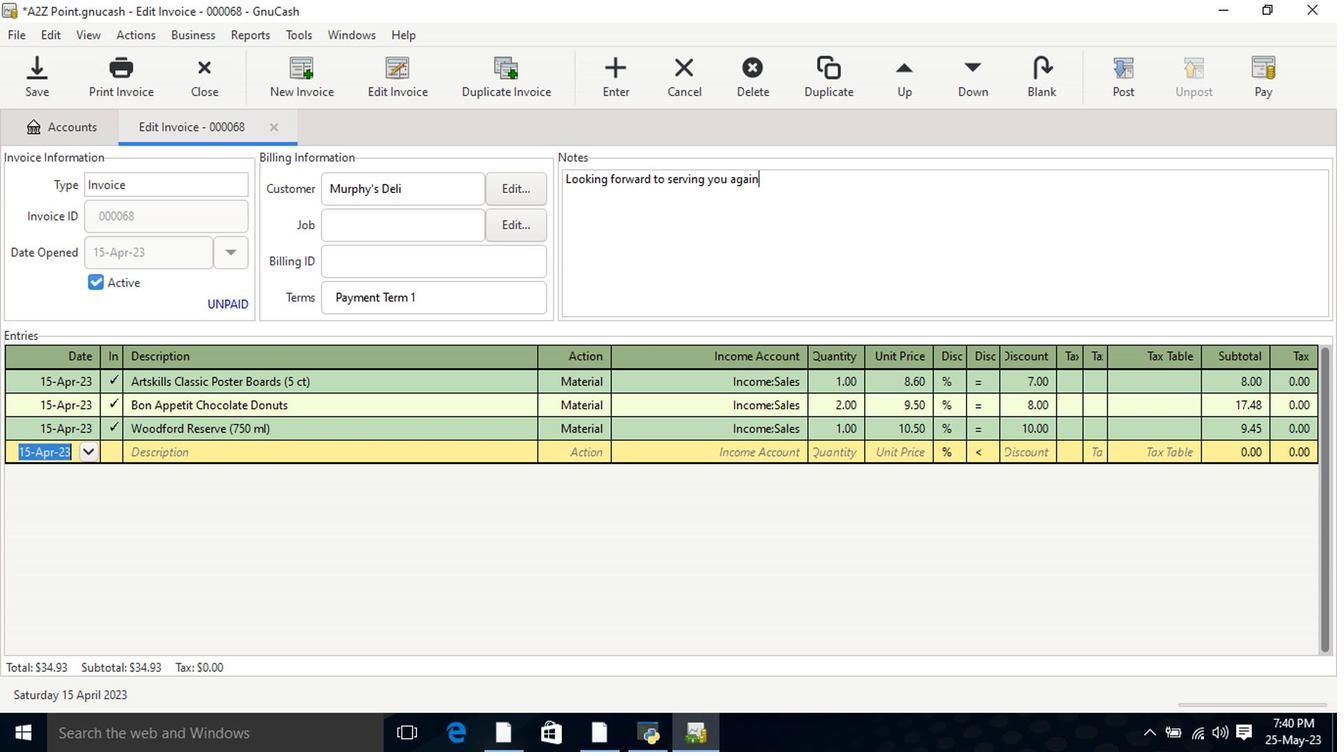 
Action: Mouse moved to (1125, 89)
Screenshot: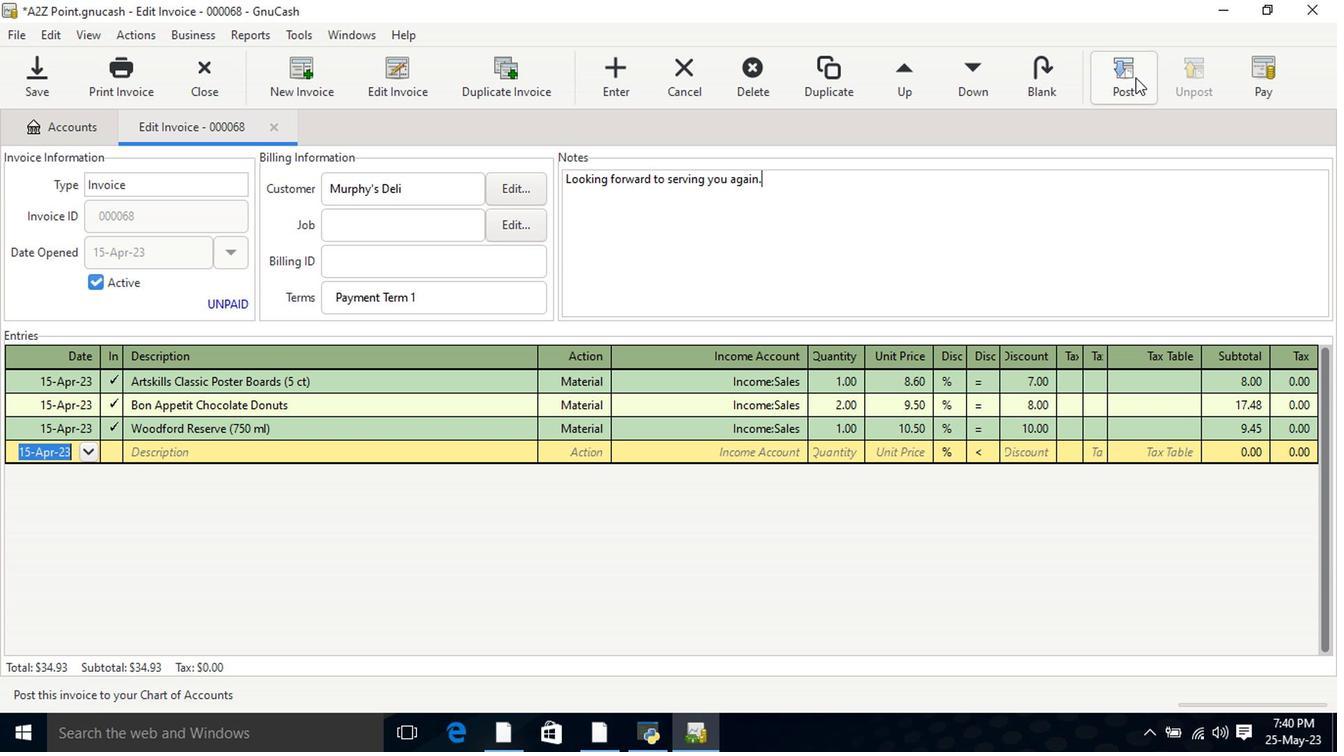 
Action: Mouse pressed left at (1125, 89)
Screenshot: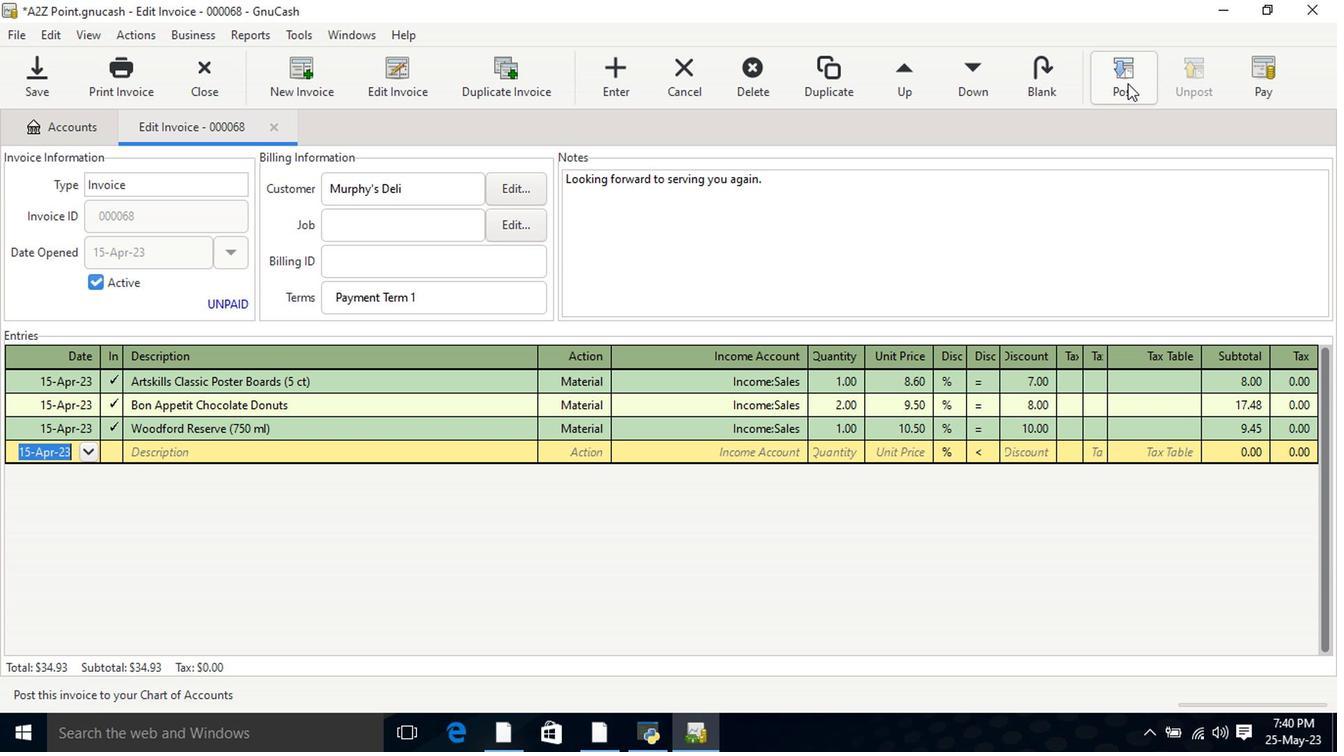 
Action: Mouse moved to (828, 324)
Screenshot: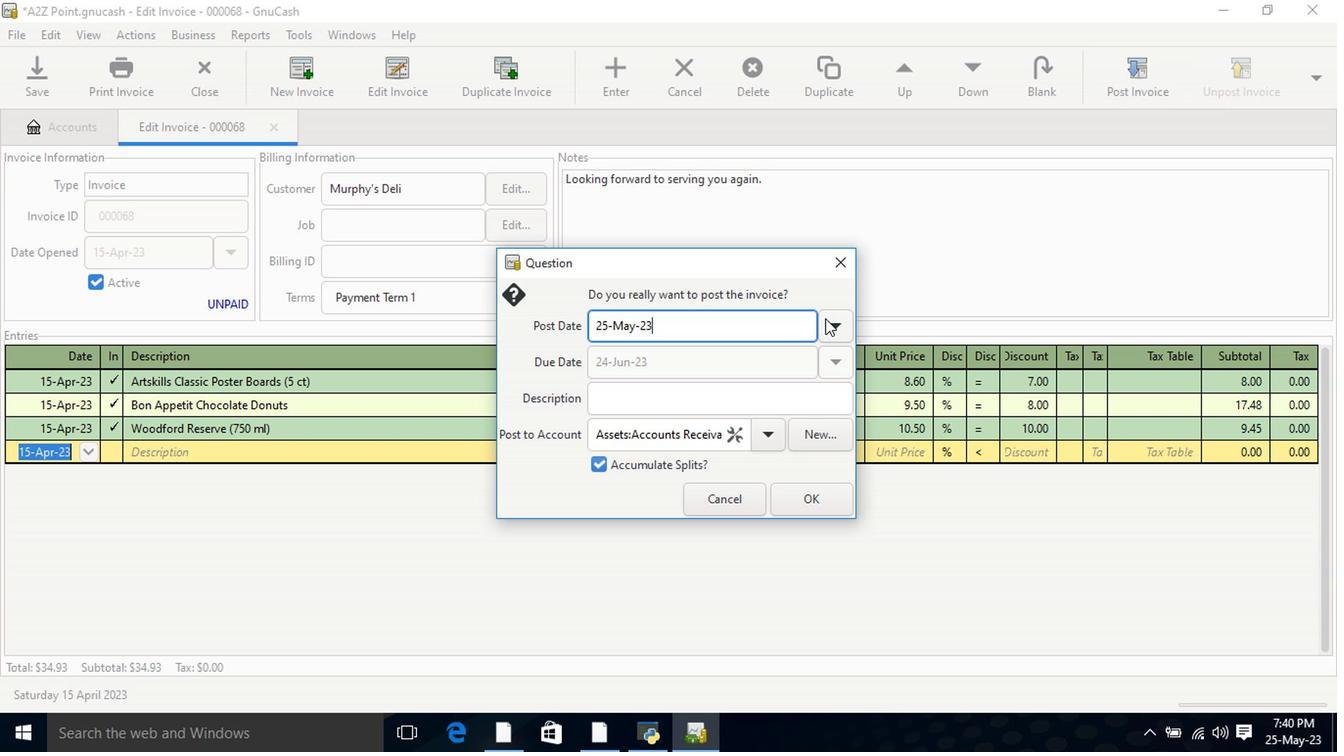 
Action: Mouse pressed left at (828, 324)
Screenshot: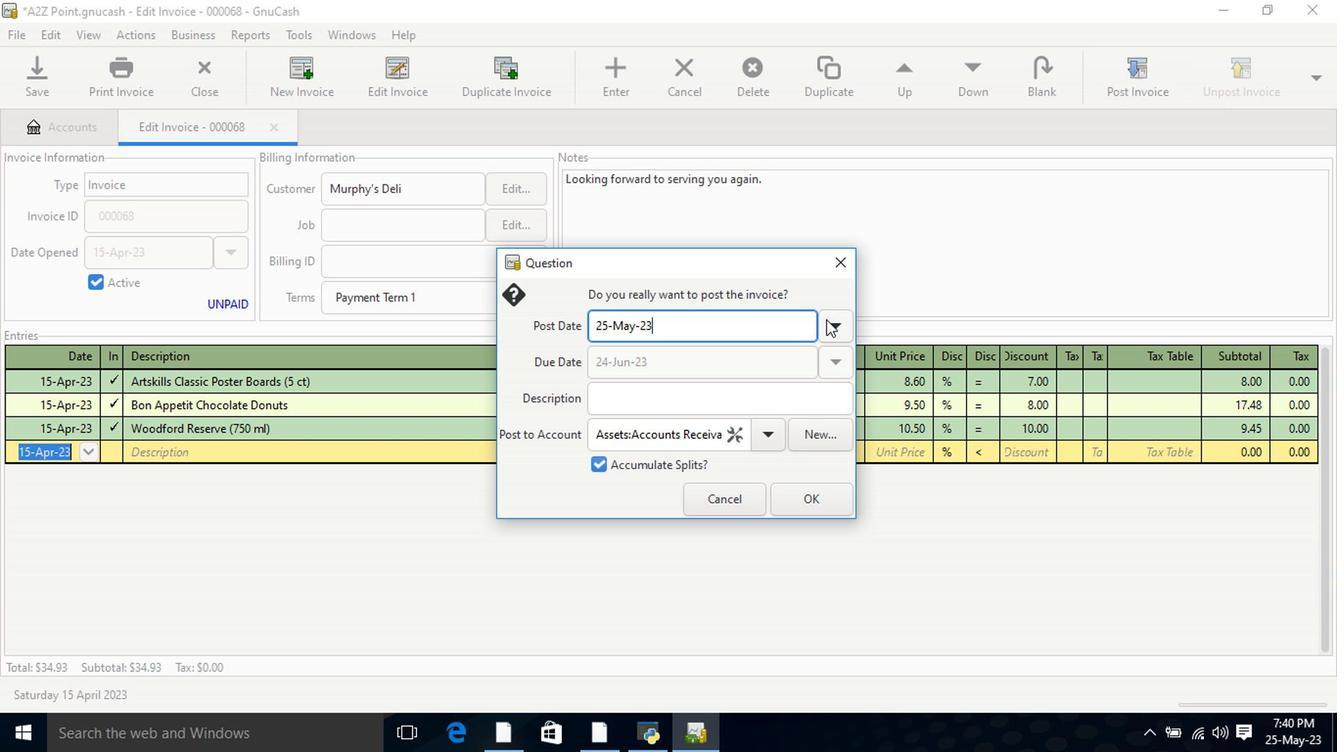 
Action: Mouse moved to (686, 357)
Screenshot: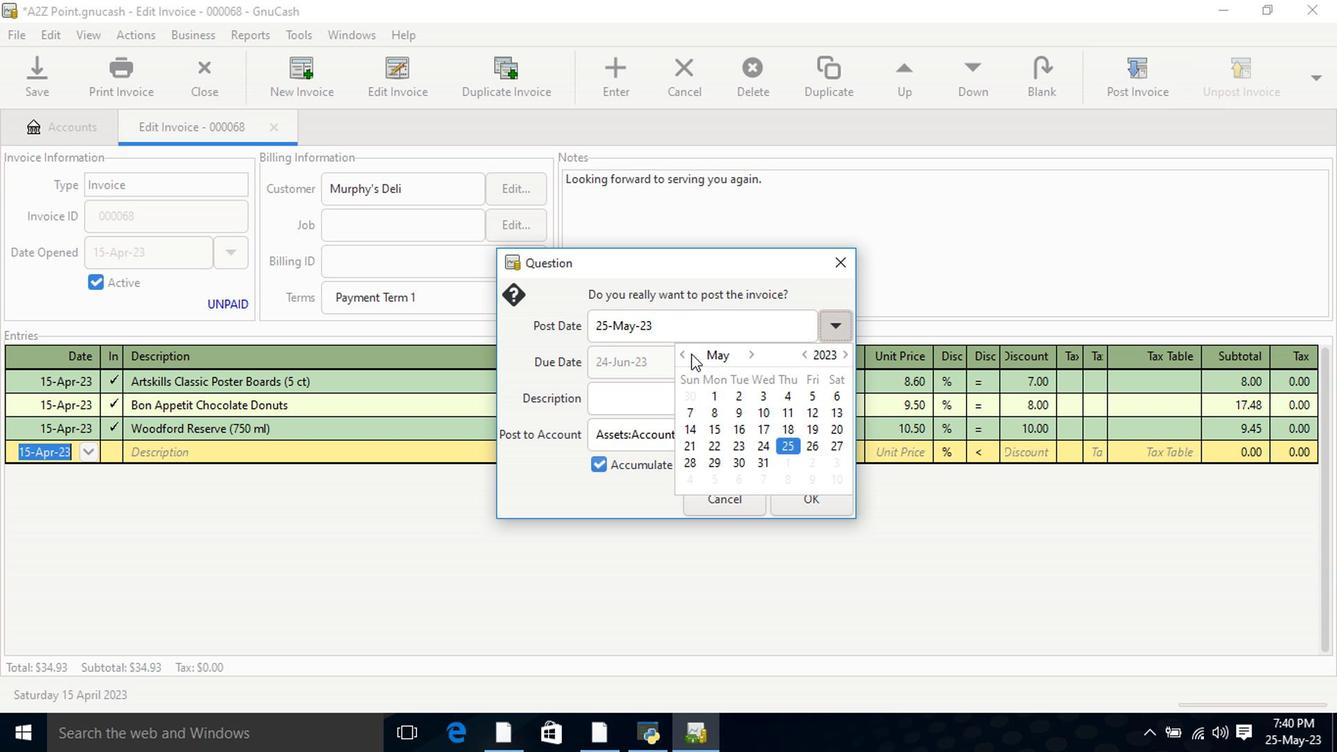 
Action: Mouse pressed left at (686, 357)
Screenshot: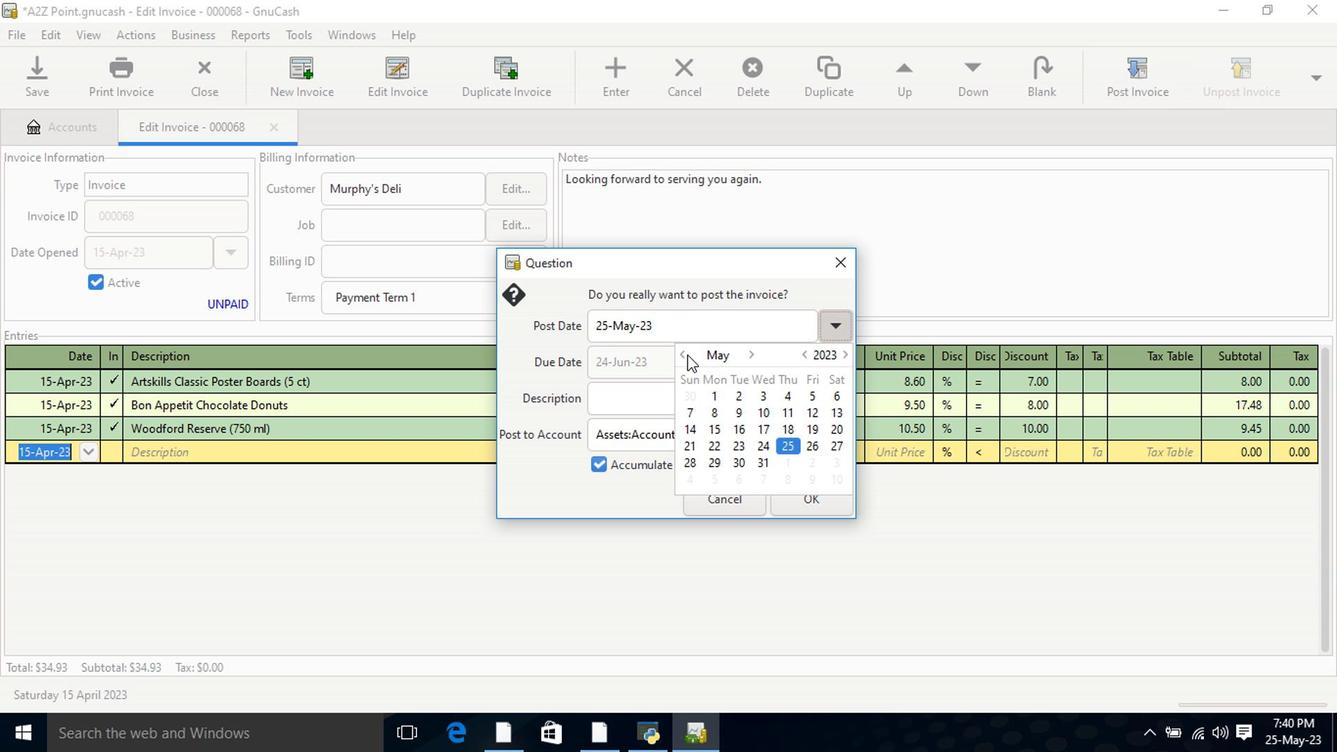 
Action: Mouse moved to (822, 324)
Screenshot: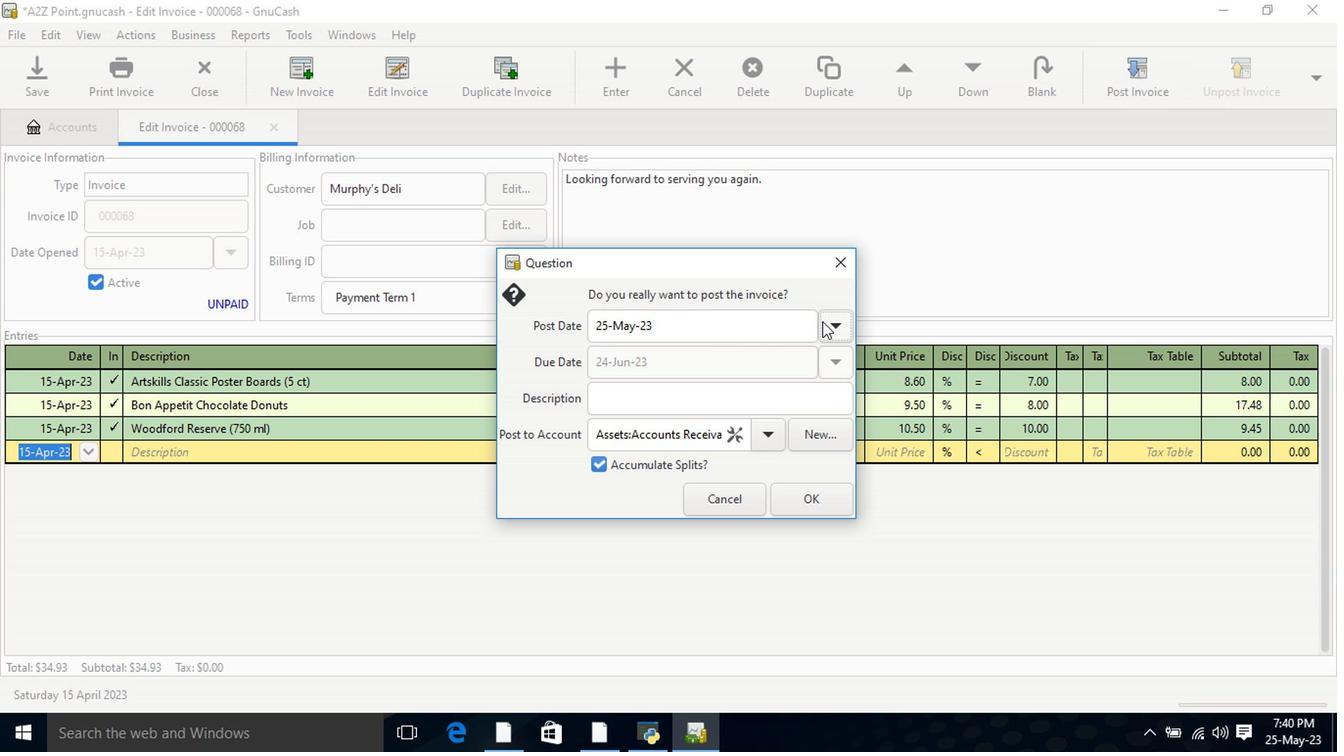 
Action: Mouse pressed left at (822, 324)
Screenshot: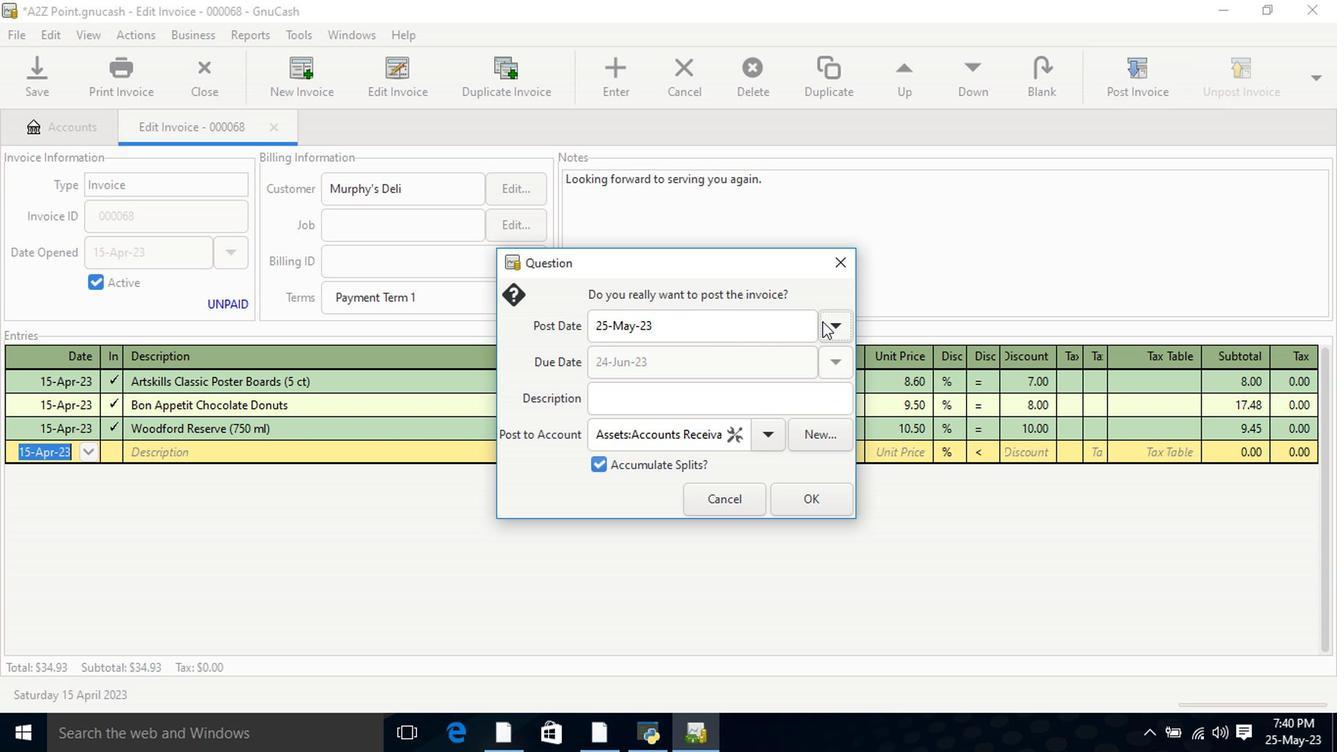 
Action: Mouse moved to (681, 356)
Screenshot: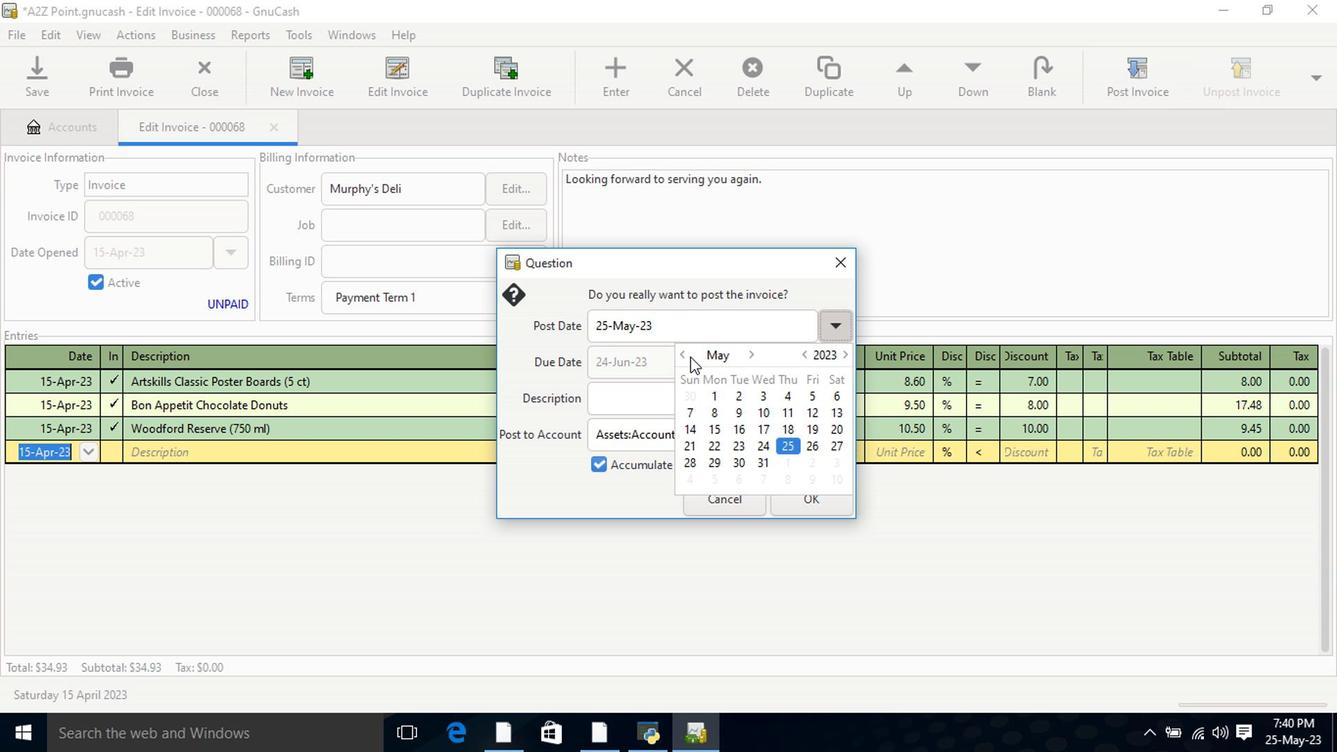 
Action: Mouse pressed left at (681, 356)
Screenshot: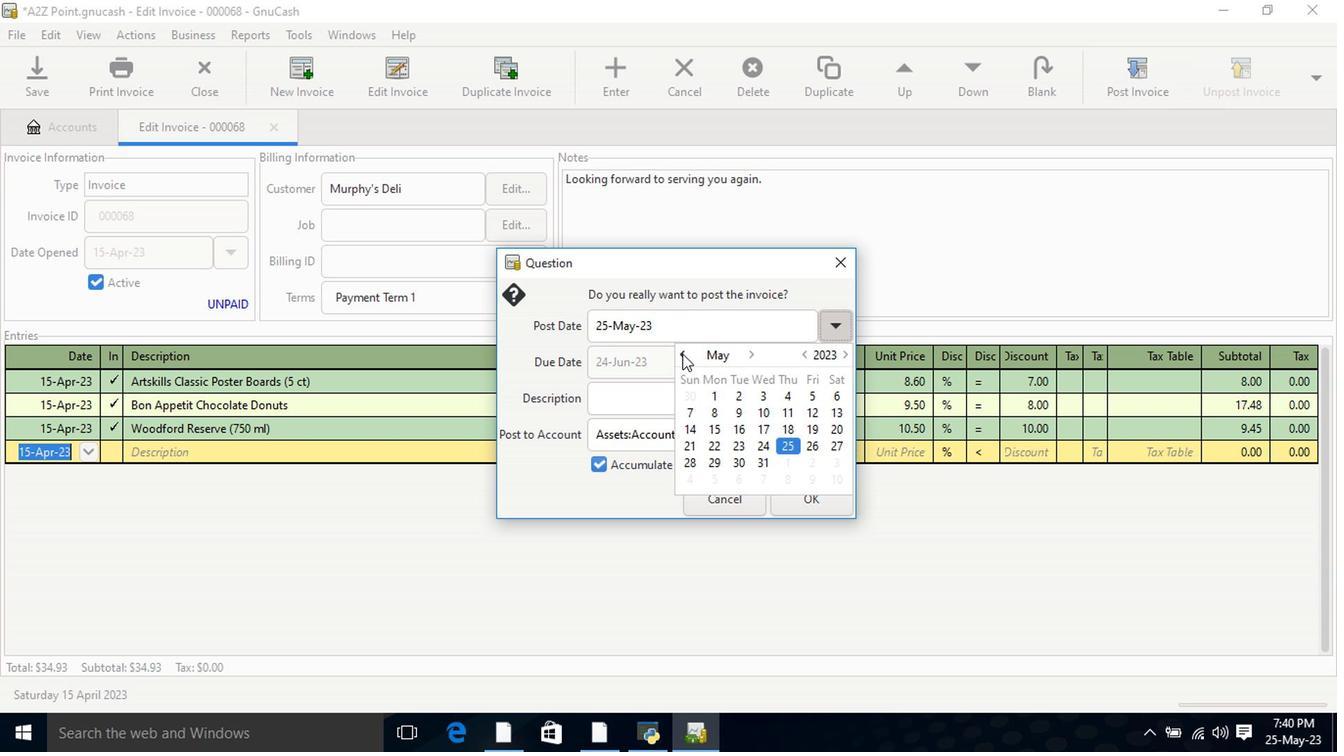 
Action: Mouse moved to (833, 424)
Screenshot: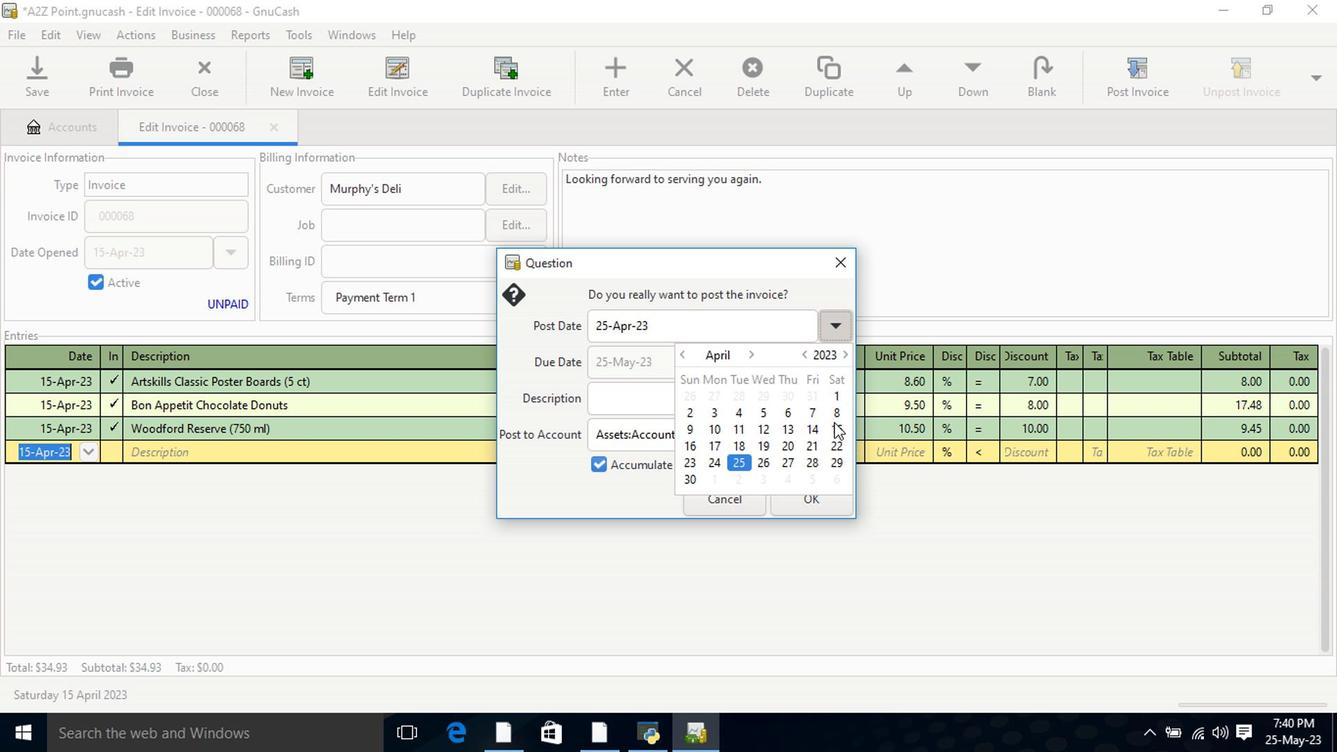 
Action: Mouse pressed left at (833, 424)
Screenshot: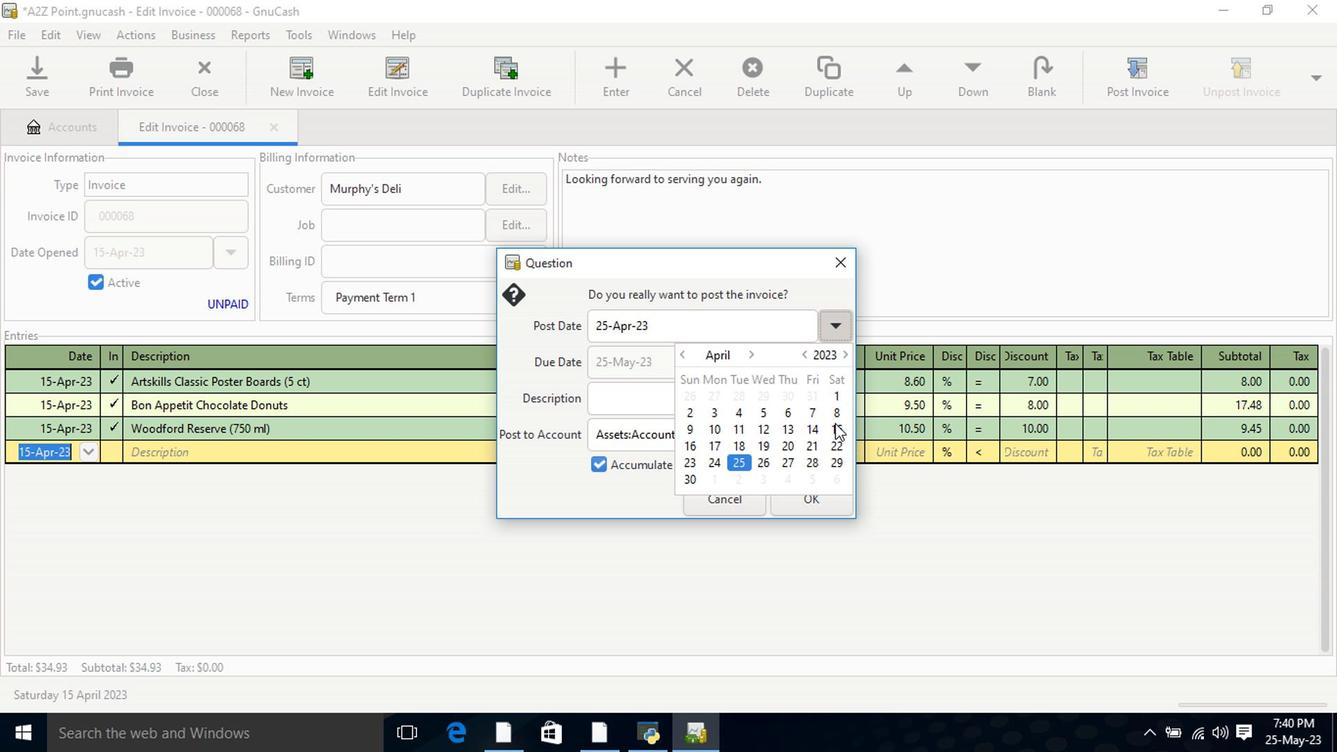 
Action: Mouse pressed left at (833, 424)
Screenshot: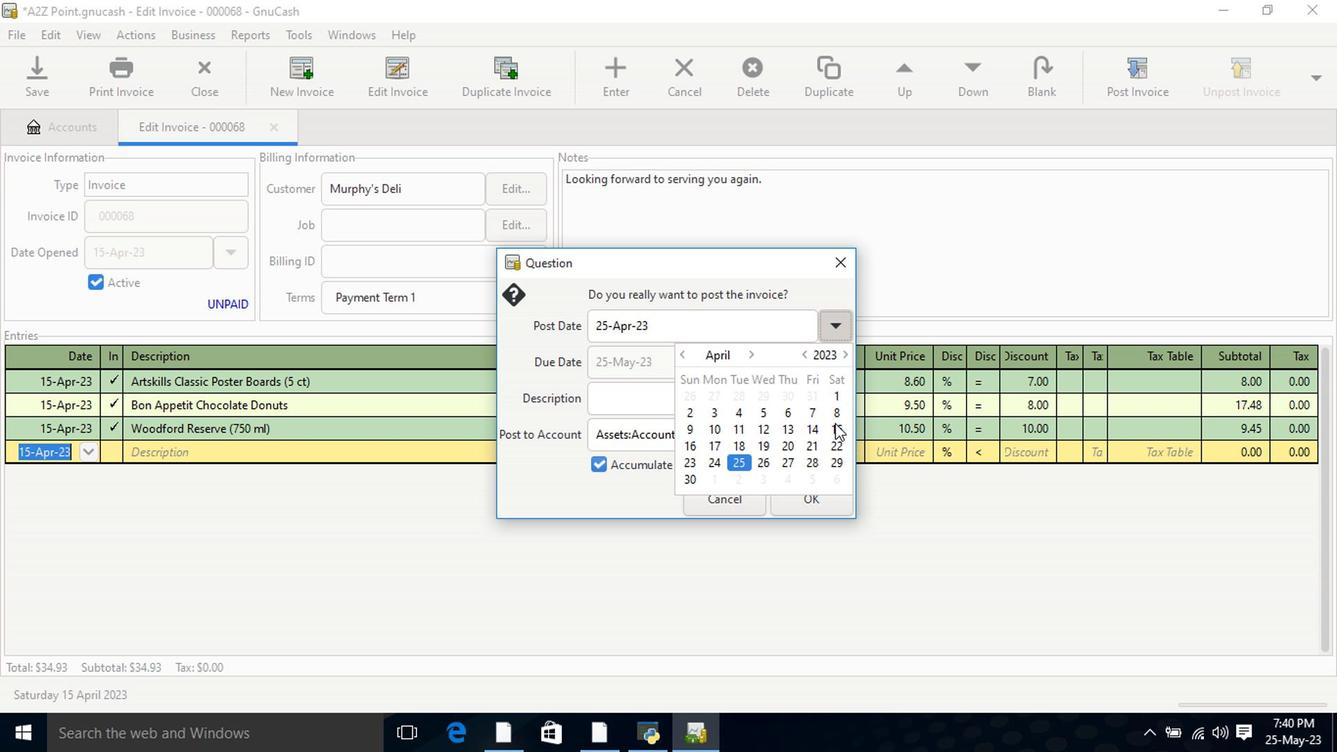 
Action: Mouse moved to (819, 502)
Screenshot: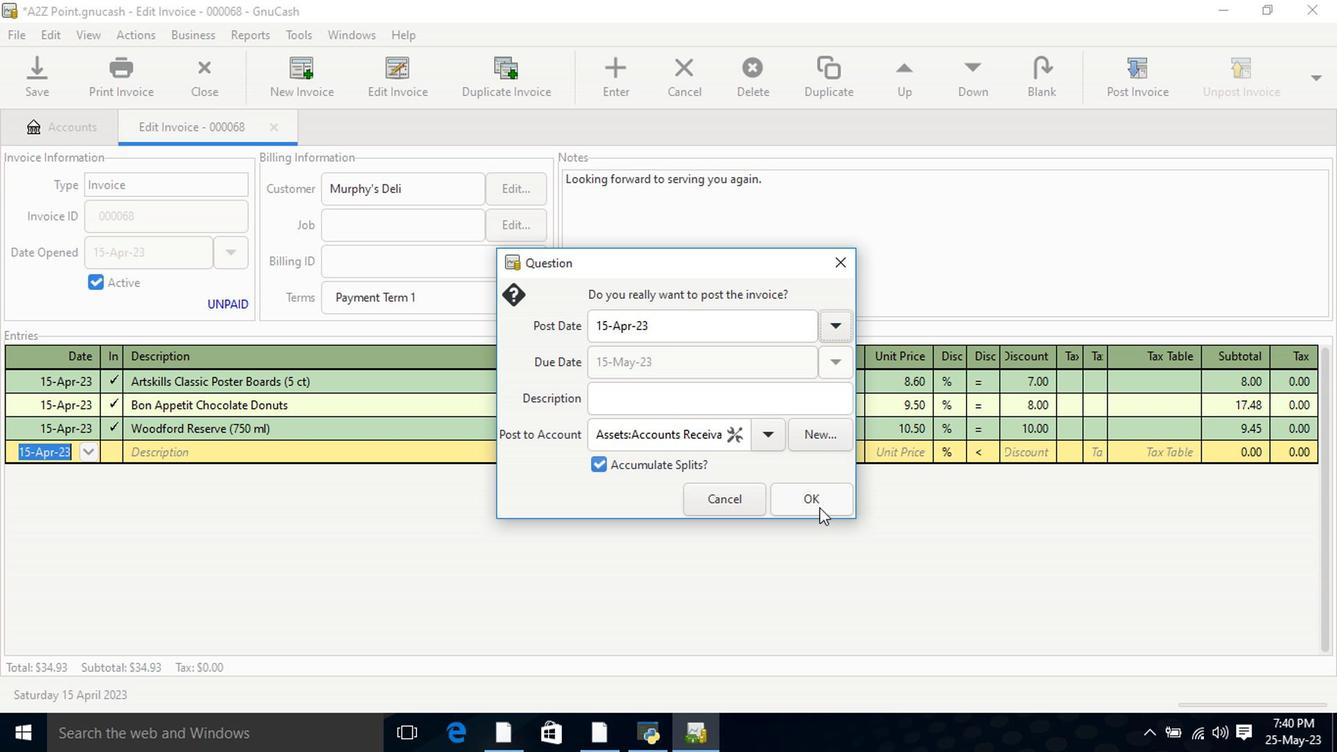 
Action: Mouse pressed left at (819, 502)
Screenshot: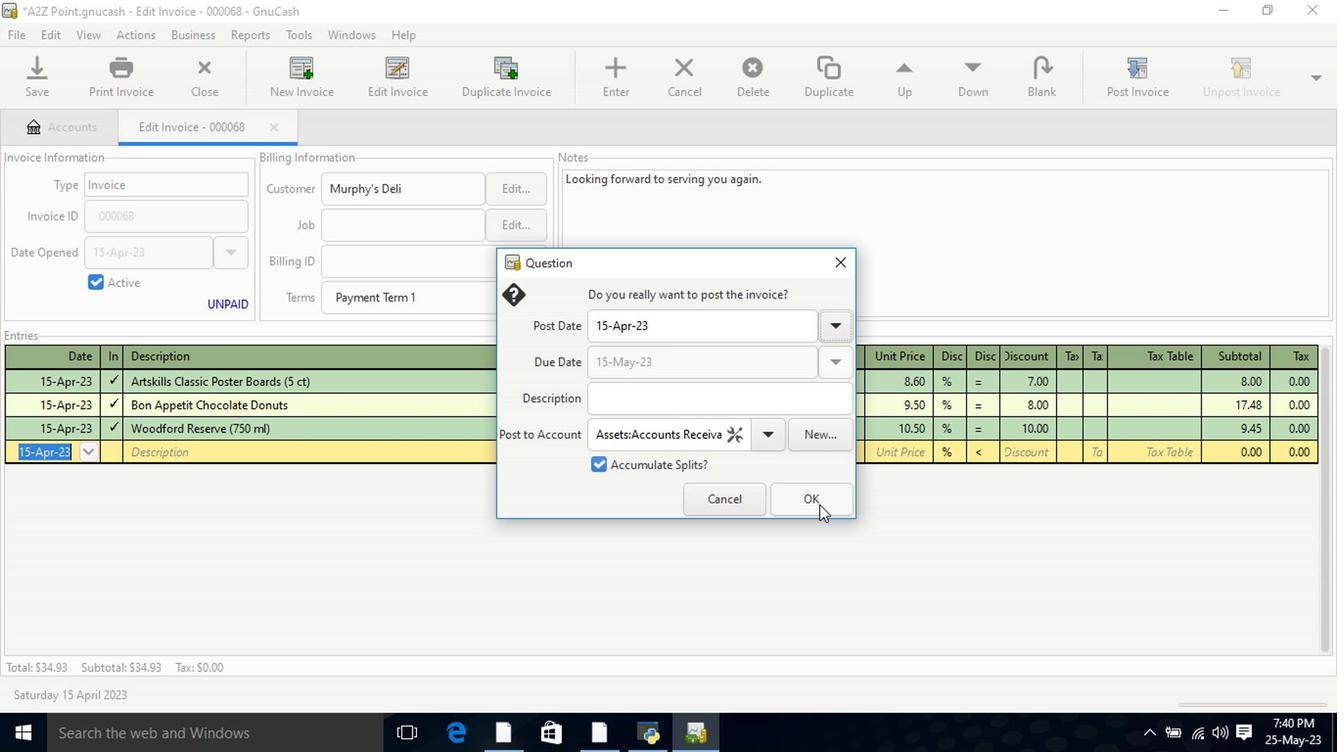 
Action: Mouse moved to (1264, 89)
Screenshot: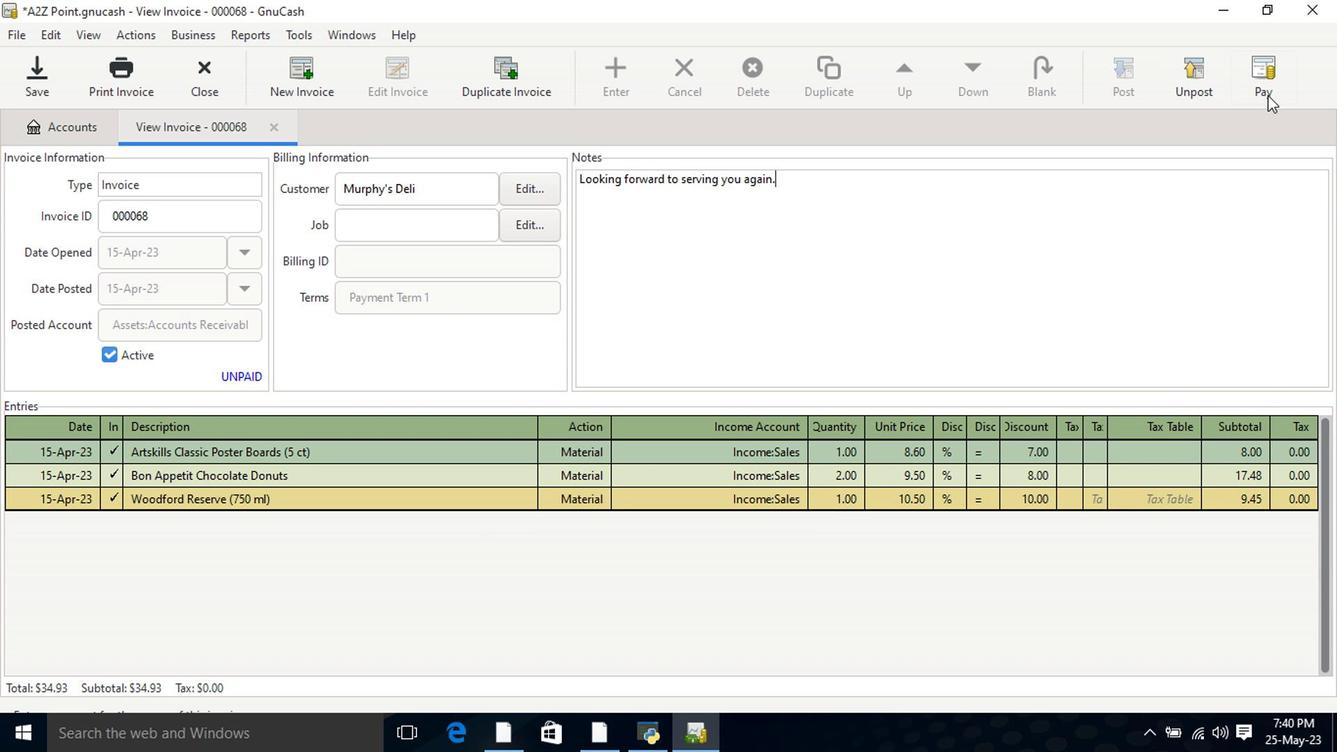 
Action: Mouse pressed left at (1264, 89)
Screenshot: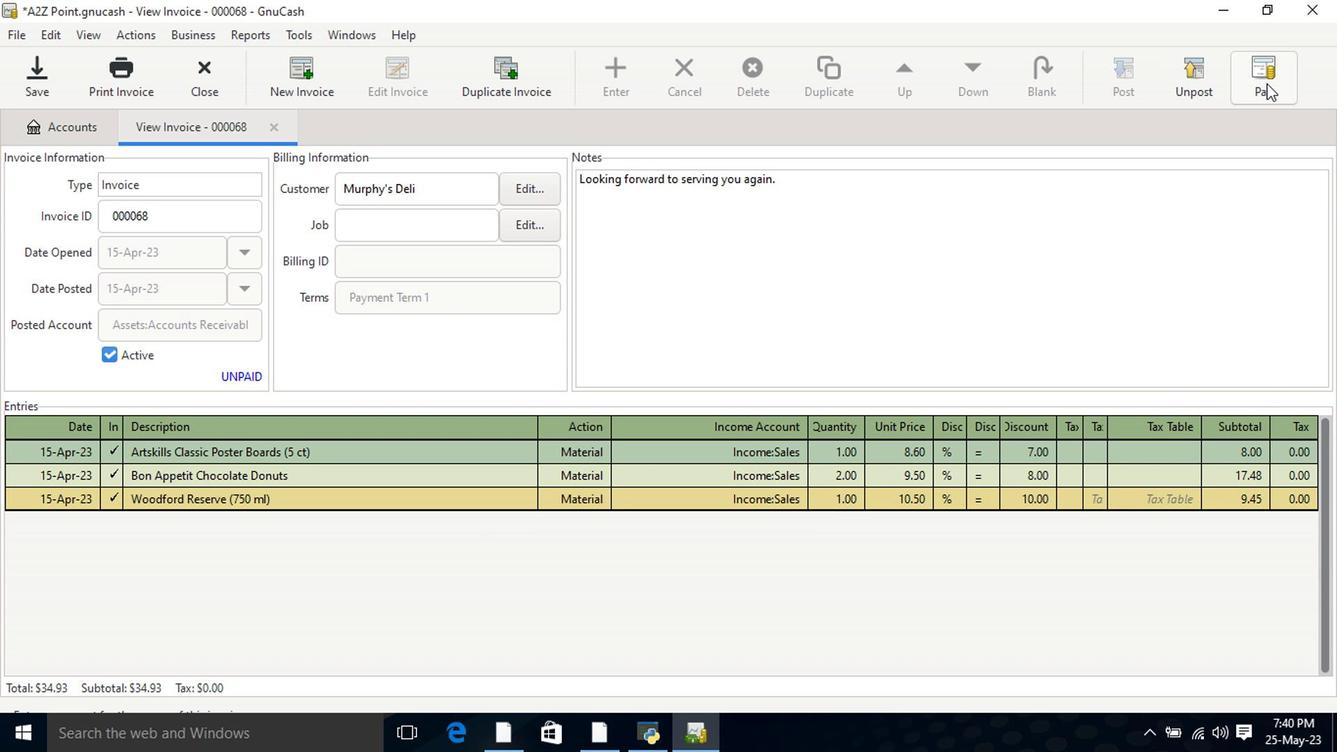 
Action: Mouse moved to (589, 390)
Screenshot: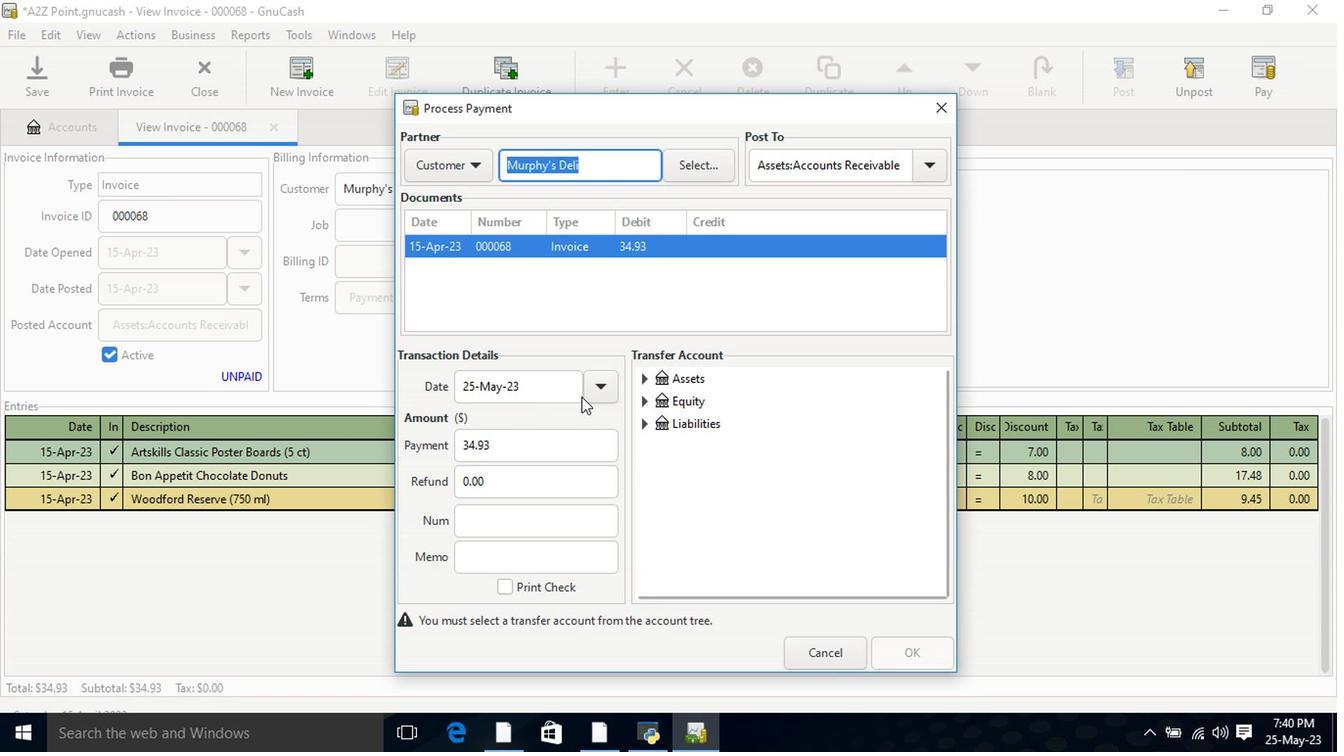 
Action: Mouse pressed left at (589, 390)
Screenshot: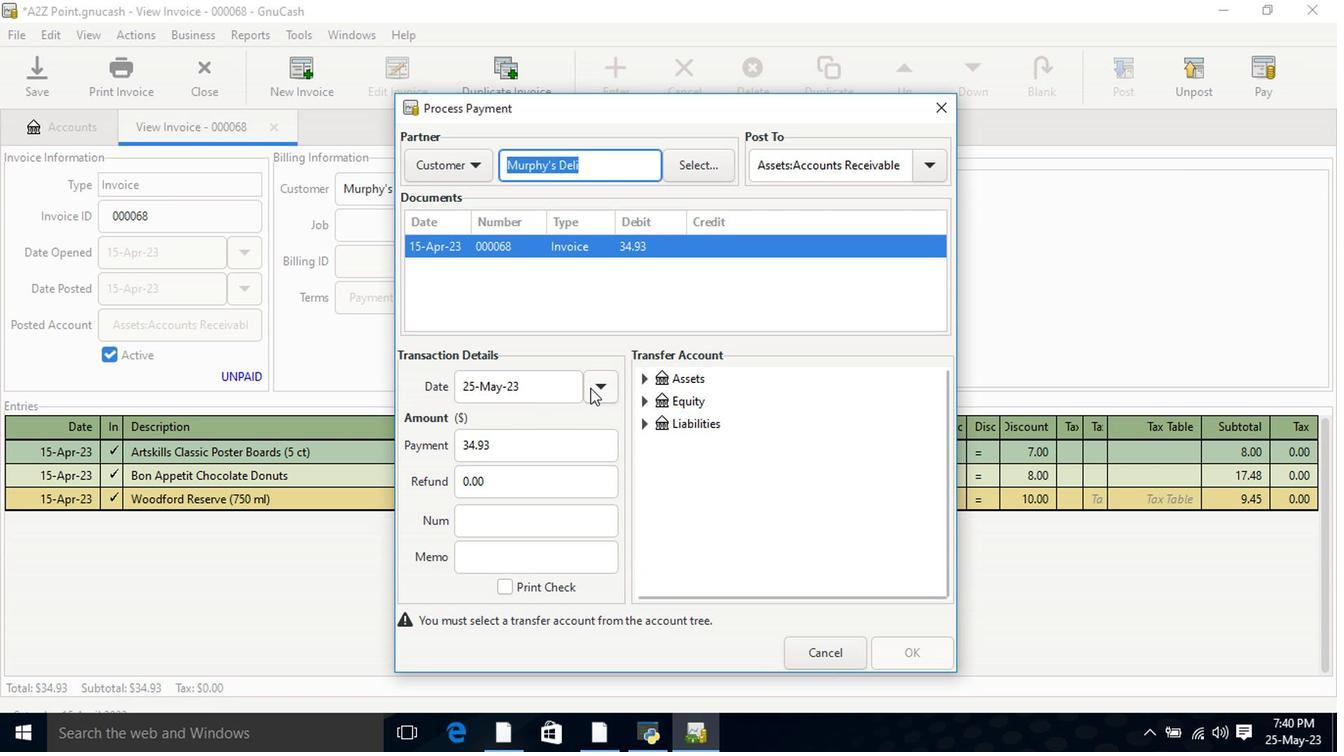 
Action: Mouse moved to (479, 488)
Screenshot: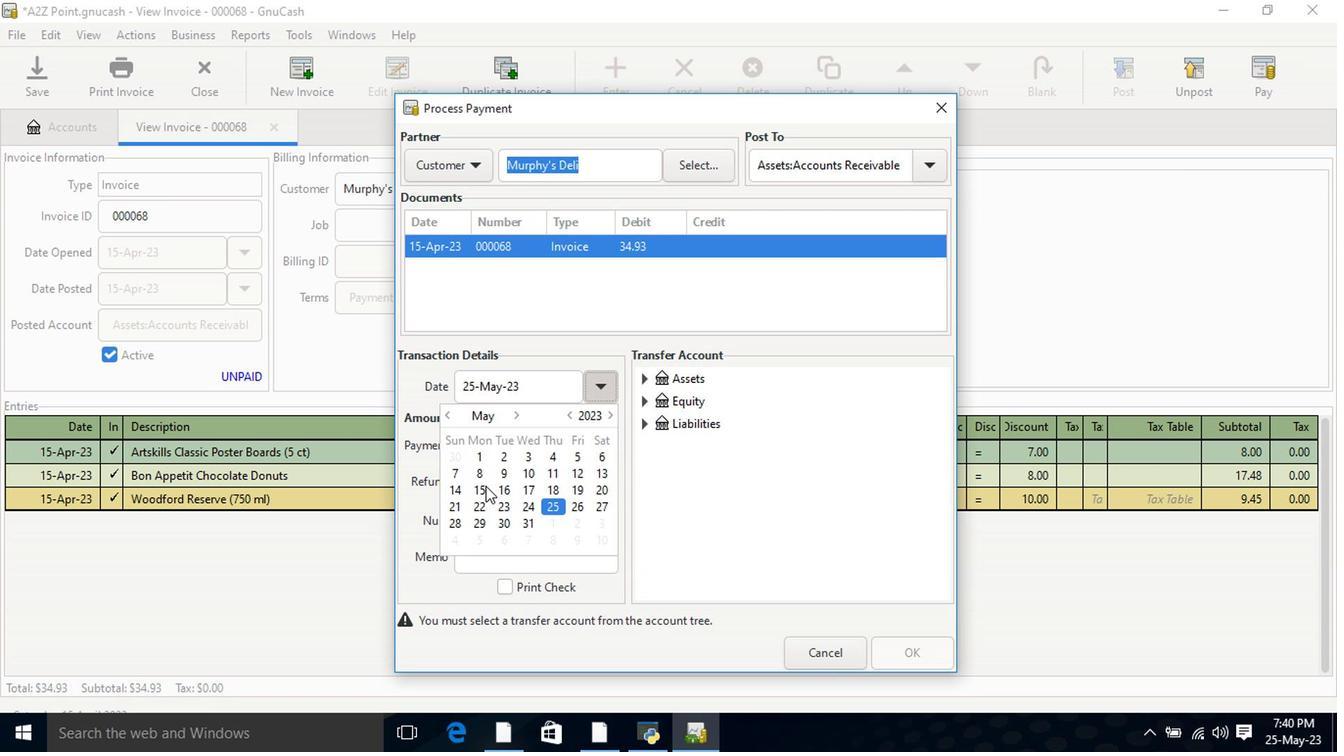 
Action: Mouse pressed left at (479, 488)
Screenshot: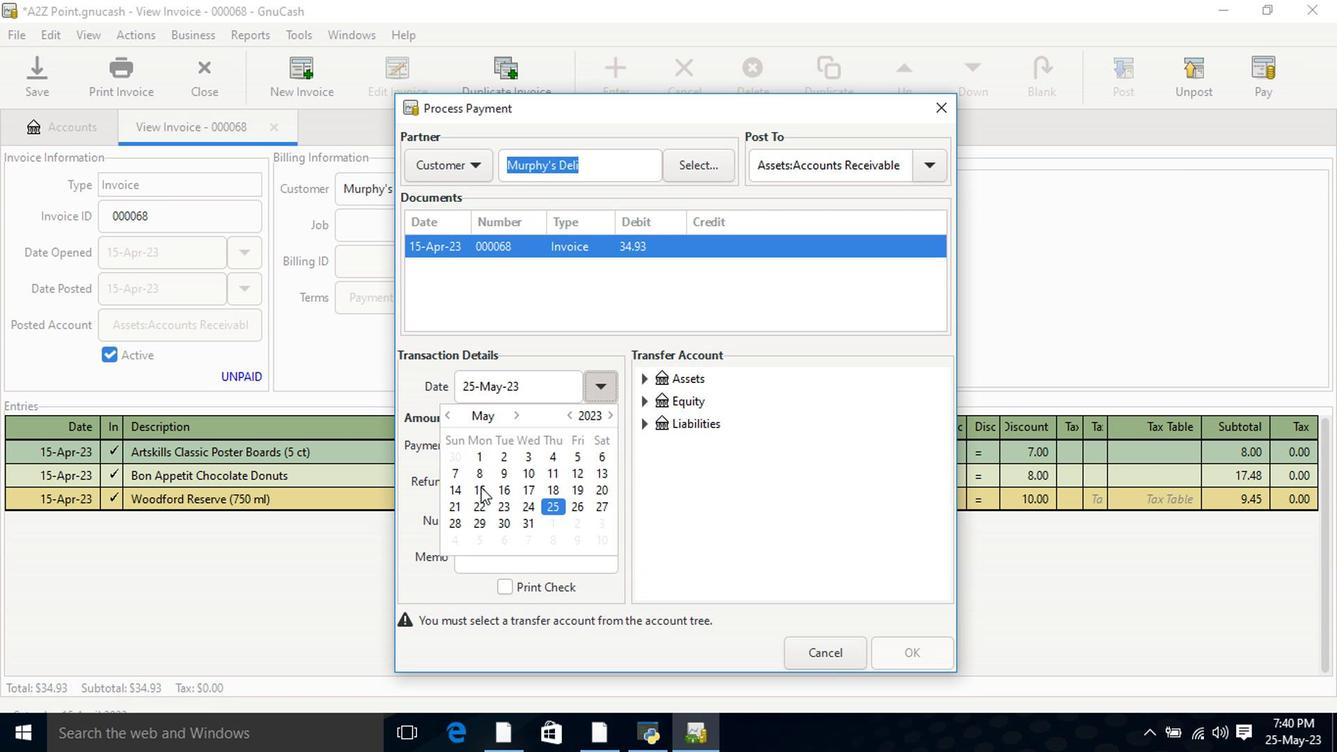 
Action: Mouse pressed left at (479, 488)
Screenshot: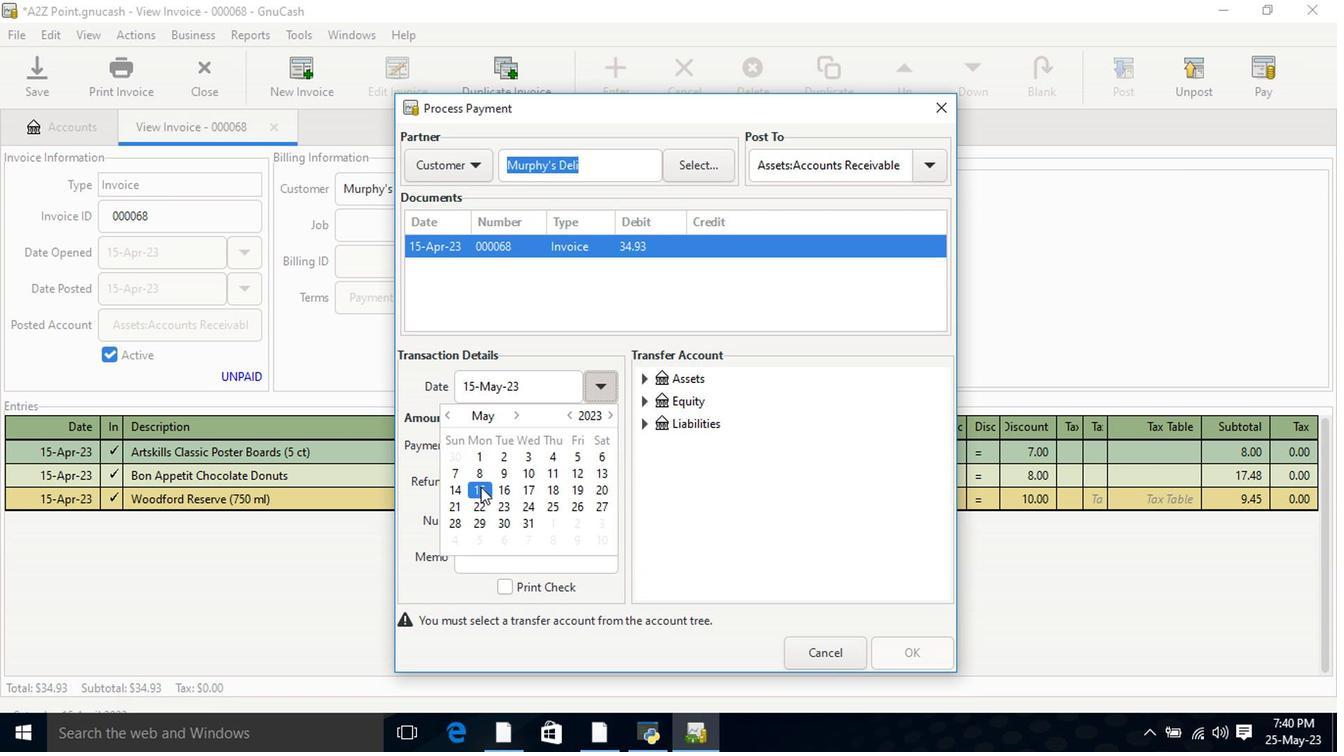 
Action: Mouse moved to (642, 381)
Screenshot: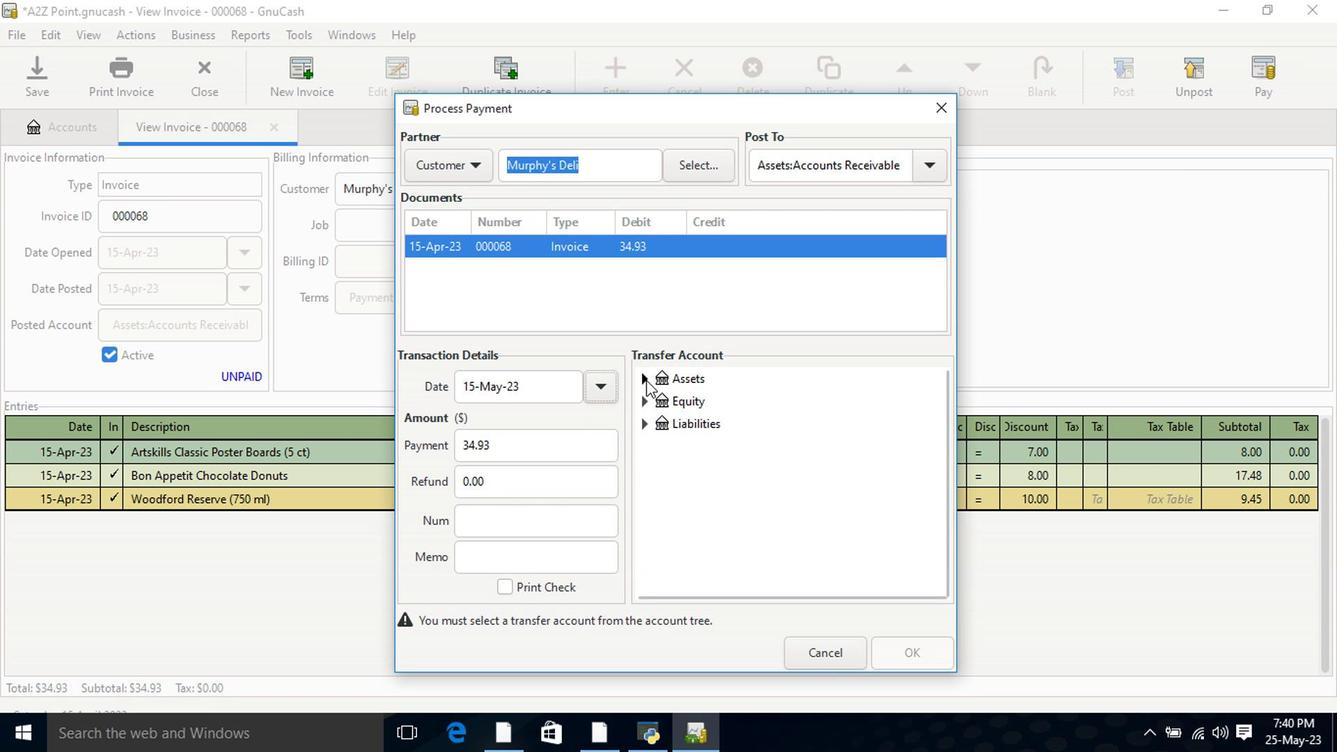 
Action: Mouse pressed left at (642, 381)
Screenshot: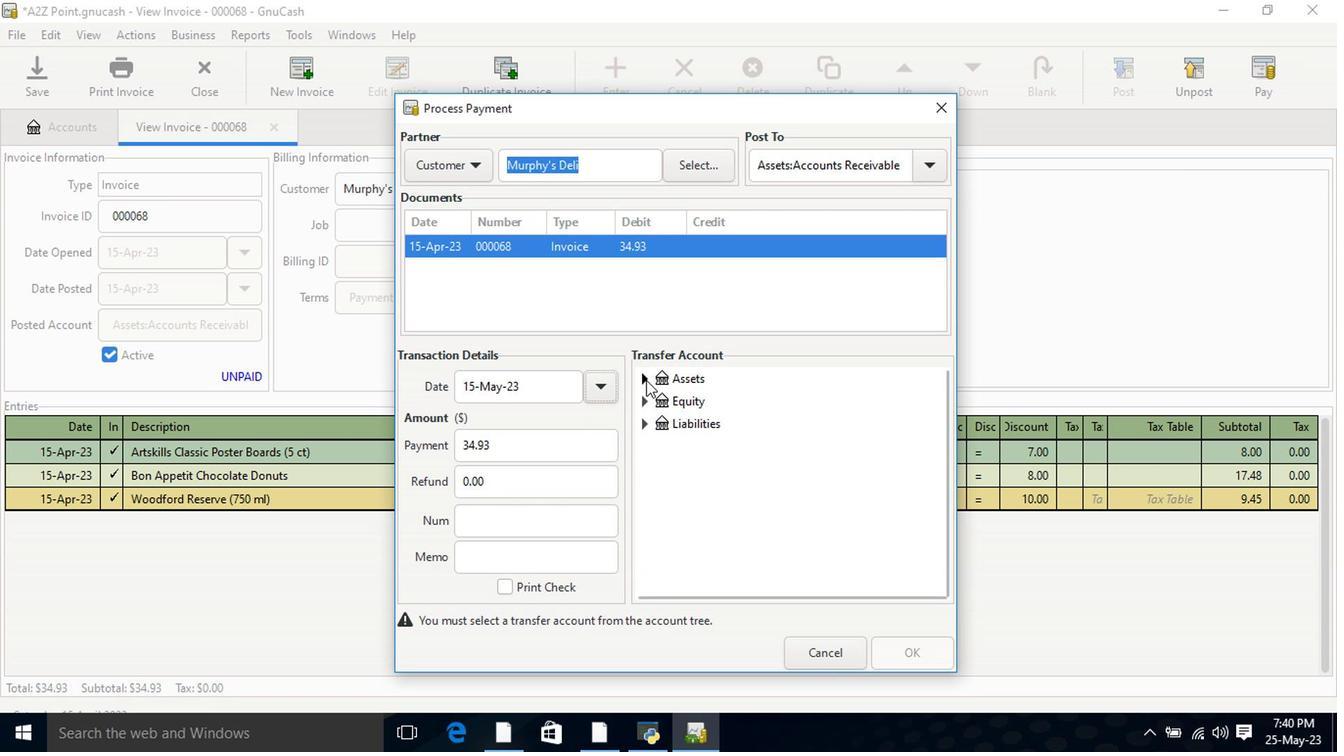 
Action: Mouse moved to (664, 411)
Screenshot: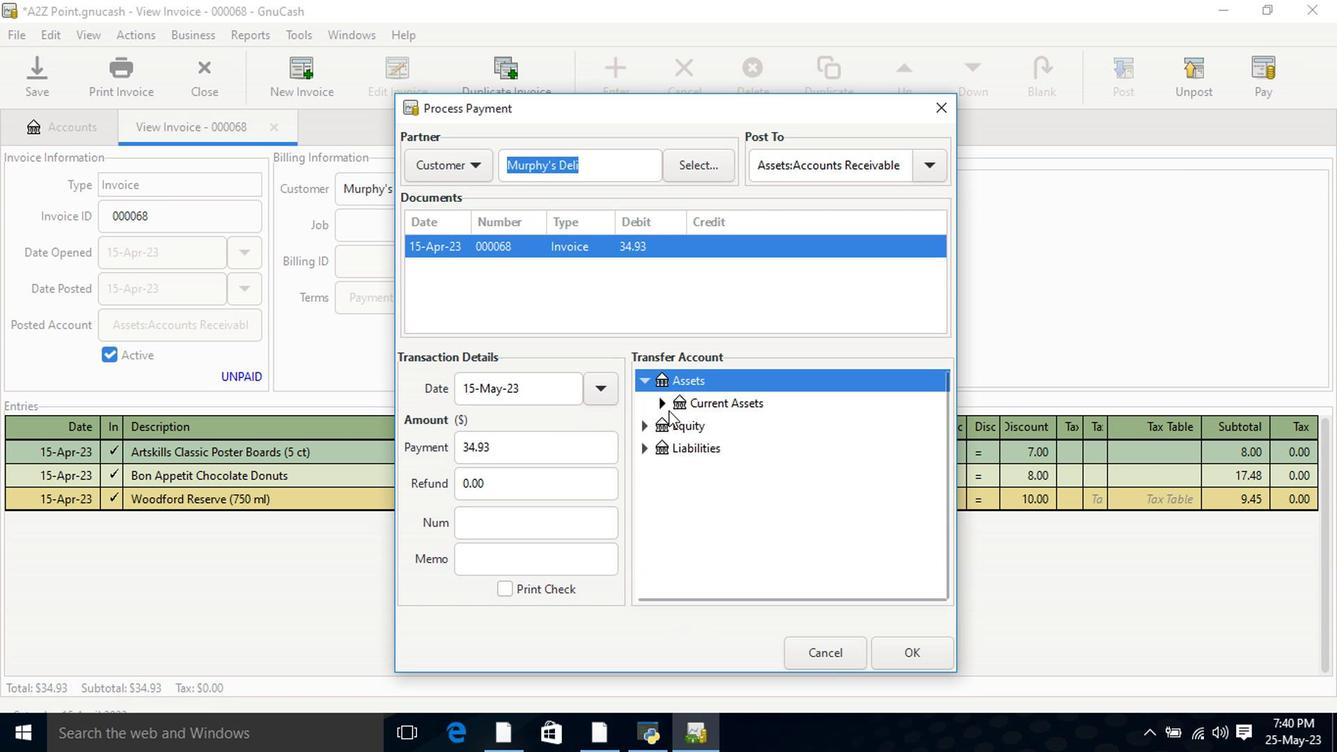 
Action: Mouse pressed left at (664, 411)
Screenshot: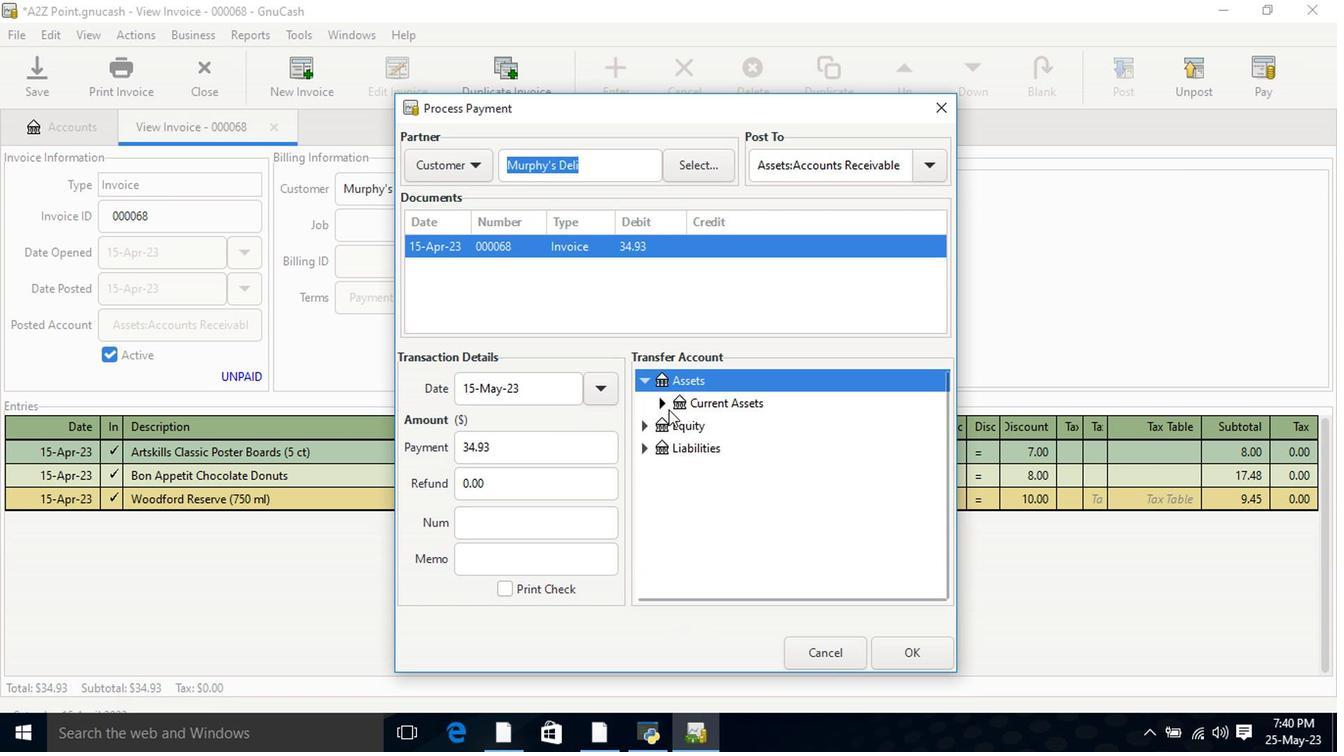 
Action: Mouse moved to (727, 433)
Screenshot: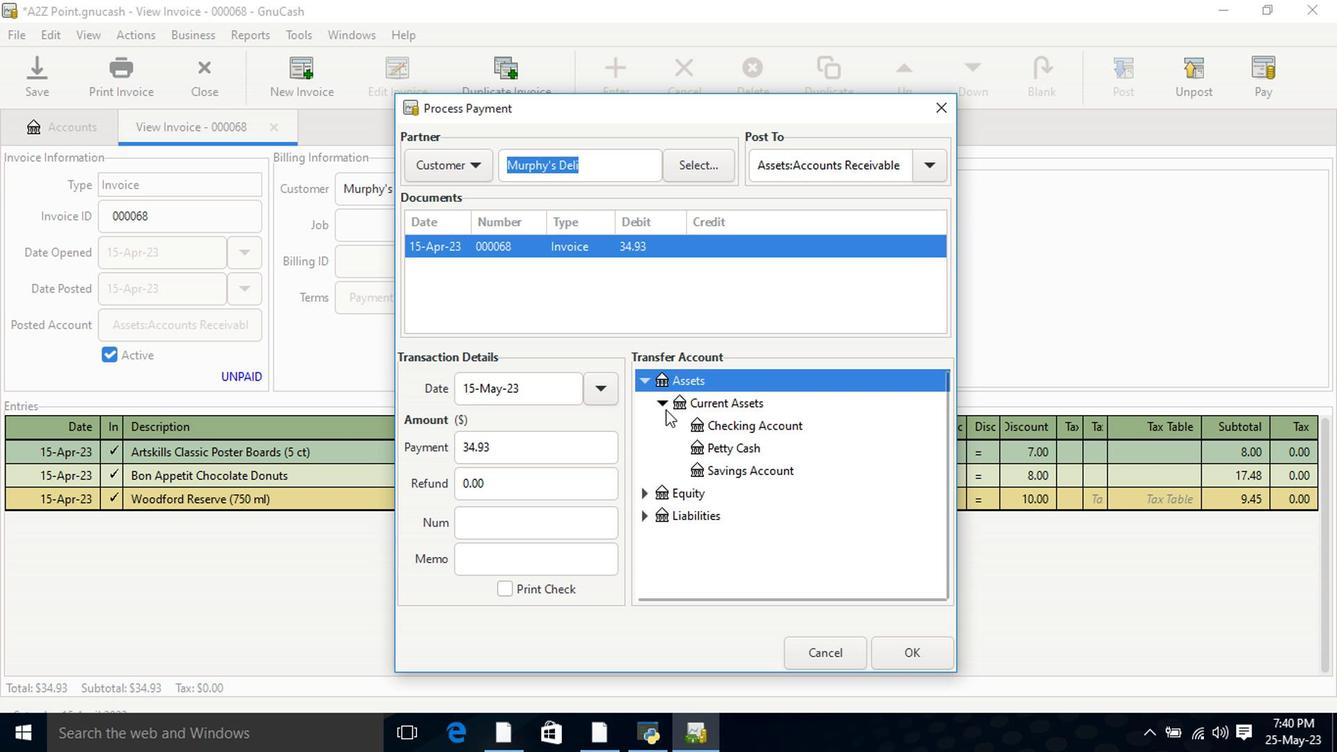 
Action: Mouse pressed left at (727, 433)
Screenshot: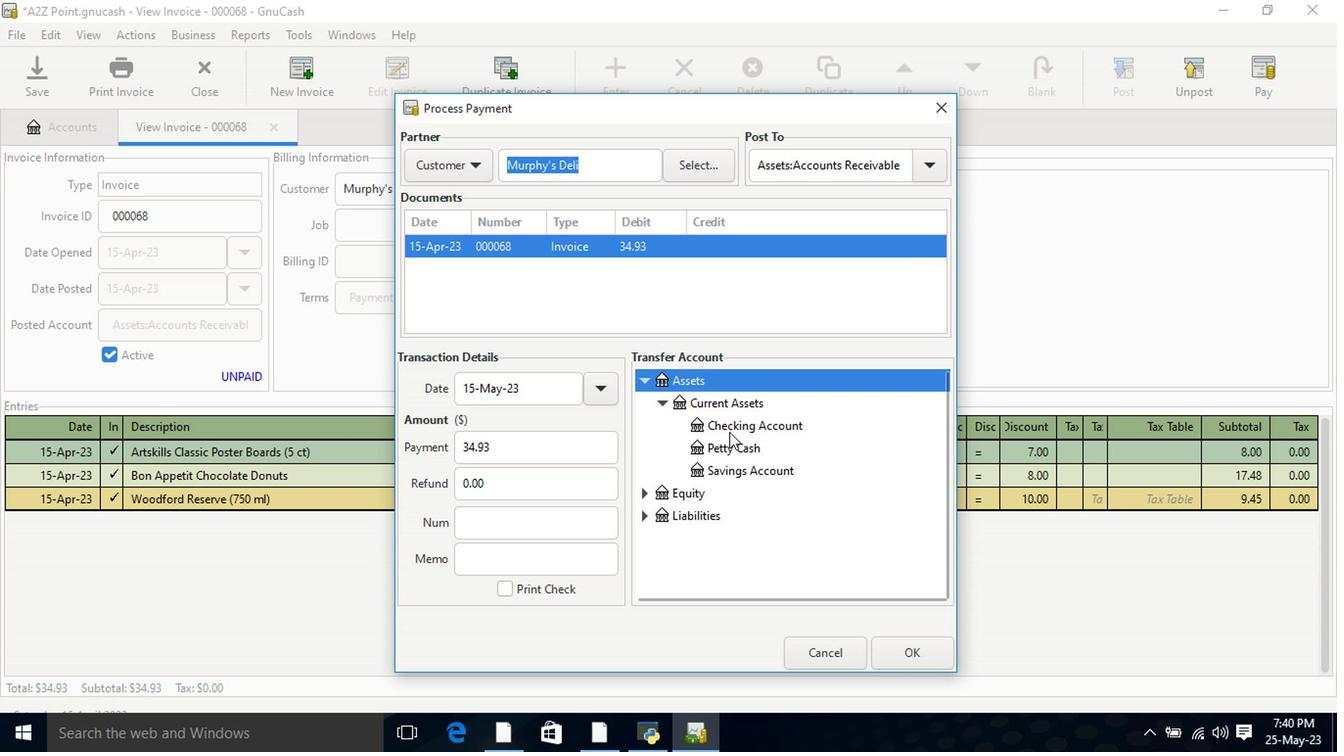 
Action: Mouse moved to (135, 85)
Screenshot: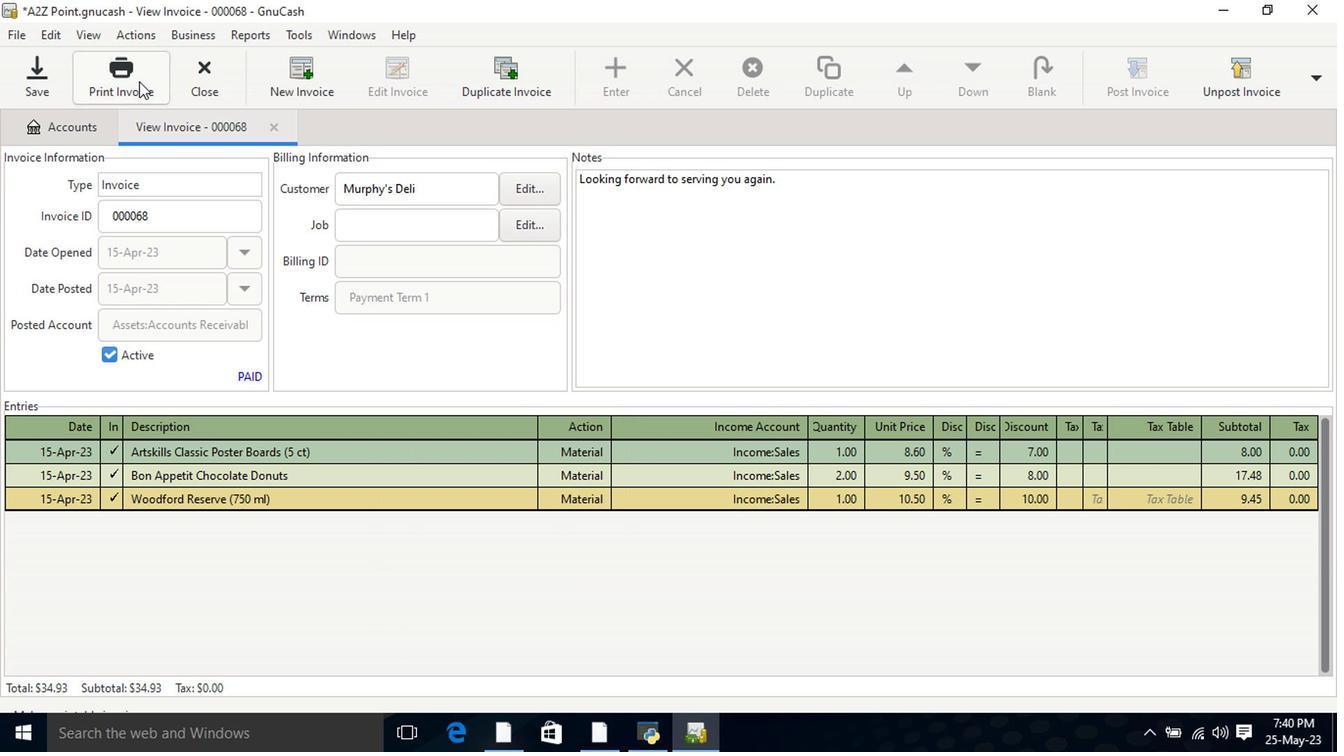 
Action: Mouse pressed left at (135, 85)
Screenshot: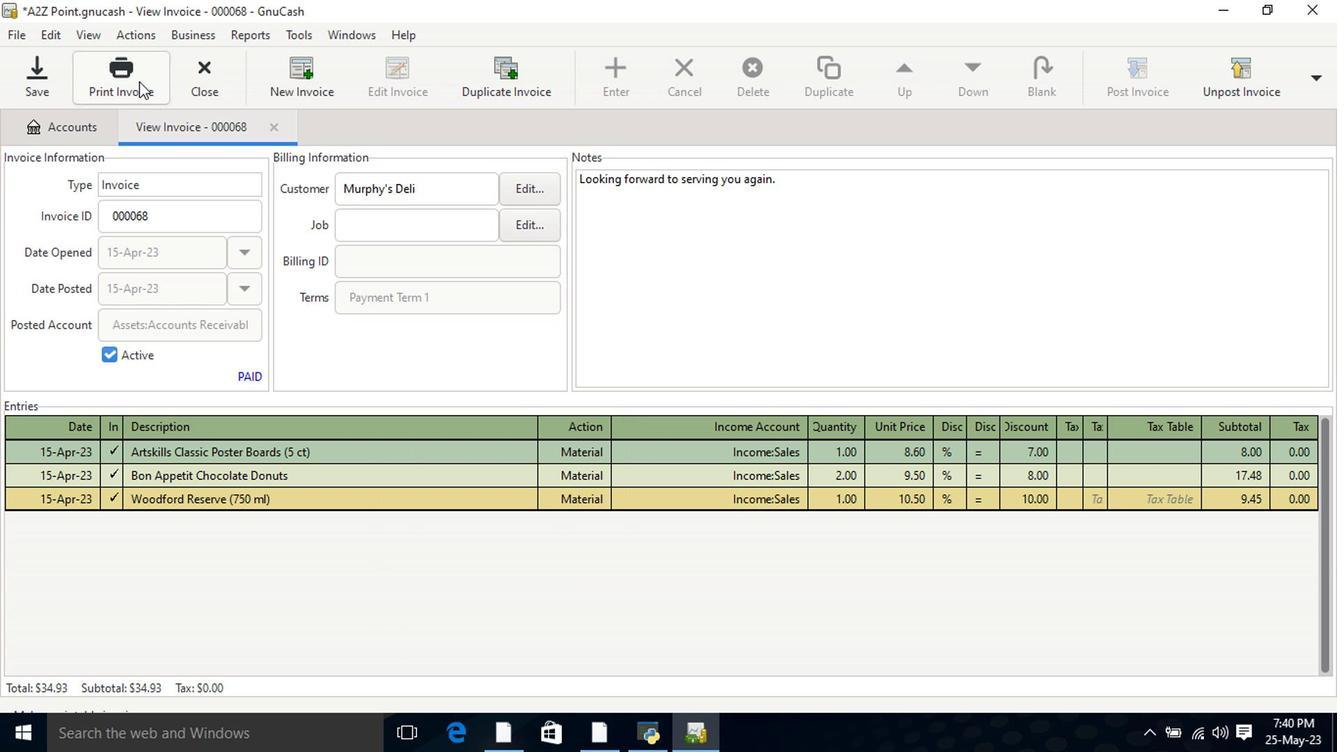 
Action: Mouse moved to (491, 82)
Screenshot: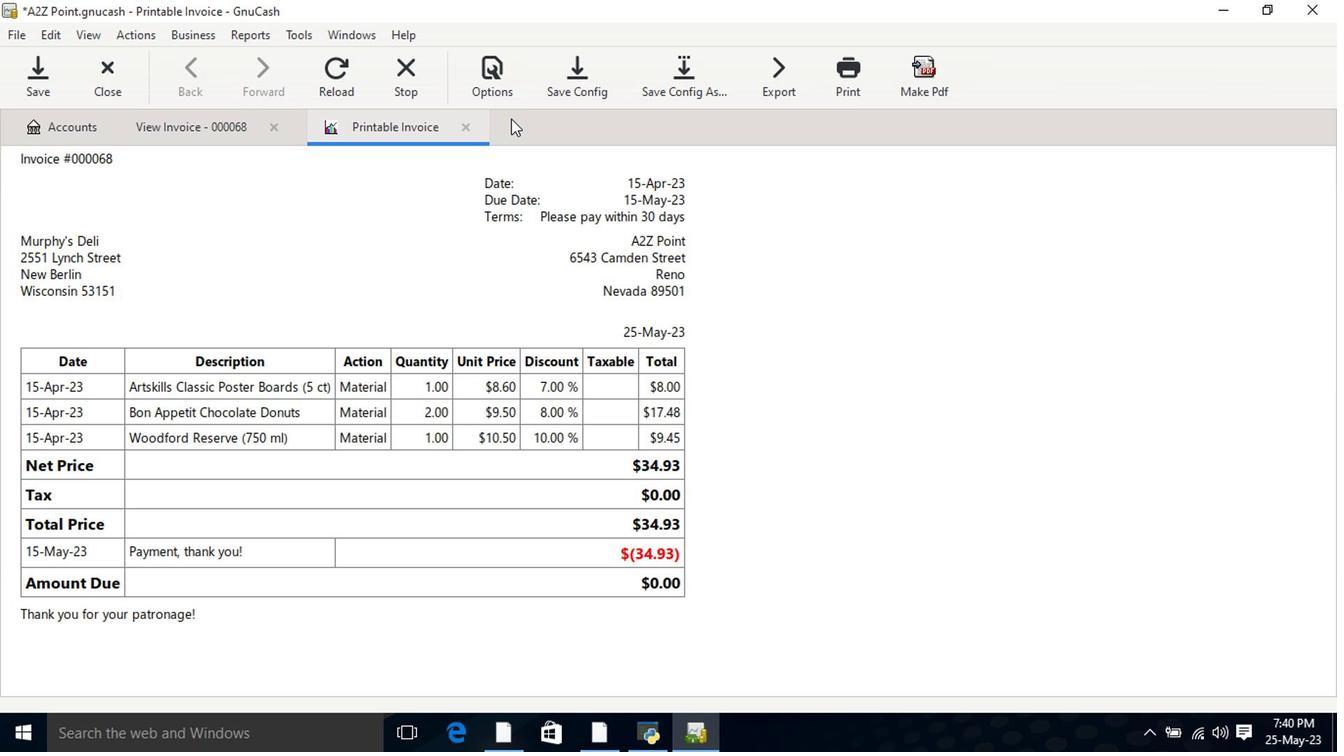 
Action: Mouse pressed left at (491, 82)
Screenshot: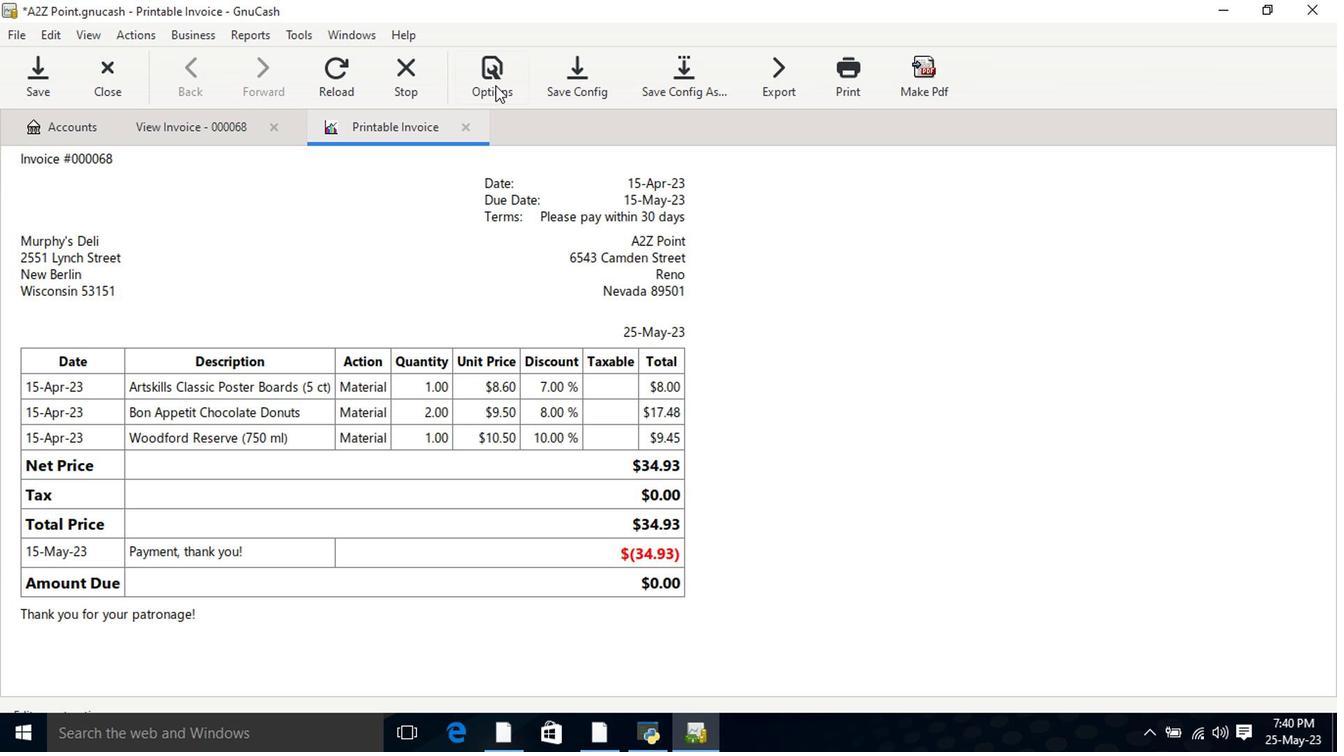 
Action: Mouse moved to (429, 169)
Screenshot: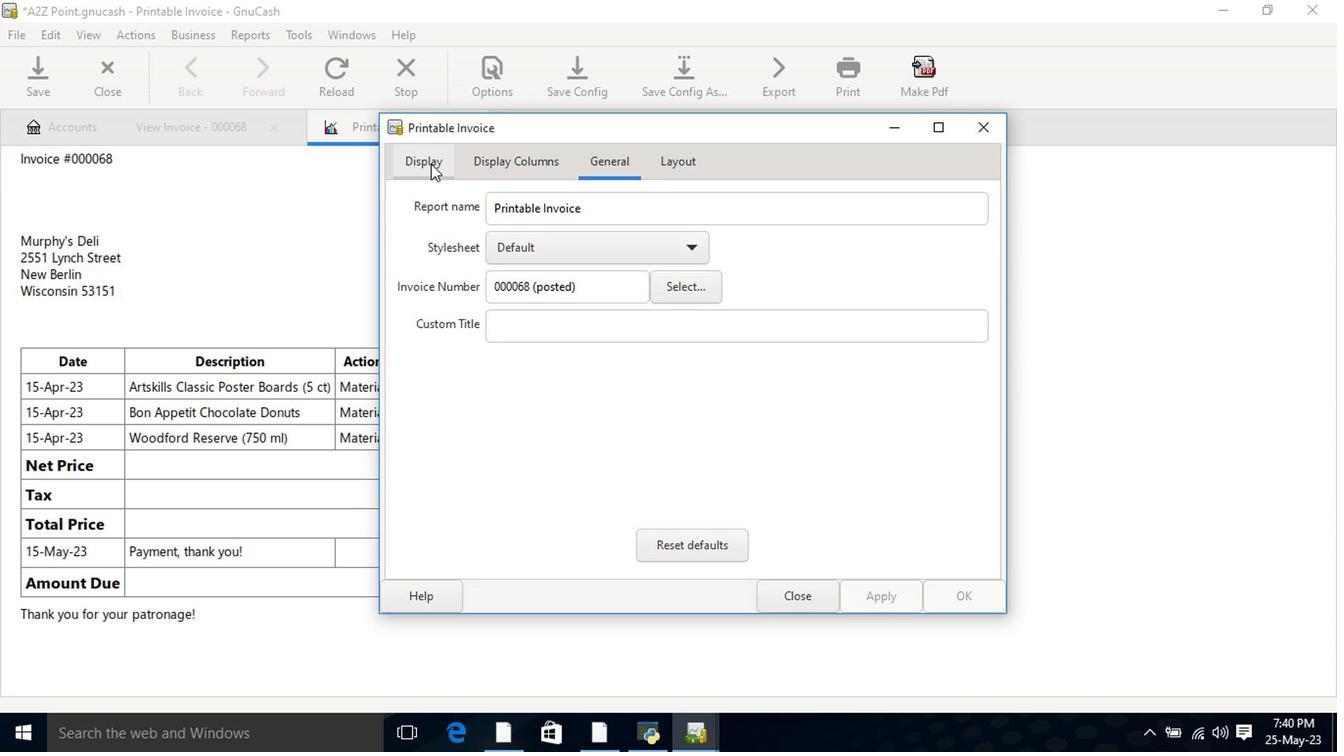 
Action: Mouse pressed left at (429, 169)
Screenshot: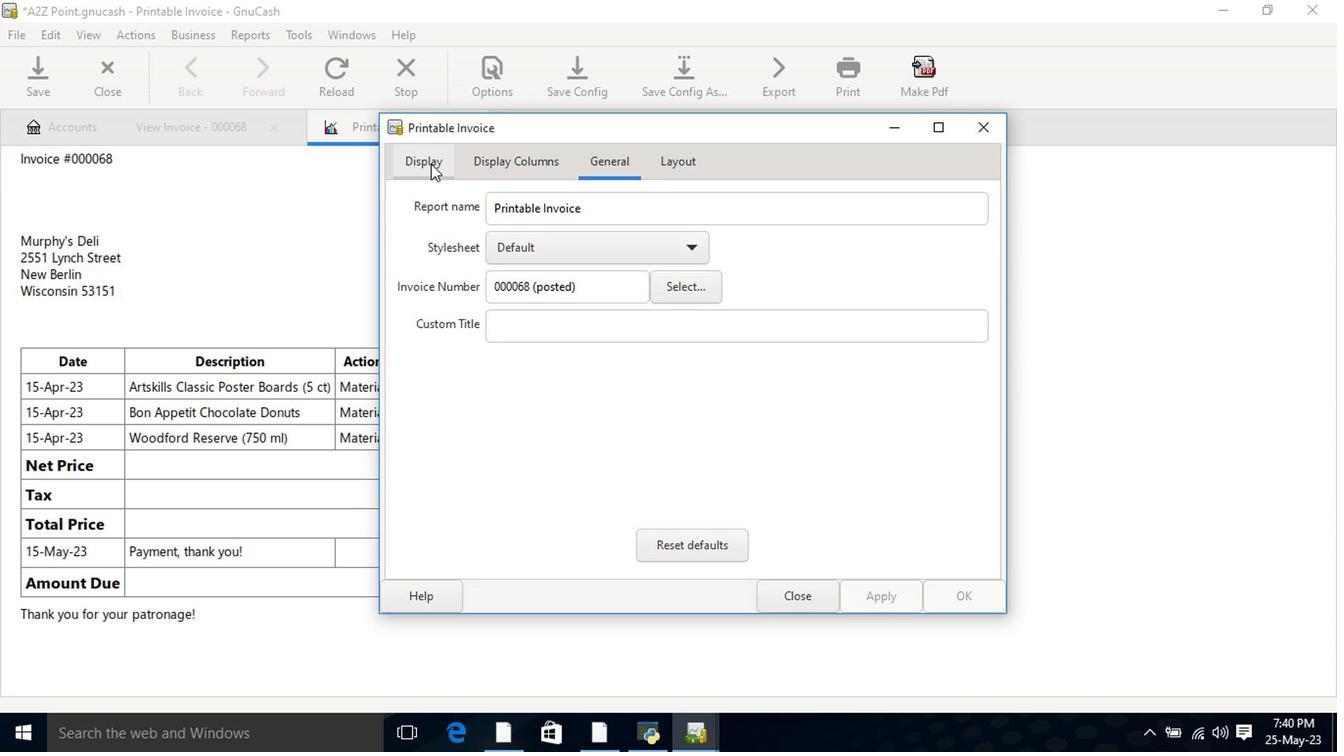 
Action: Mouse moved to (537, 392)
Screenshot: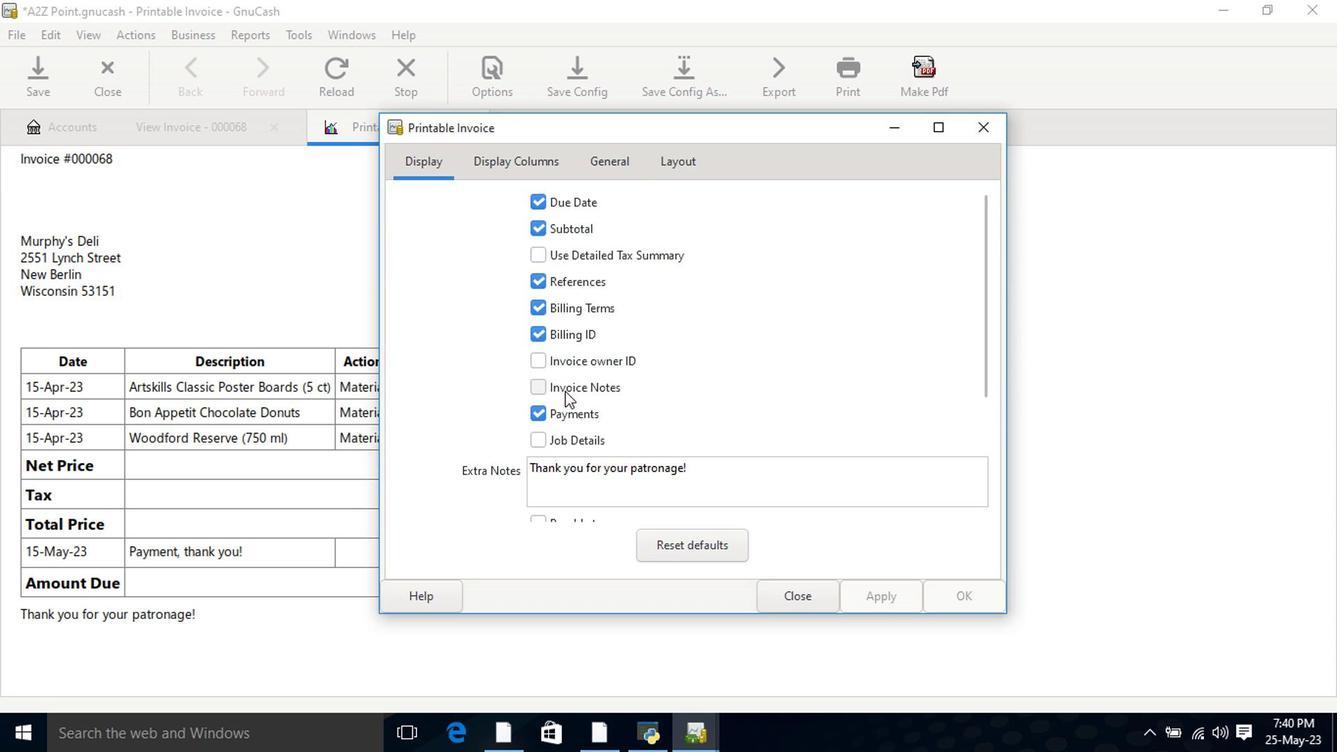 
Action: Mouse pressed left at (537, 392)
Screenshot: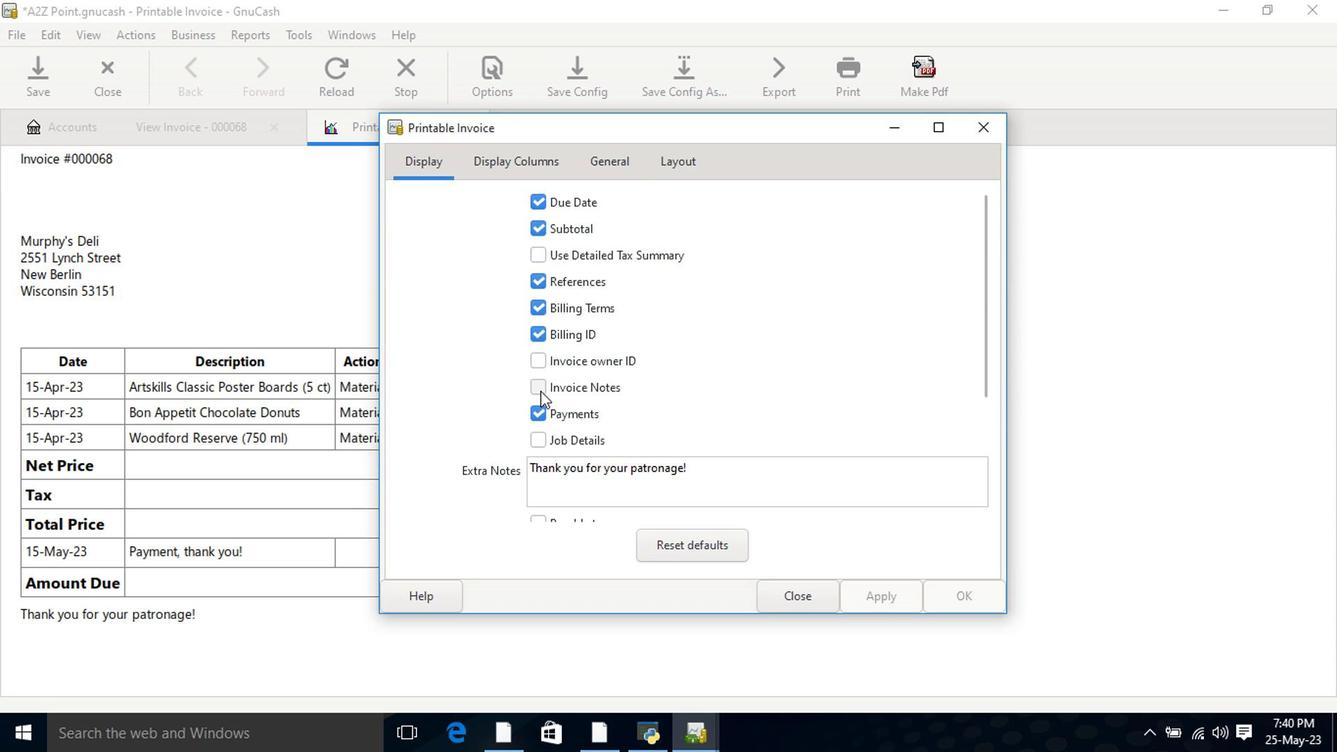 
Action: Mouse moved to (871, 608)
Screenshot: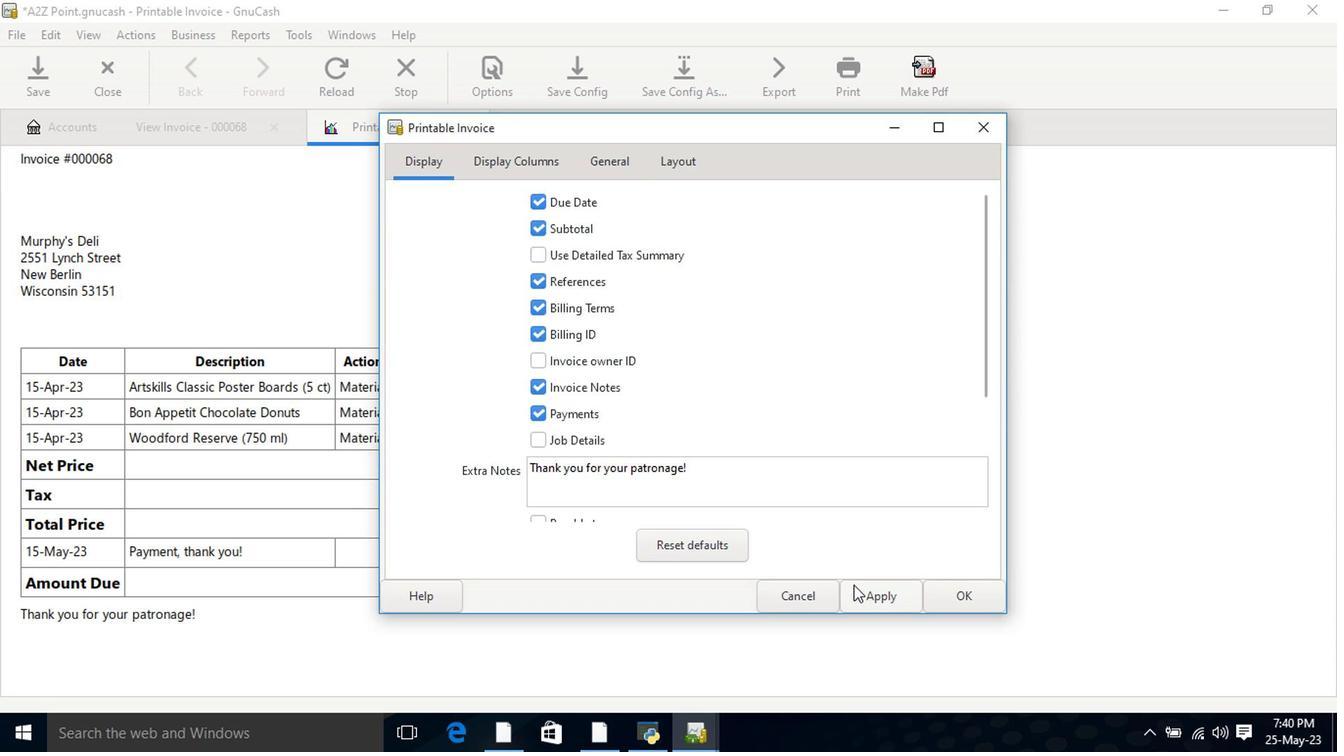 
Action: Mouse pressed left at (871, 608)
Screenshot: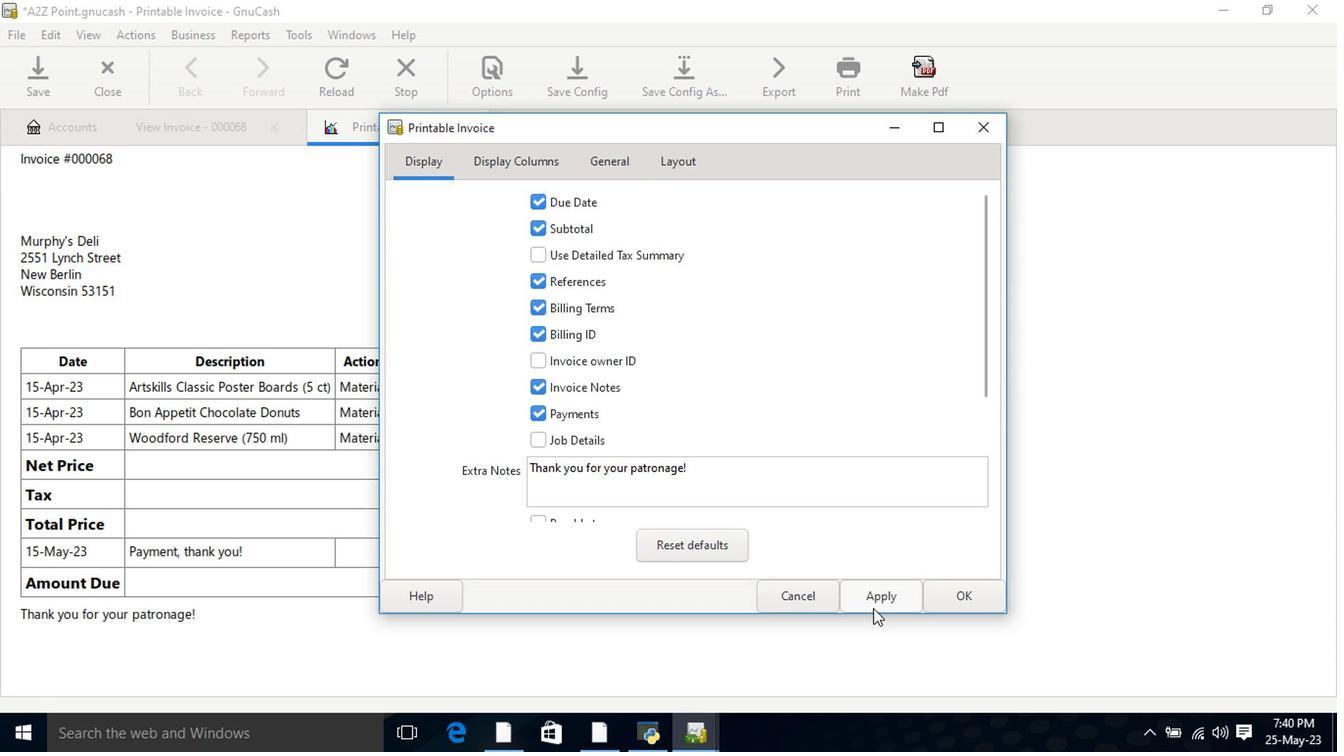 
Action: Mouse moved to (819, 594)
Screenshot: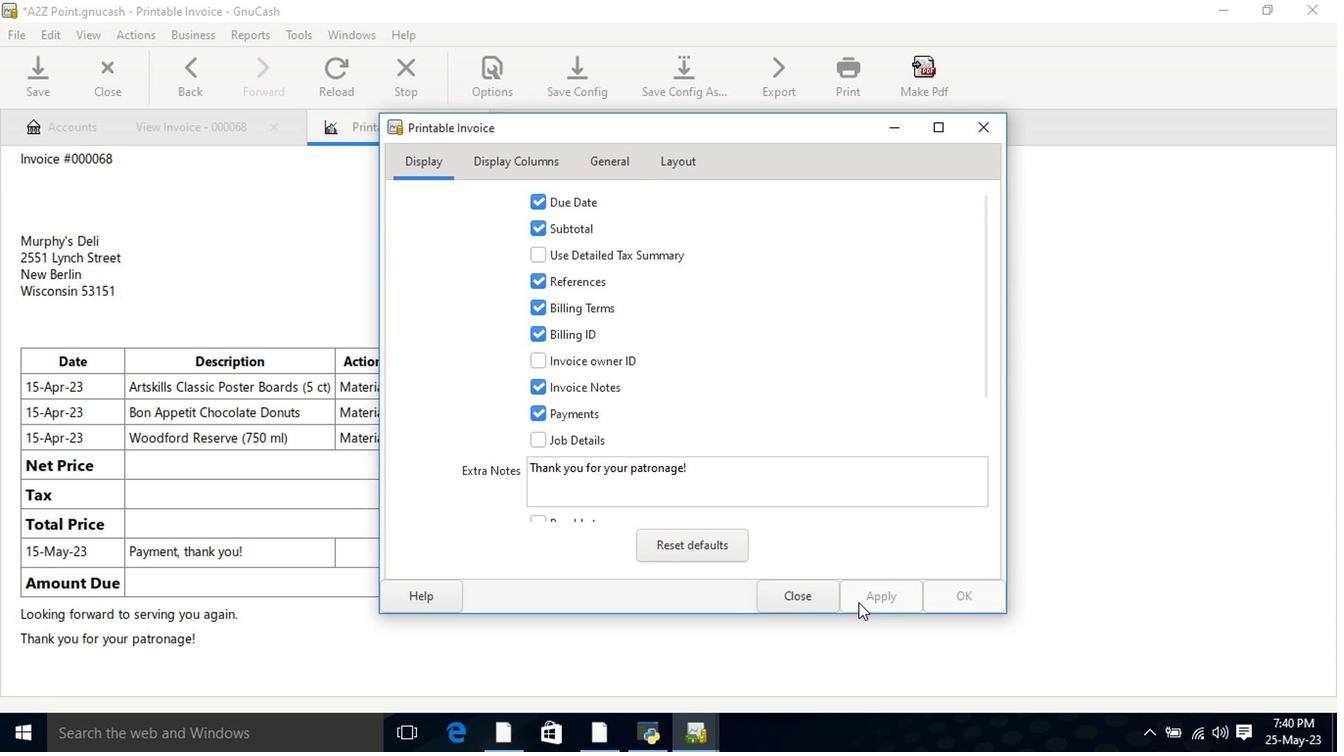 
Action: Mouse pressed left at (819, 594)
Screenshot: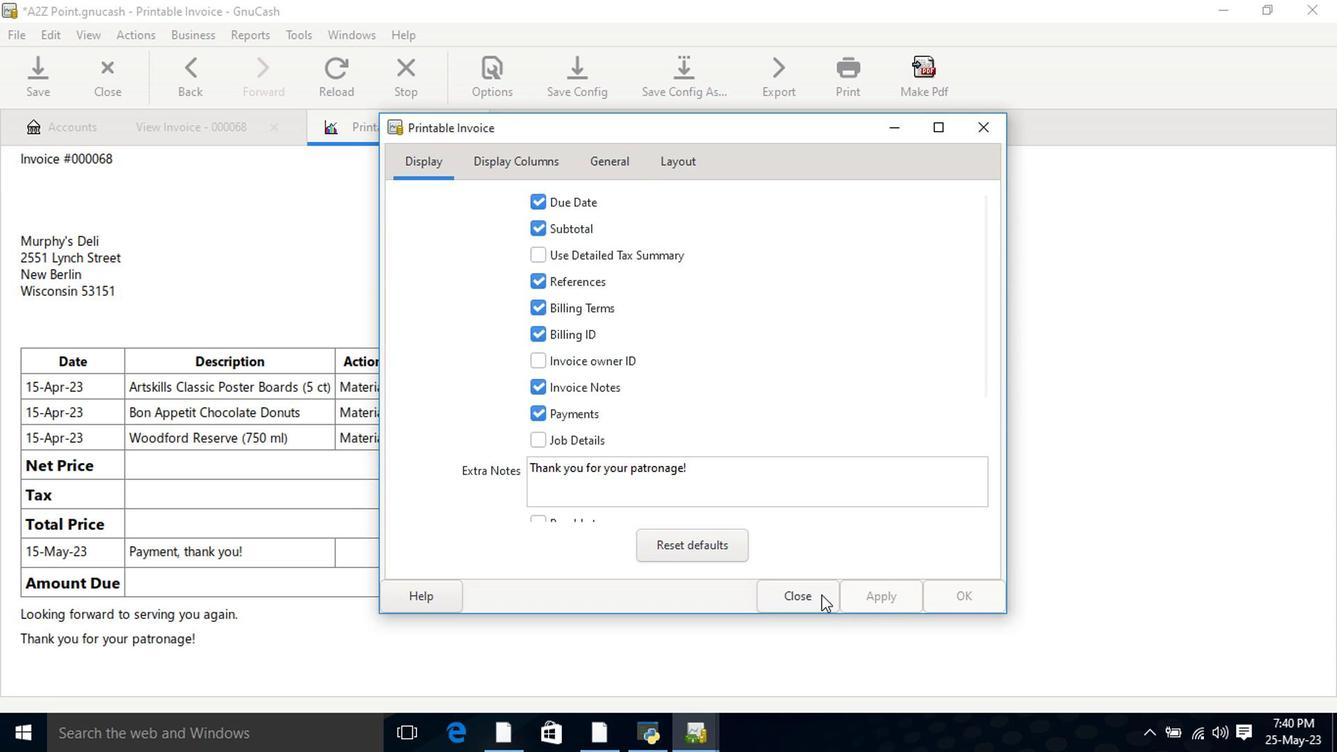 
Action: Mouse moved to (832, 572)
Screenshot: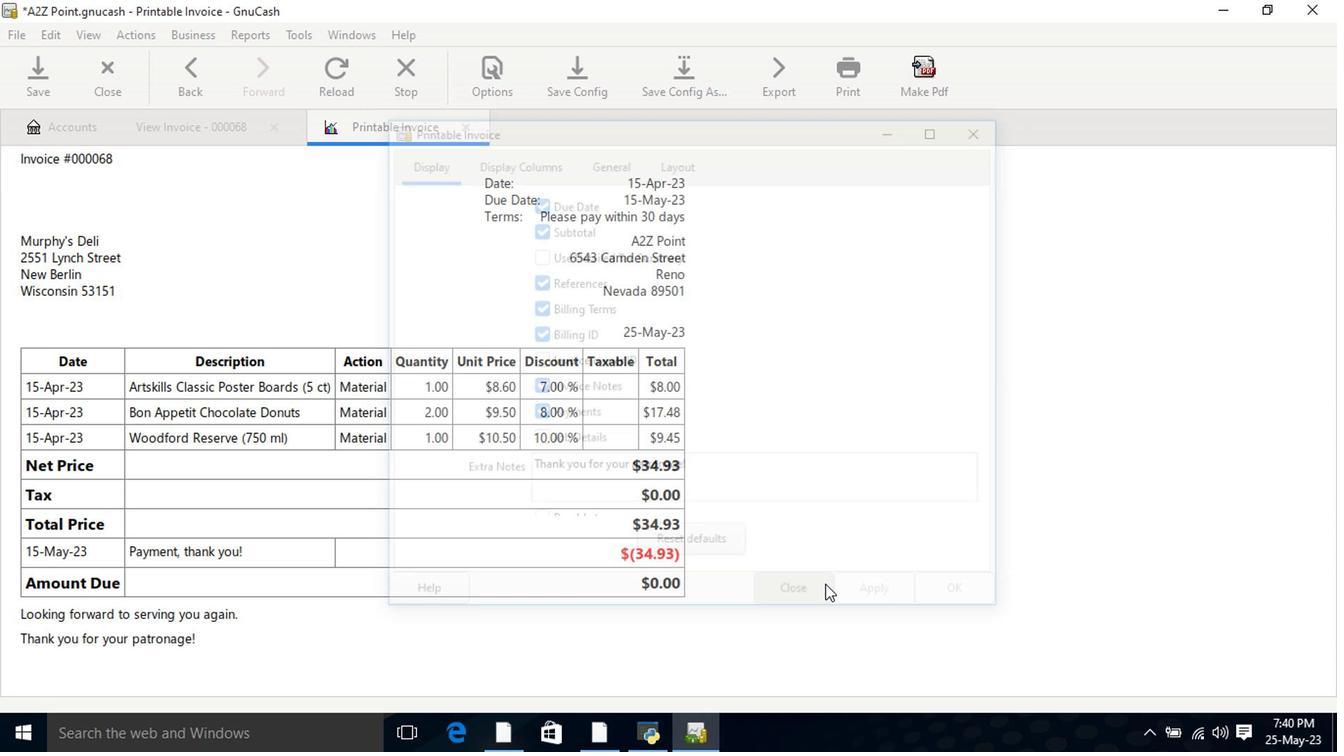 
